 Task: Build a flow that loops through a collection variable.
Action: Mouse moved to (721, 44)
Screenshot: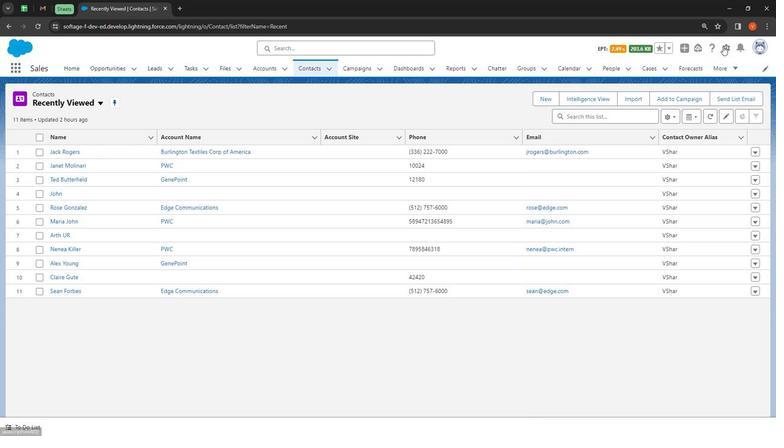 
Action: Mouse pressed left at (721, 44)
Screenshot: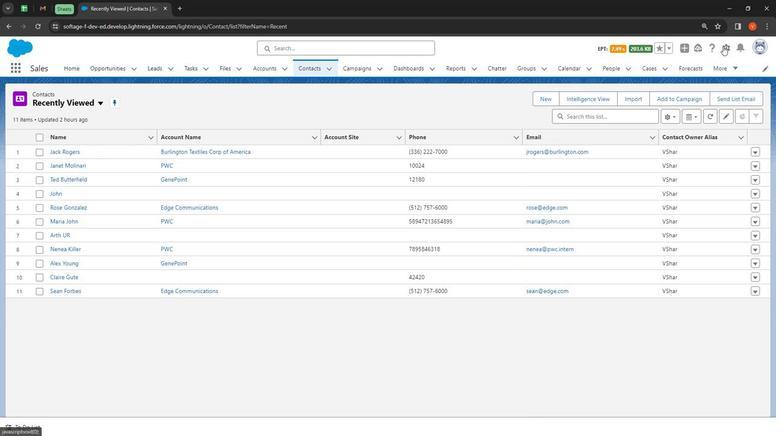 
Action: Mouse moved to (704, 65)
Screenshot: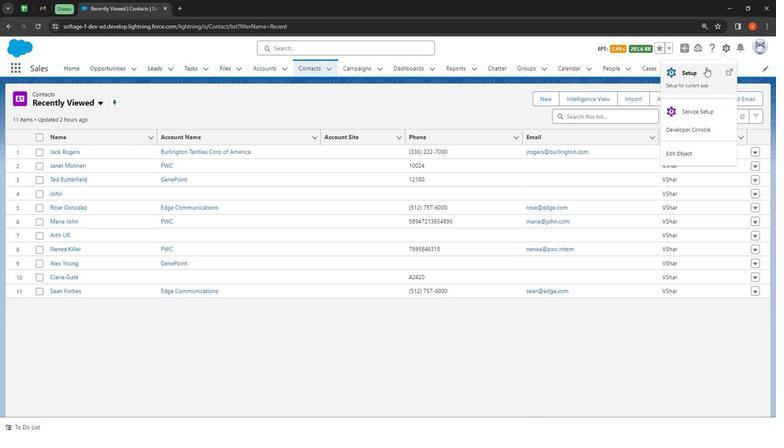 
Action: Mouse pressed left at (704, 65)
Screenshot: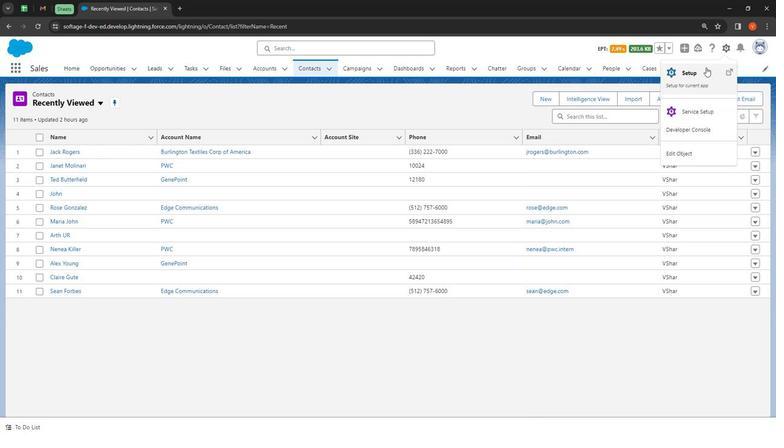 
Action: Mouse moved to (57, 90)
Screenshot: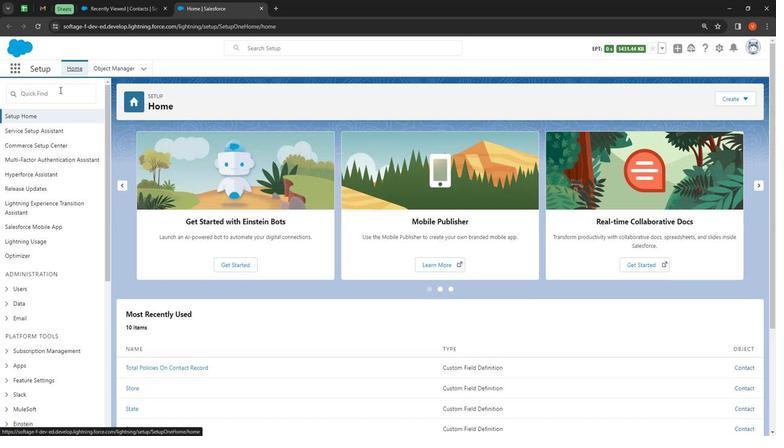 
Action: Mouse pressed left at (57, 90)
Screenshot: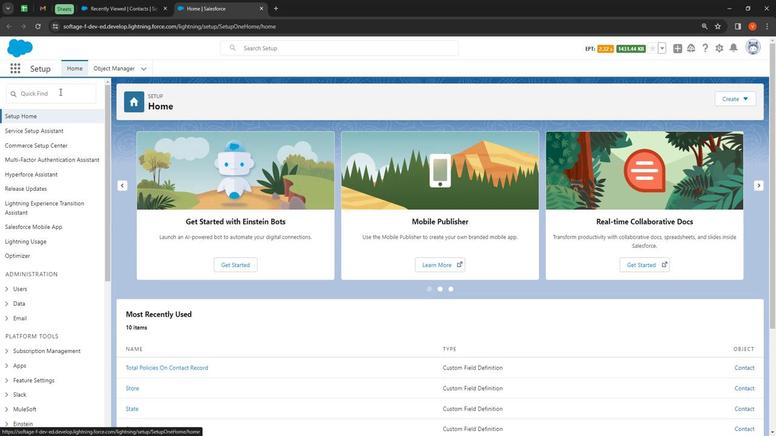 
Action: Mouse moved to (60, 91)
Screenshot: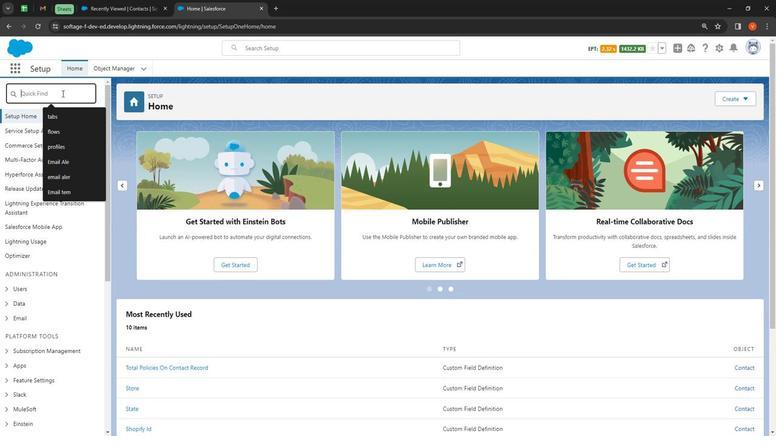 
Action: Key pressed flow
Screenshot: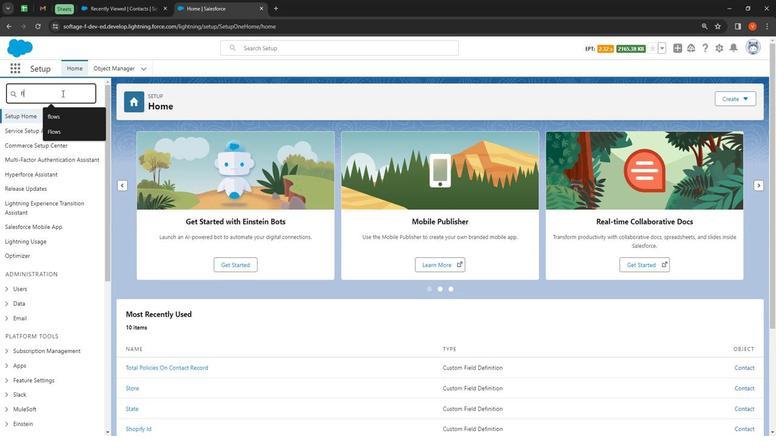 
Action: Mouse moved to (62, 92)
Screenshot: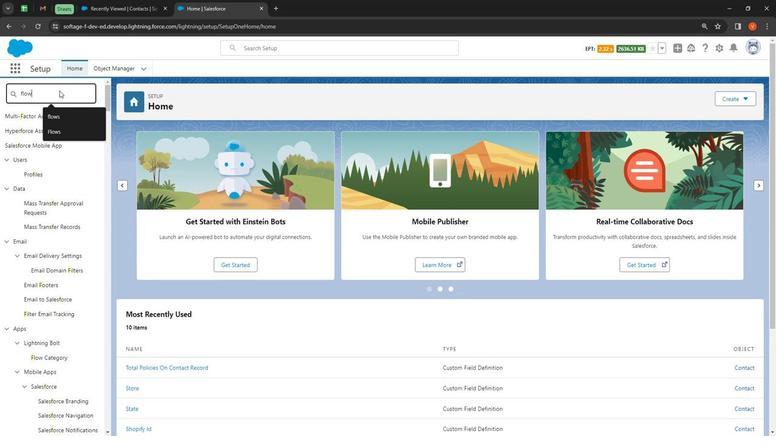 
Action: Key pressed s
Screenshot: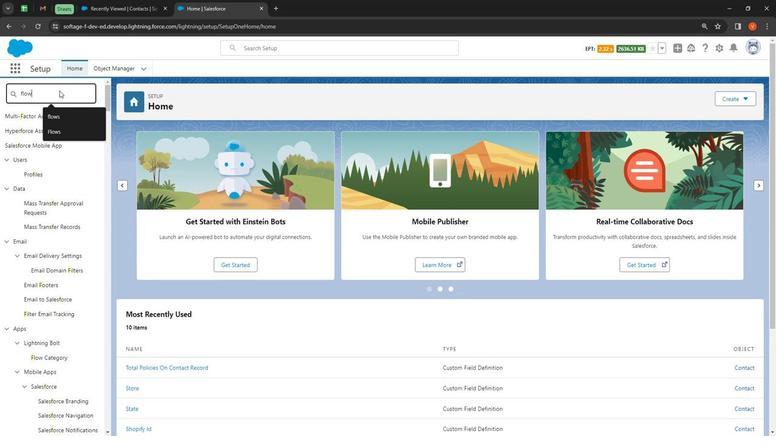 
Action: Mouse moved to (26, 131)
Screenshot: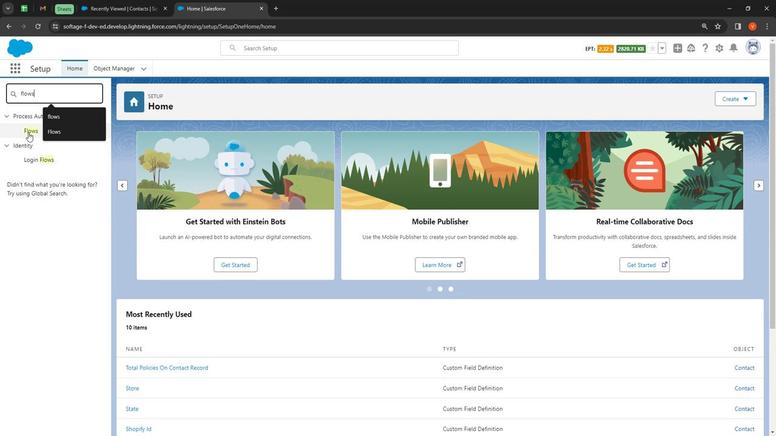 
Action: Mouse pressed left at (26, 131)
Screenshot: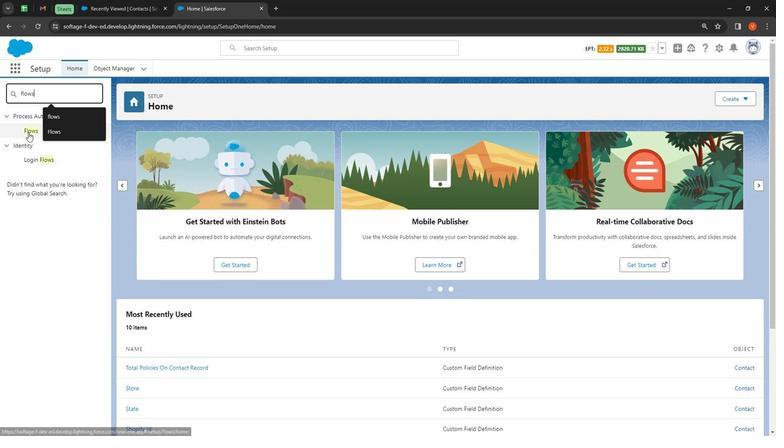 
Action: Mouse moved to (748, 90)
Screenshot: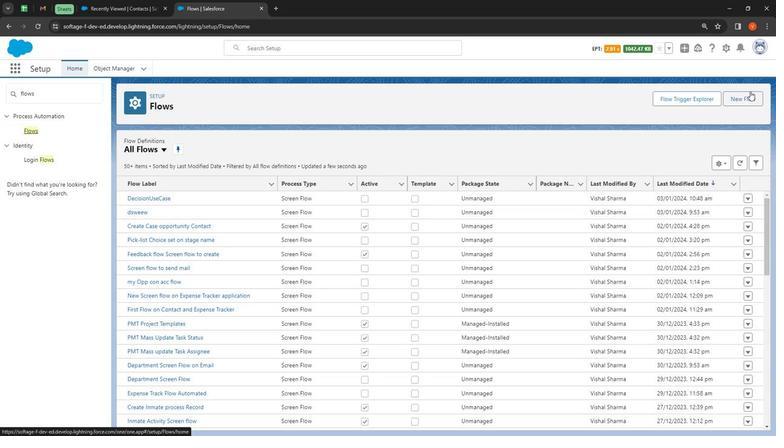 
Action: Mouse pressed left at (748, 90)
Screenshot: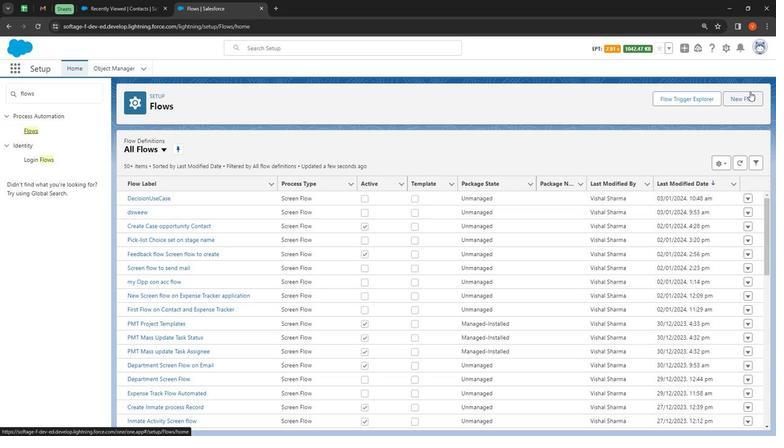 
Action: Mouse moved to (627, 335)
Screenshot: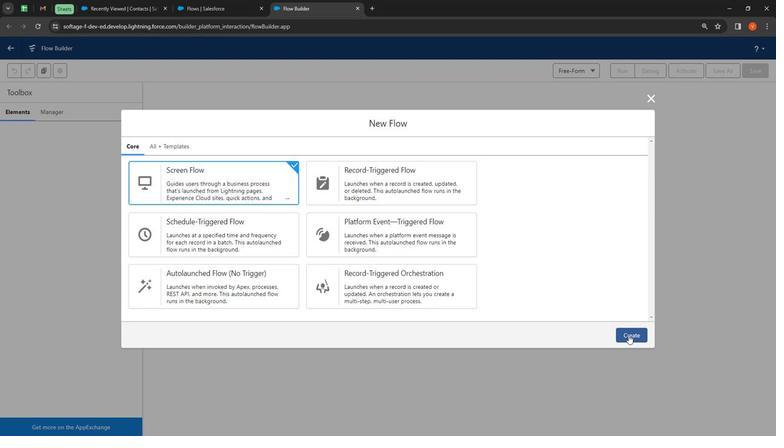 
Action: Mouse pressed left at (627, 335)
Screenshot: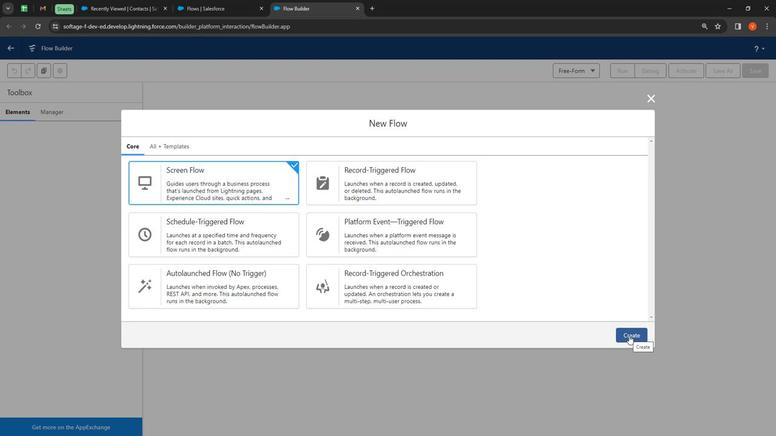 
Action: Mouse moved to (464, 187)
Screenshot: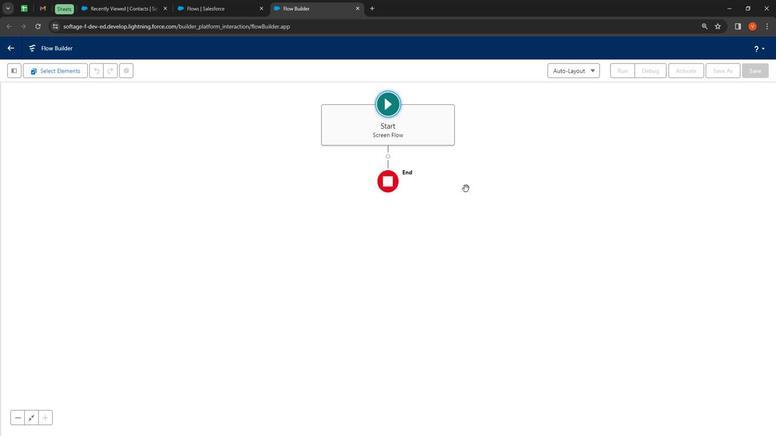 
Action: Mouse pressed left at (464, 187)
Screenshot: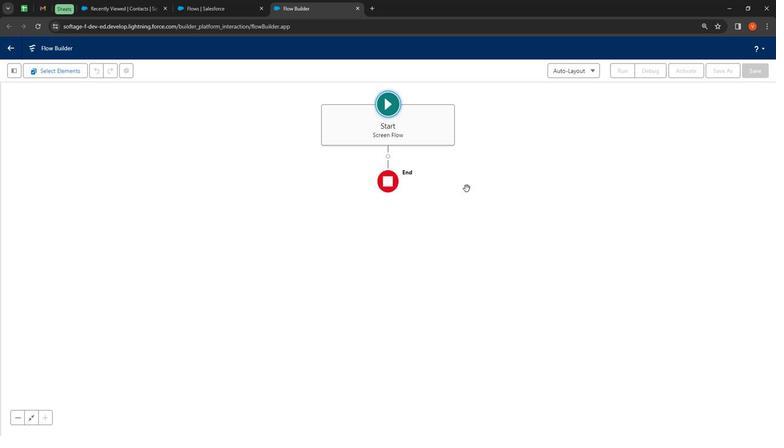 
Action: Mouse moved to (13, 66)
Screenshot: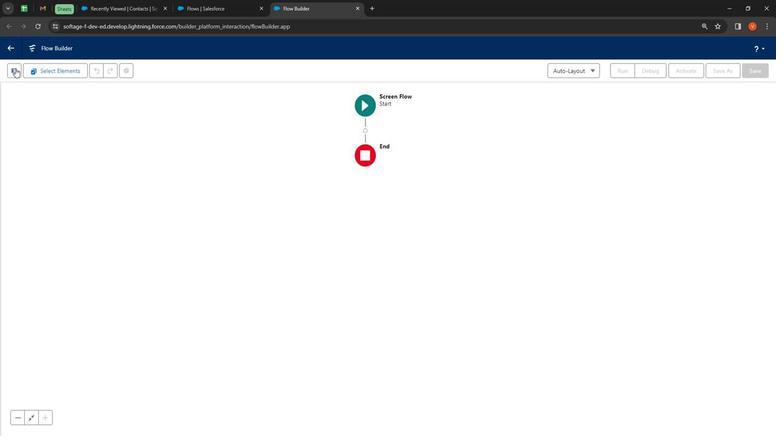 
Action: Mouse pressed left at (13, 66)
Screenshot: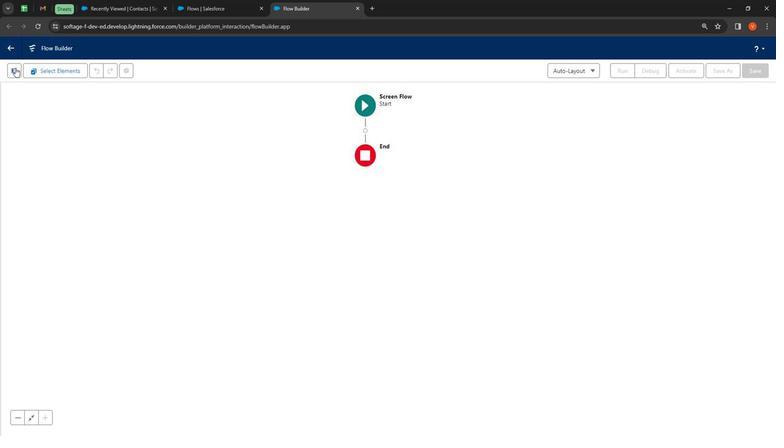 
Action: Mouse moved to (47, 154)
Screenshot: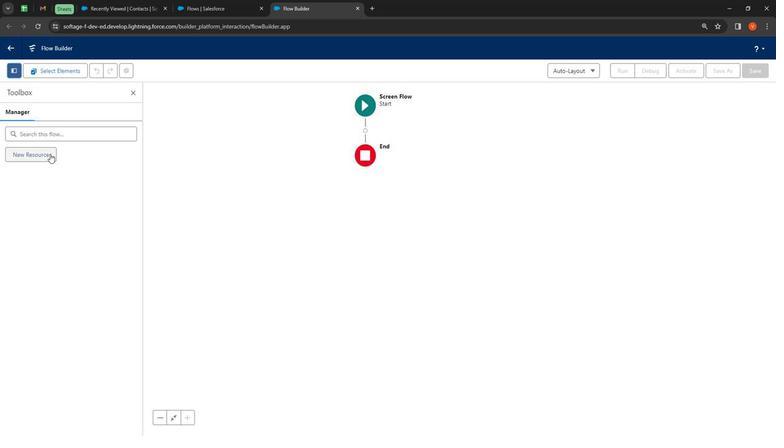 
Action: Mouse pressed left at (47, 154)
Screenshot: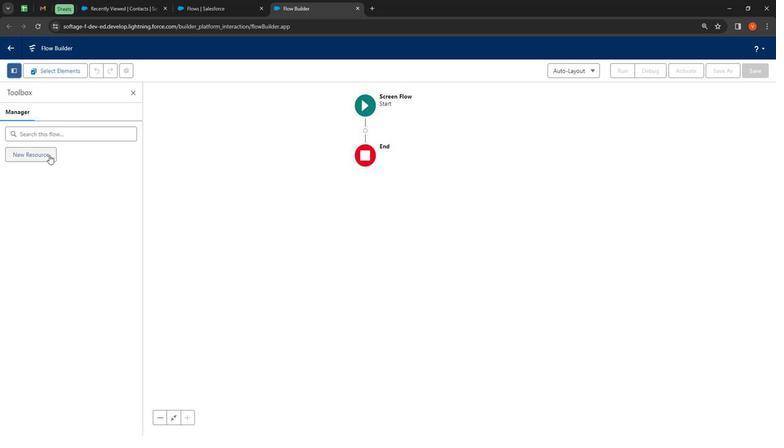 
Action: Mouse moved to (244, 194)
Screenshot: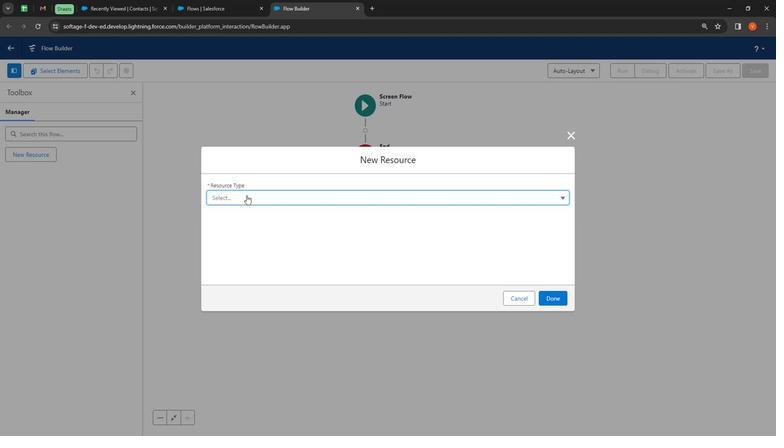 
Action: Mouse pressed left at (244, 194)
Screenshot: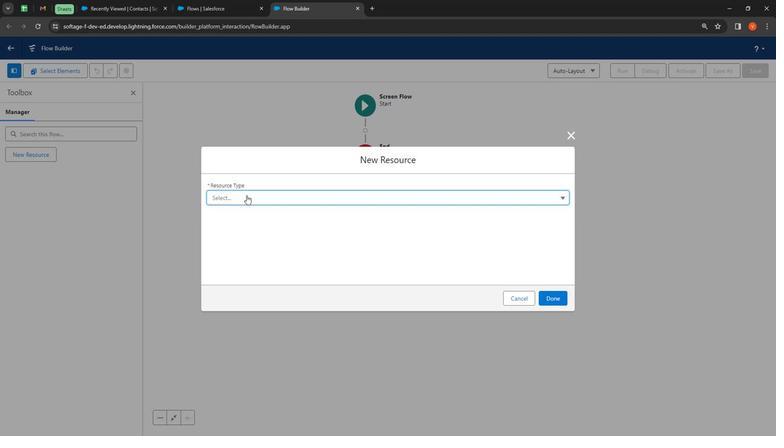 
Action: Mouse moved to (564, 133)
Screenshot: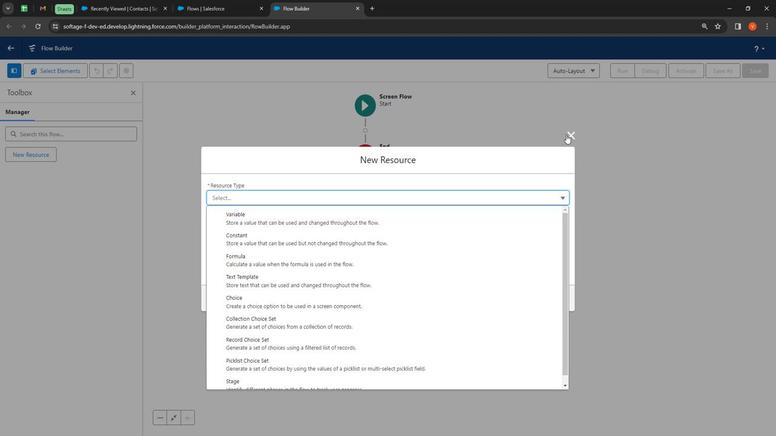 
Action: Mouse pressed left at (564, 133)
Screenshot: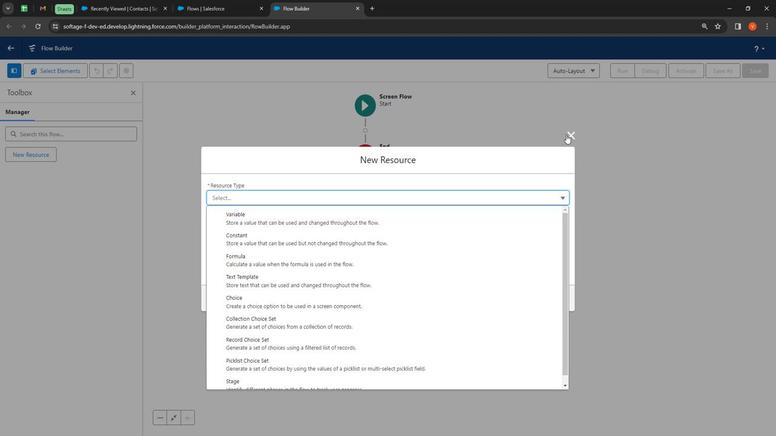 
Action: Mouse moved to (366, 129)
Screenshot: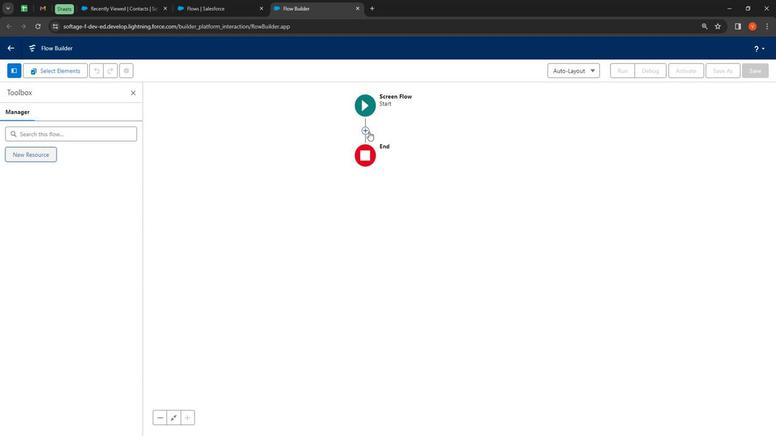 
Action: Mouse pressed left at (366, 129)
Screenshot: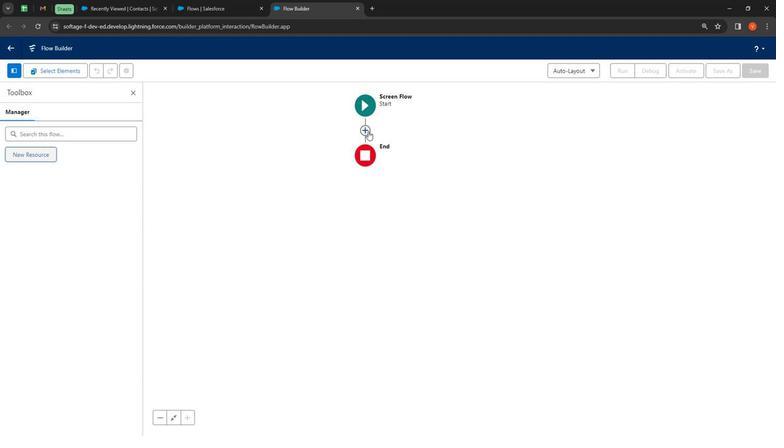 
Action: Mouse moved to (347, 270)
Screenshot: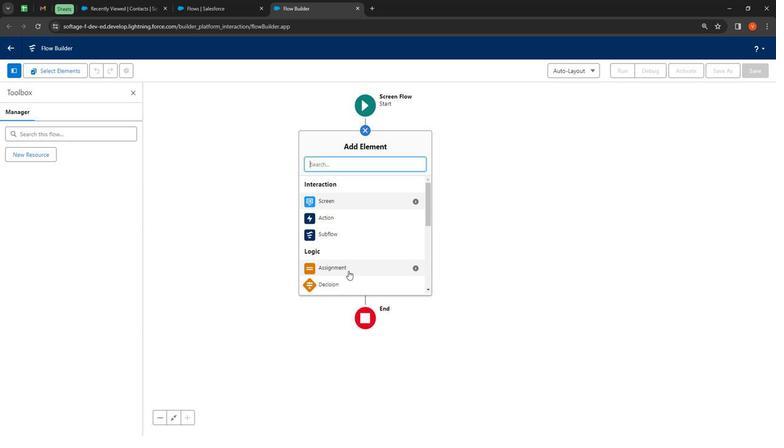 
Action: Mouse scrolled (347, 270) with delta (0, 0)
Screenshot: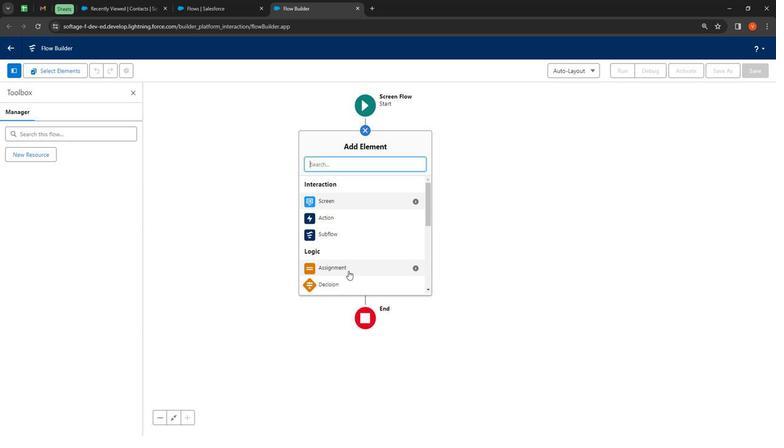 
Action: Mouse scrolled (347, 270) with delta (0, 0)
Screenshot: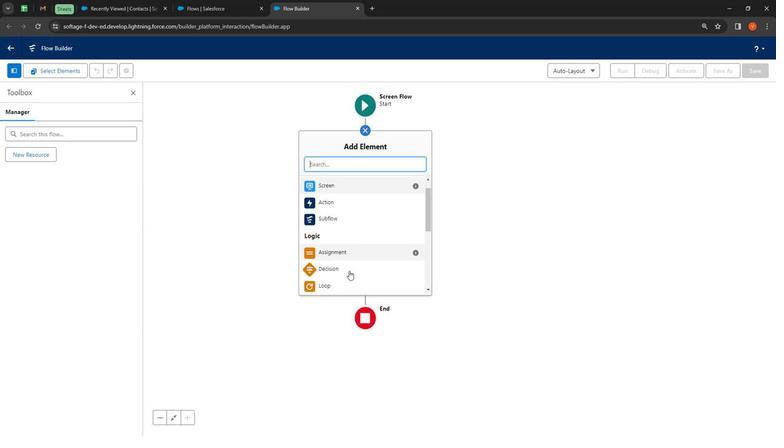 
Action: Mouse moved to (350, 269)
Screenshot: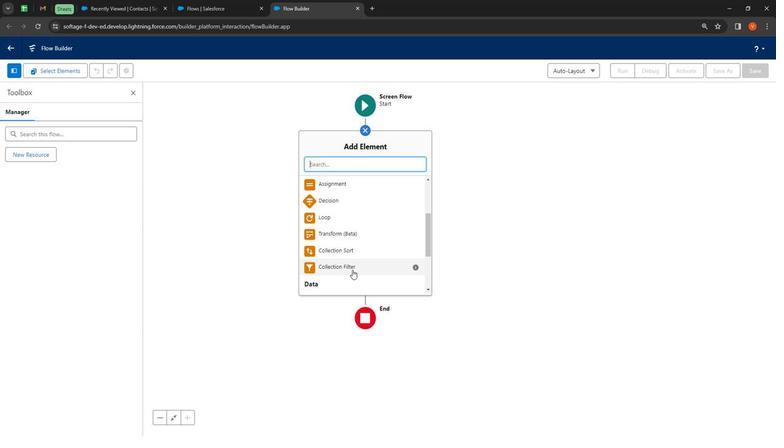 
Action: Mouse scrolled (350, 269) with delta (0, 0)
Screenshot: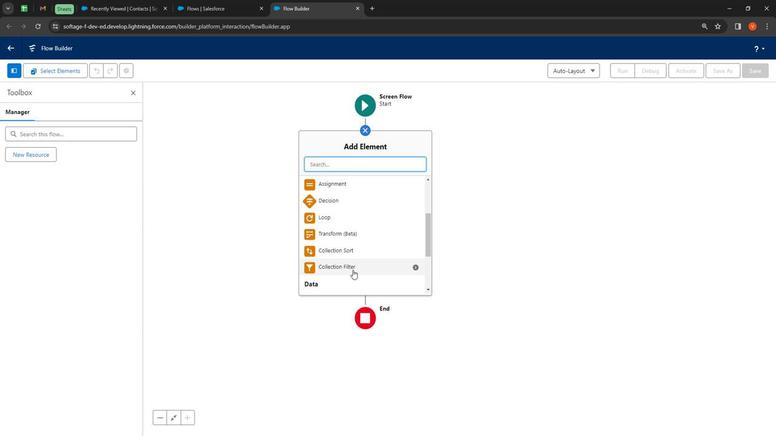 
Action: Mouse moved to (348, 277)
Screenshot: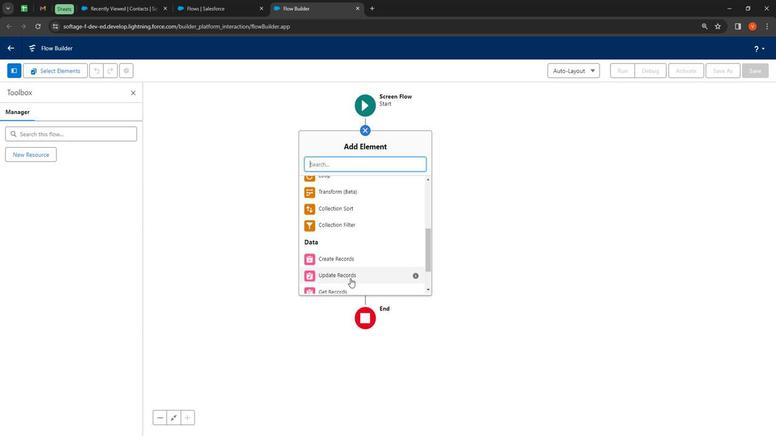 
Action: Mouse scrolled (348, 277) with delta (0, 0)
Screenshot: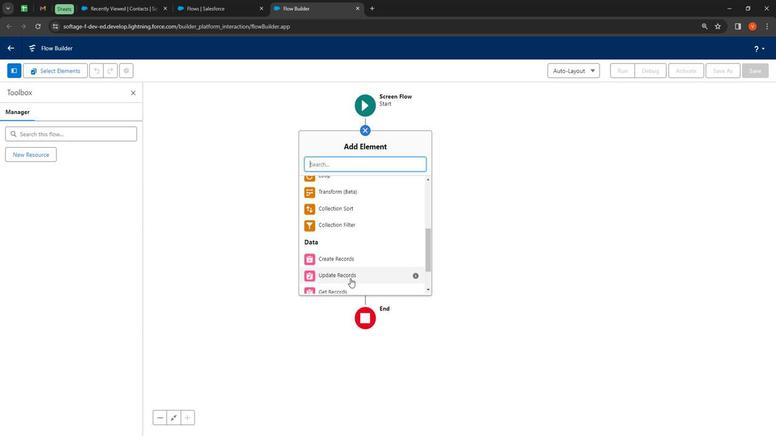 
Action: Mouse scrolled (348, 277) with delta (0, 0)
Screenshot: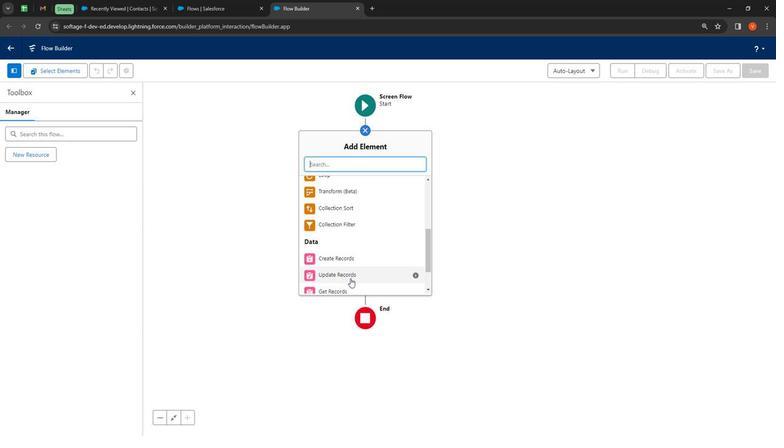 
Action: Mouse moved to (342, 251)
Screenshot: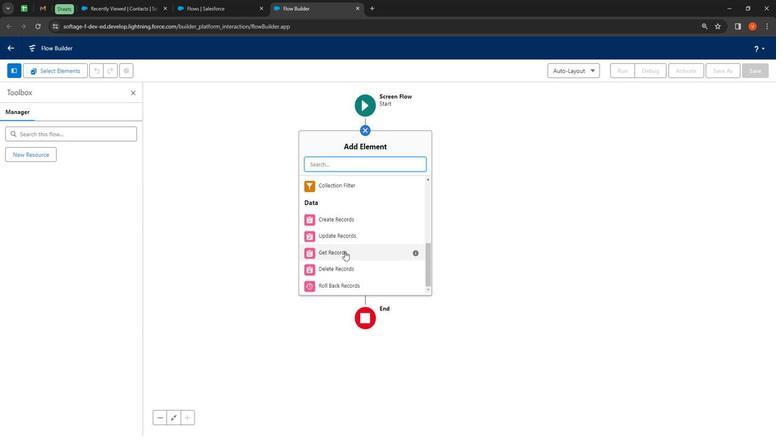 
Action: Mouse pressed left at (342, 251)
Screenshot: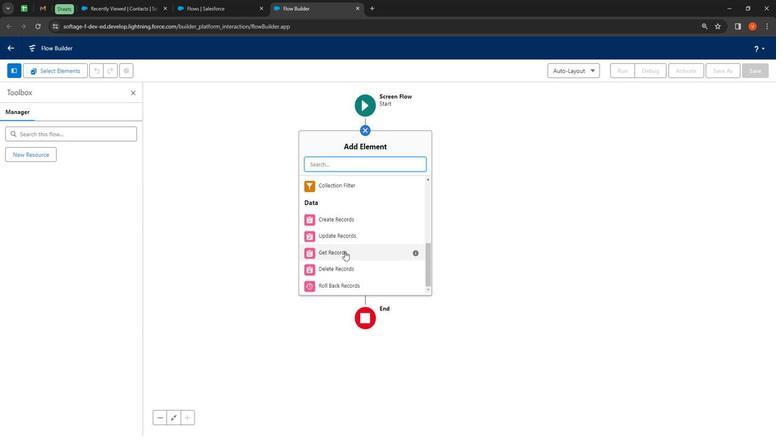 
Action: Mouse moved to (509, 127)
Screenshot: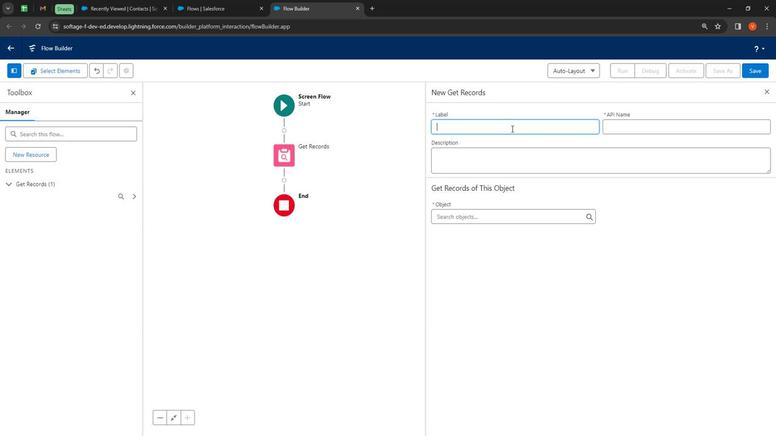
Action: Mouse pressed left at (509, 127)
Screenshot: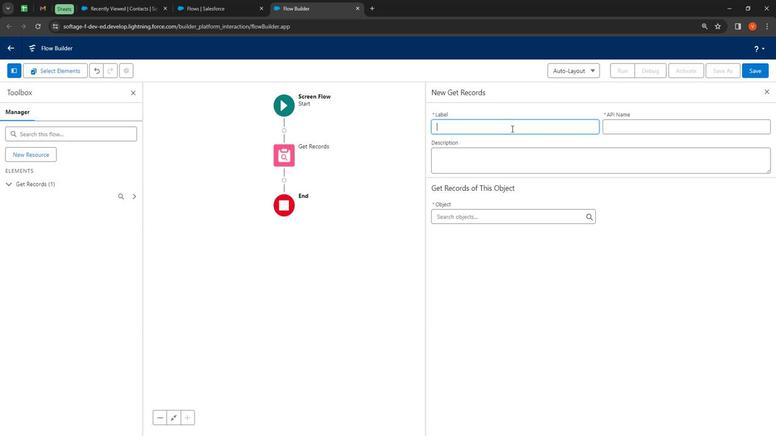
Action: Mouse moved to (509, 126)
Screenshot: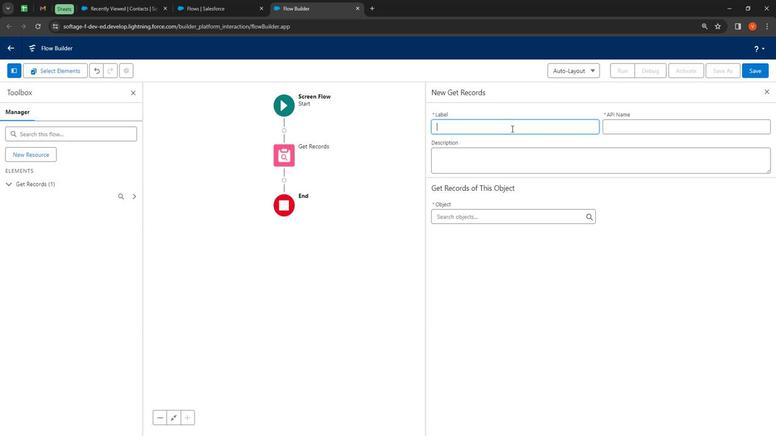 
Action: Key pressed <Key.shift>
Screenshot: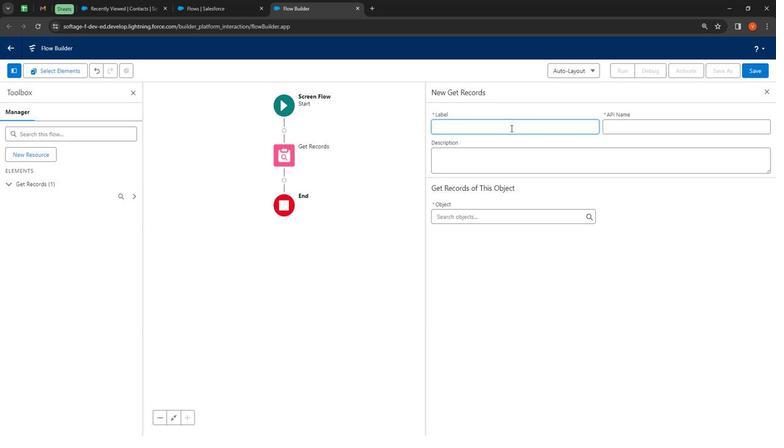 
Action: Mouse moved to (507, 125)
Screenshot: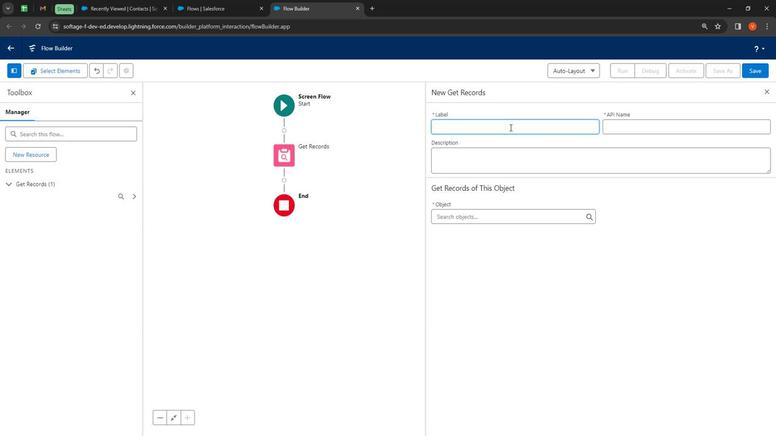 
Action: Key pressed <Key.shift><Key.shift><Key.shift><Key.shift><Key.shift><Key.shift><Key.shift><Key.shift><Key.shift><Key.shift><Key.shift><Key.shift><Key.shift><Key.shift><Key.shift><Key.shift><Key.shift><Key.shift><Key.shift><Key.shift><Key.shift><Key.shift><Key.shift><Key.shift><Key.shift><Key.shift><Key.shift><Key.shift><Key.shift><Key.shift><Key.shift><Key.shift><Key.shift><Key.shift><Key.shift><Key.shift><Key.shift><Key.shift><Key.shift><Key.shift><Key.shift>All<Key.space><Key.shift>Account<Key.space><Key.shift>Records
Screenshot: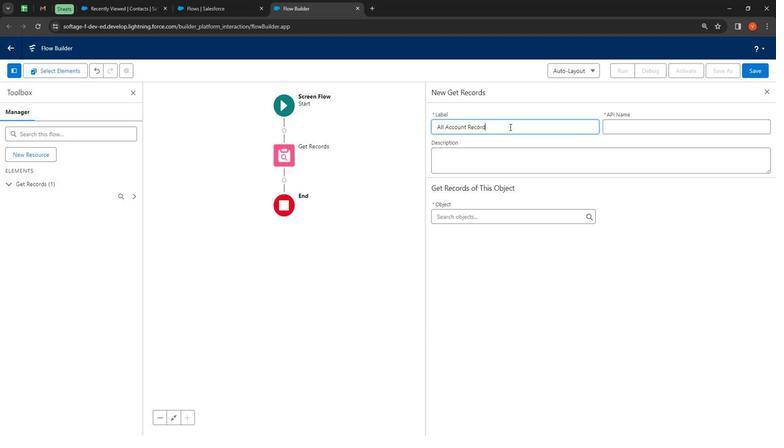 
Action: Mouse moved to (480, 160)
Screenshot: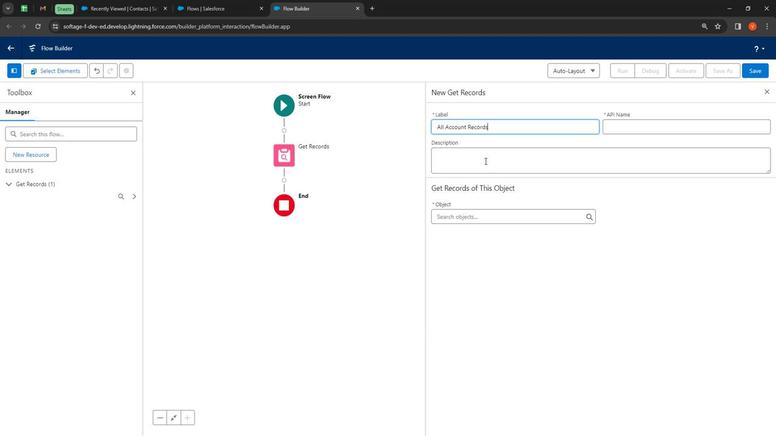 
Action: Mouse pressed left at (480, 160)
Screenshot: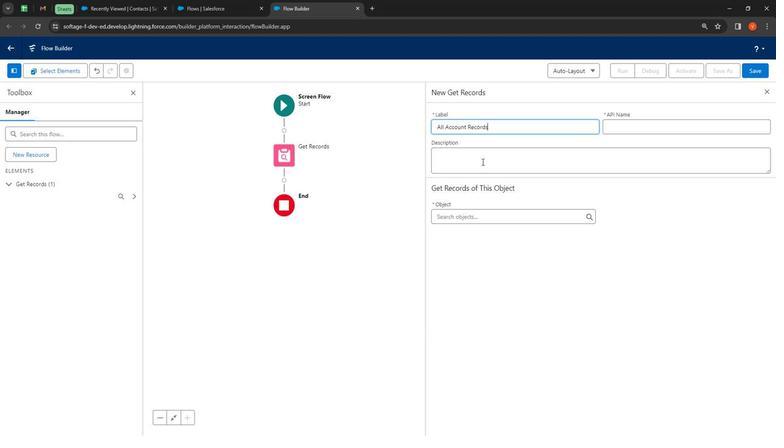 
Action: Key pressed <Key.shift><Key.shift><Key.shift><Key.shift><Key.shift><Key.shift><Key.shift>Get<Key.space>all<Key.space>account<Key.space>red<Key.backspace>cords<Key.space>it<Key.space>work<Key.space>as<Key.space>a<Key.space>collection<Key.space>variable<Key.space>to<Key.space>itrate<Key.space><Key.backspace><Key.backspace><Key.backspace><Key.backspace><Key.backspace>erate<Key.space>ove<Key.space>a<Key.backspace><Key.backspace>r<Key.space>a<Key.space>lopp<Key.backspace><Key.backspace>op<Key.space>again<Key.space>and<Key.space>again.<Key.tab>
Screenshot: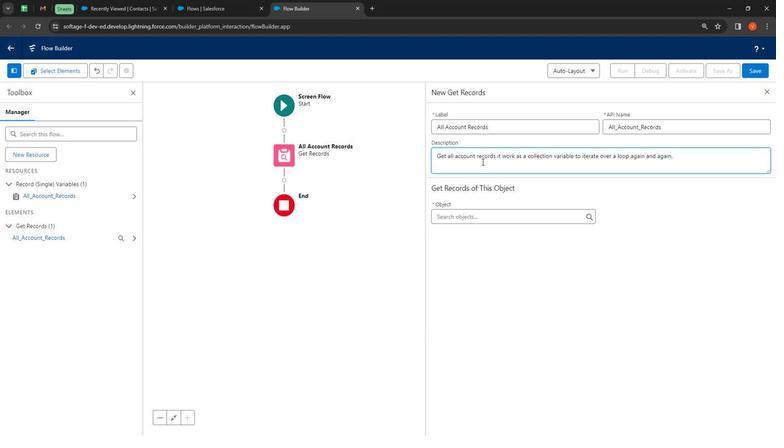 
Action: Mouse moved to (469, 214)
Screenshot: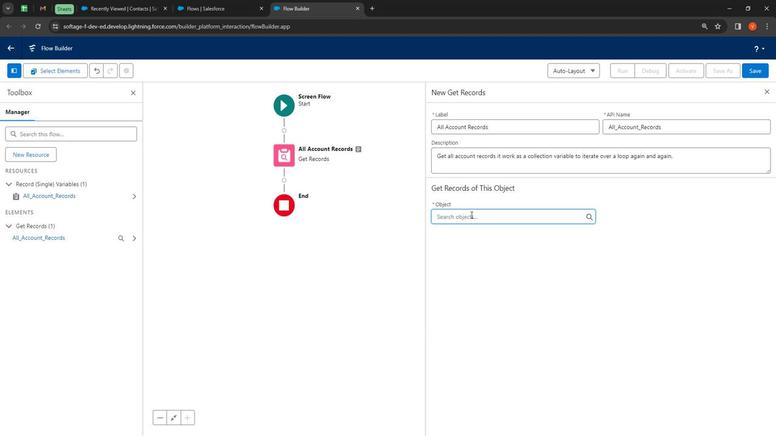 
Action: Mouse pressed left at (469, 214)
Screenshot: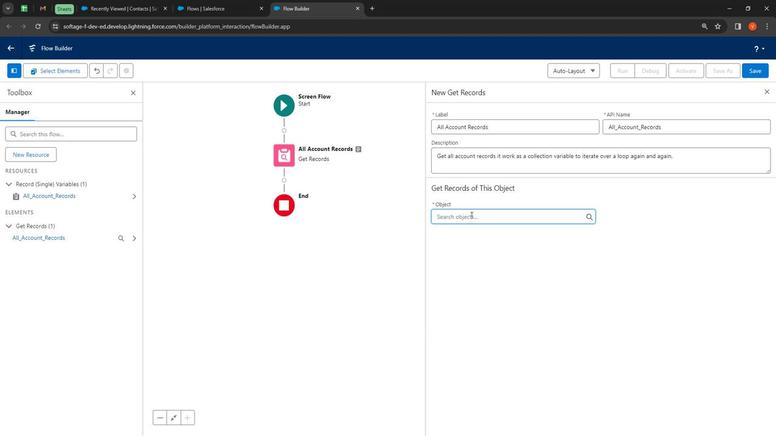 
Action: Mouse moved to (483, 238)
Screenshot: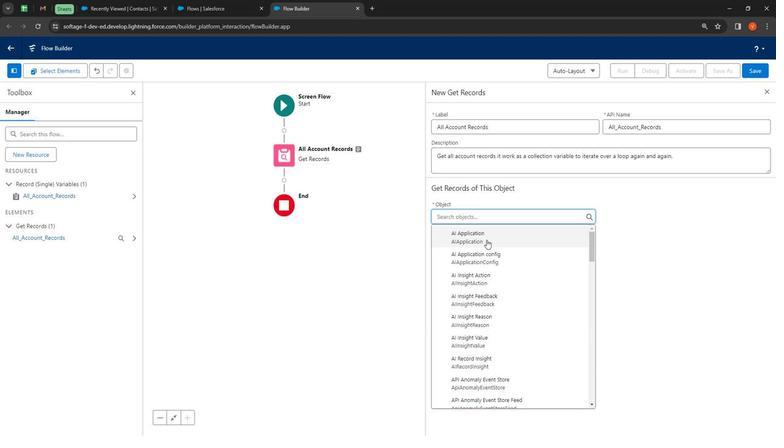 
Action: Key pressed account
Screenshot: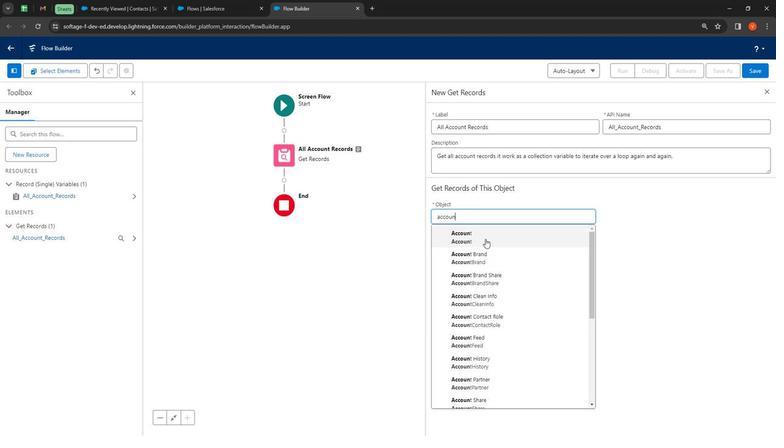 
Action: Mouse moved to (485, 236)
Screenshot: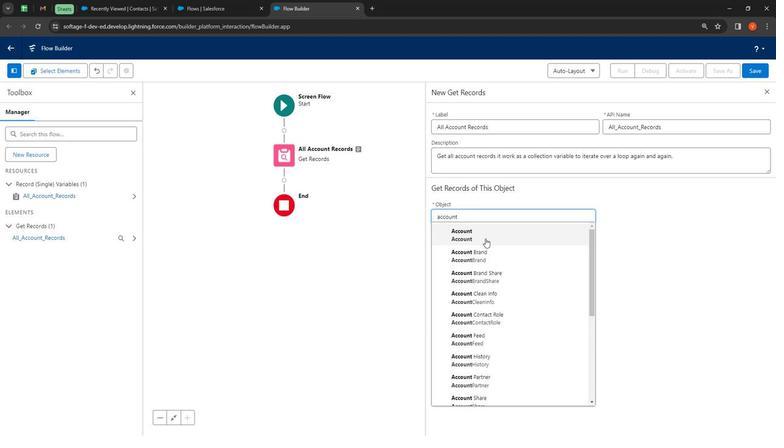
Action: Mouse pressed left at (485, 236)
Screenshot: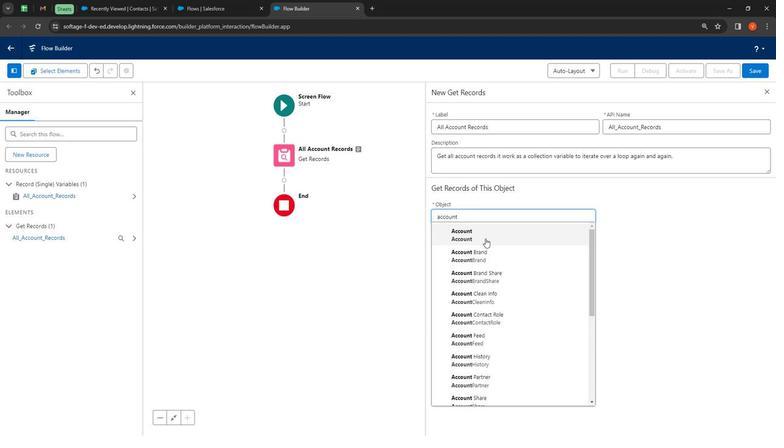 
Action: Mouse moved to (524, 265)
Screenshot: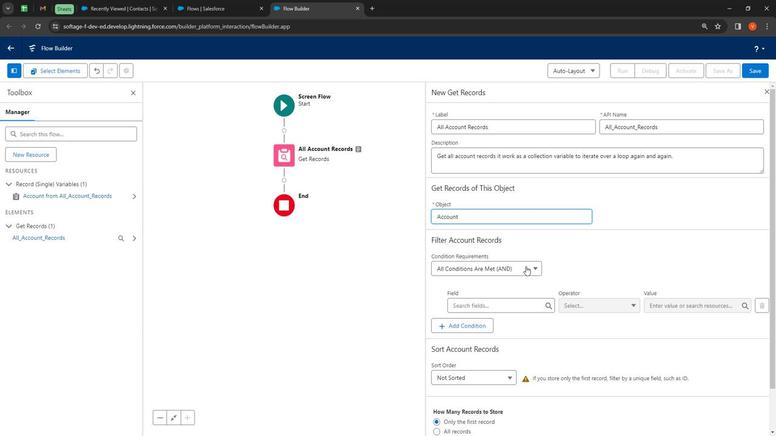
Action: Mouse pressed left at (524, 265)
Screenshot: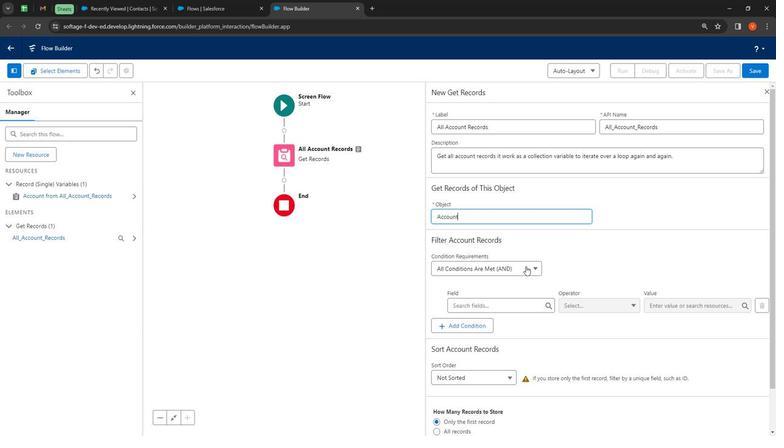
Action: Mouse moved to (495, 284)
Screenshot: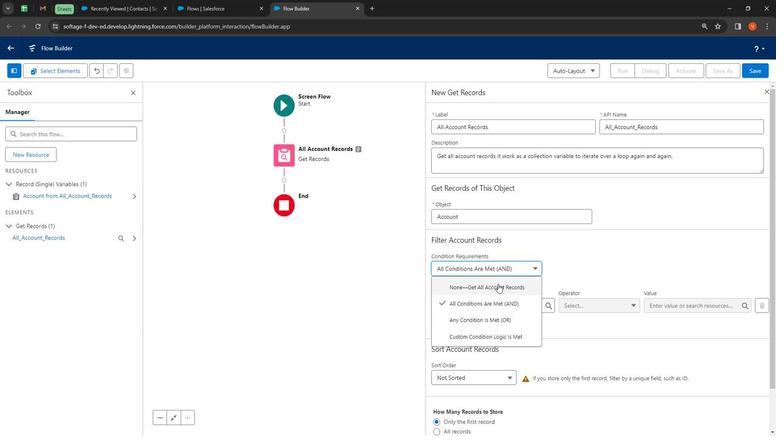 
Action: Mouse pressed left at (495, 284)
Screenshot: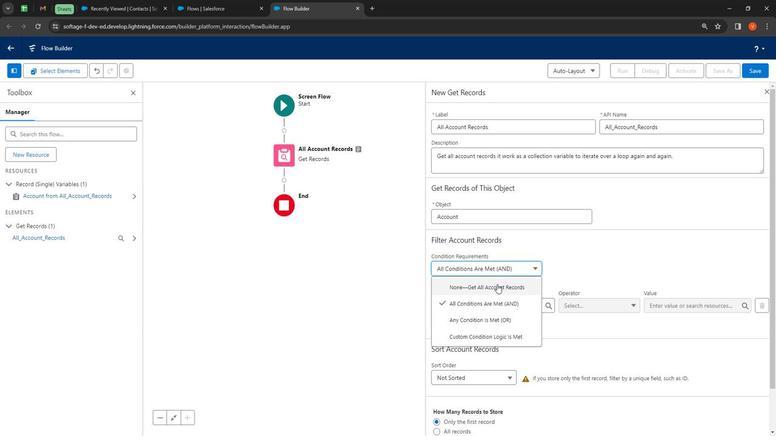 
Action: Mouse moved to (578, 282)
Screenshot: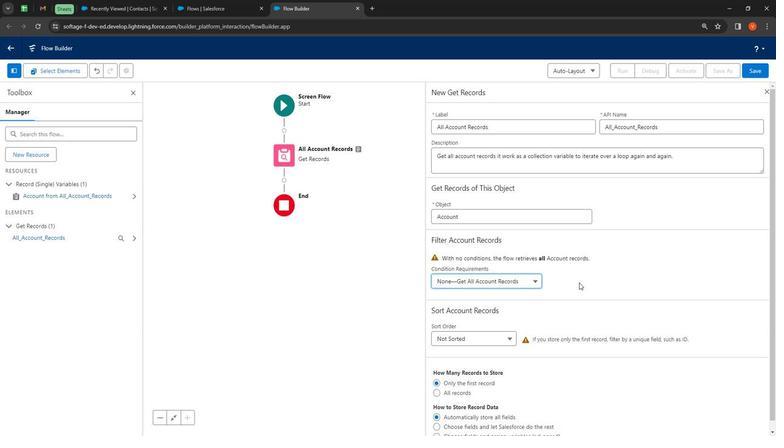 
Action: Mouse scrolled (578, 282) with delta (0, 0)
Screenshot: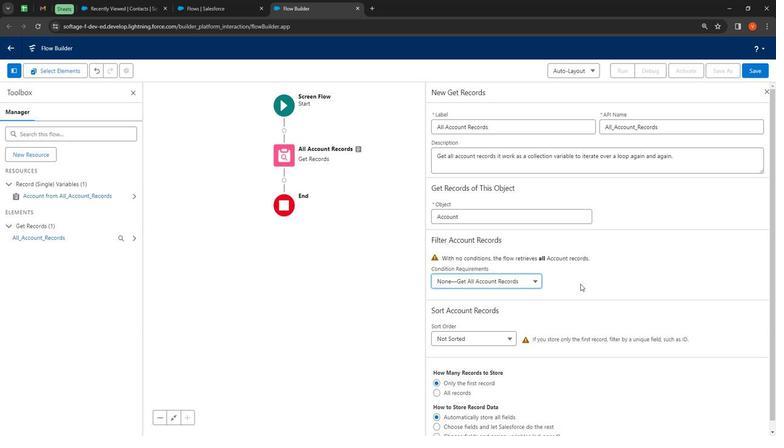 
Action: Mouse moved to (580, 287)
Screenshot: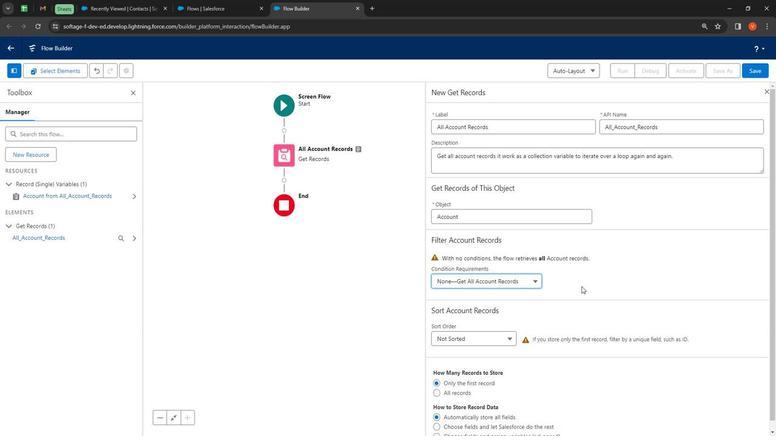 
Action: Mouse scrolled (580, 286) with delta (0, 0)
Screenshot: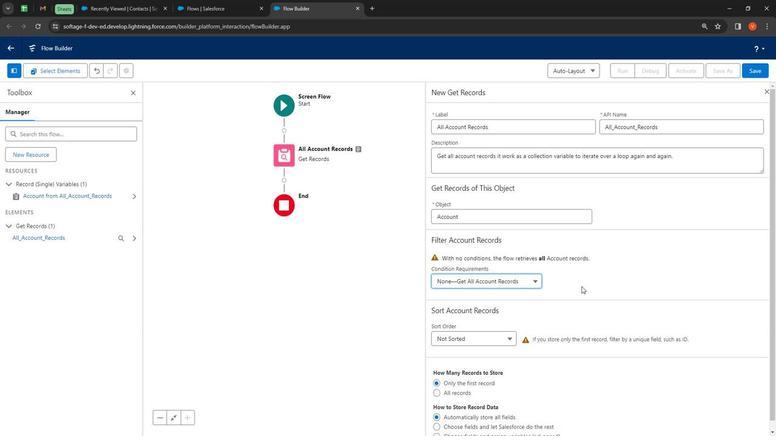 
Action: Mouse moved to (580, 288)
Screenshot: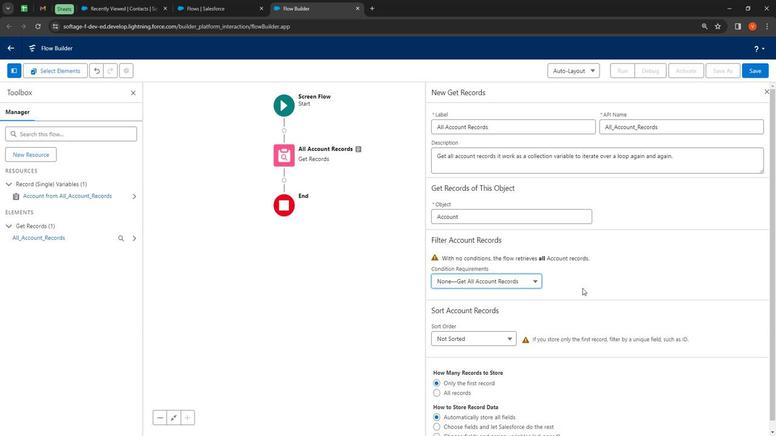 
Action: Mouse scrolled (580, 287) with delta (0, 0)
Screenshot: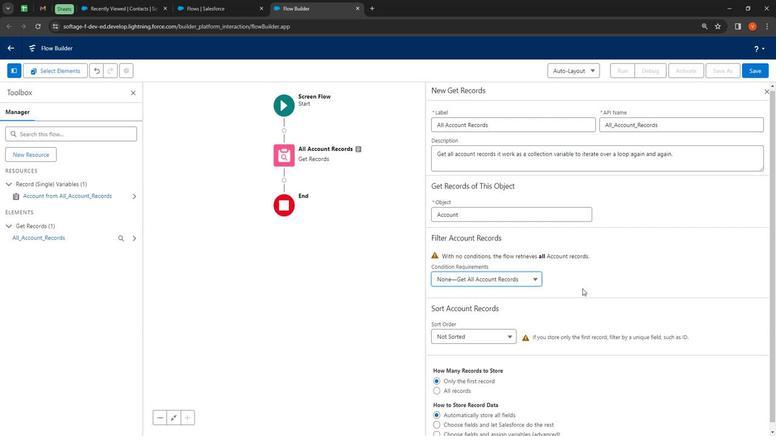 
Action: Mouse scrolled (580, 287) with delta (0, 0)
Screenshot: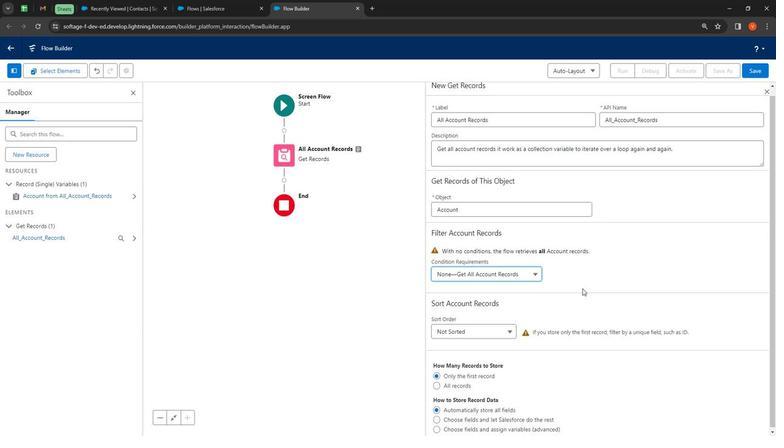 
Action: Mouse moved to (459, 384)
Screenshot: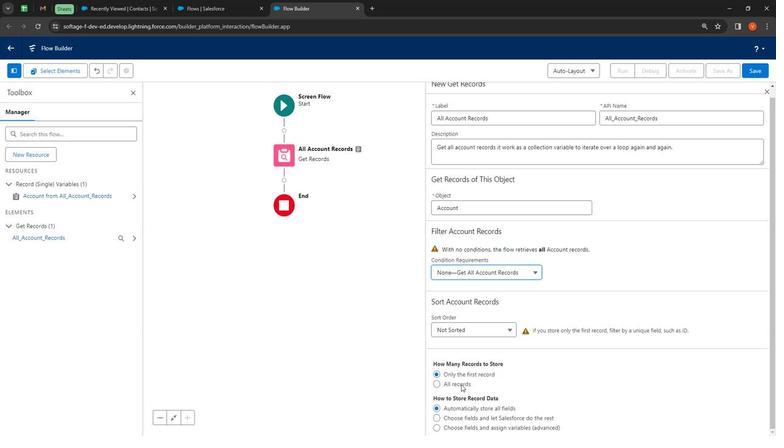 
Action: Mouse pressed left at (459, 384)
Screenshot: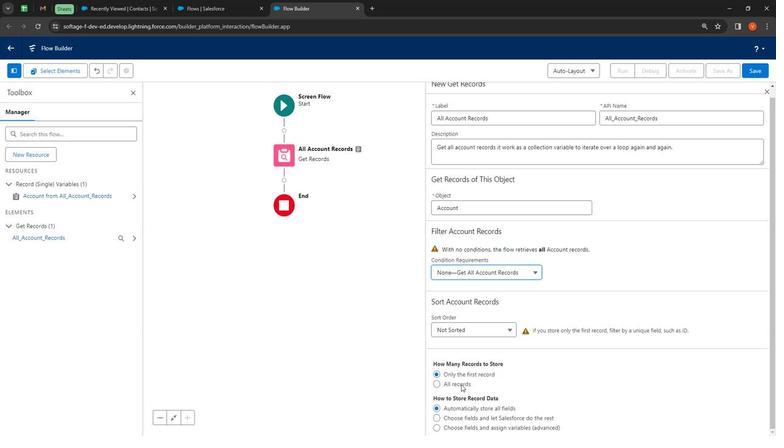 
Action: Mouse moved to (560, 335)
Screenshot: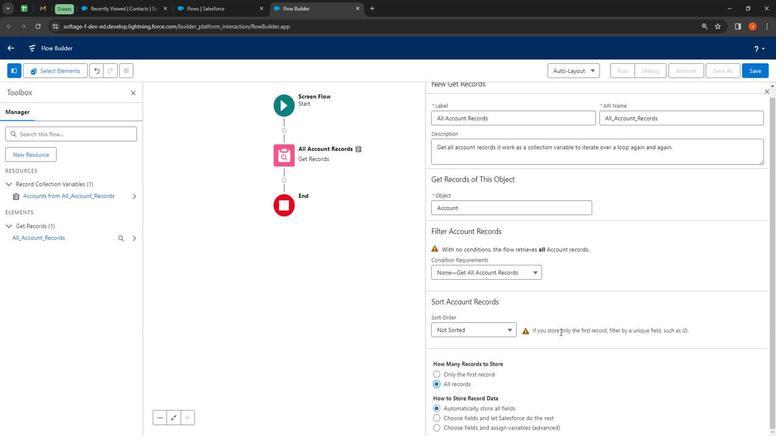 
Action: Mouse scrolled (560, 335) with delta (0, 0)
Screenshot: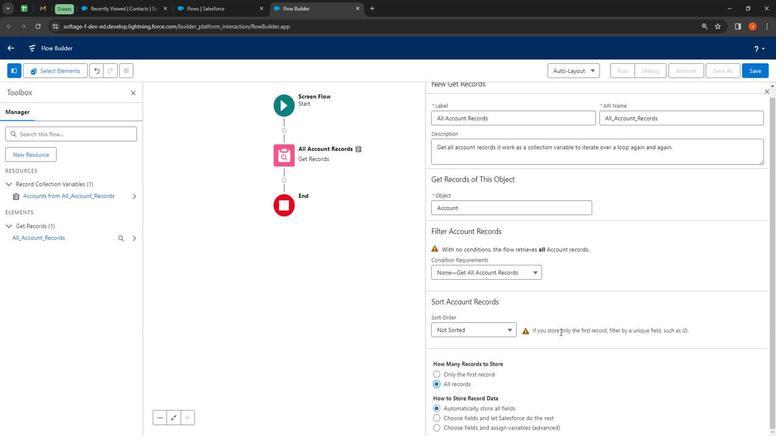 
Action: Mouse moved to (561, 337)
Screenshot: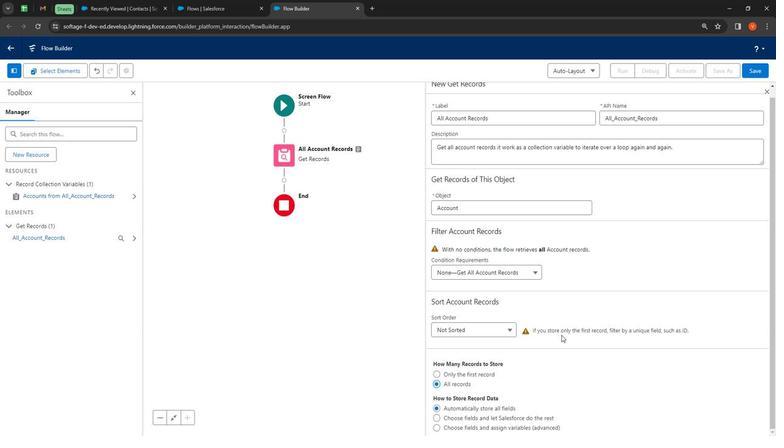 
Action: Mouse scrolled (561, 336) with delta (0, 0)
Screenshot: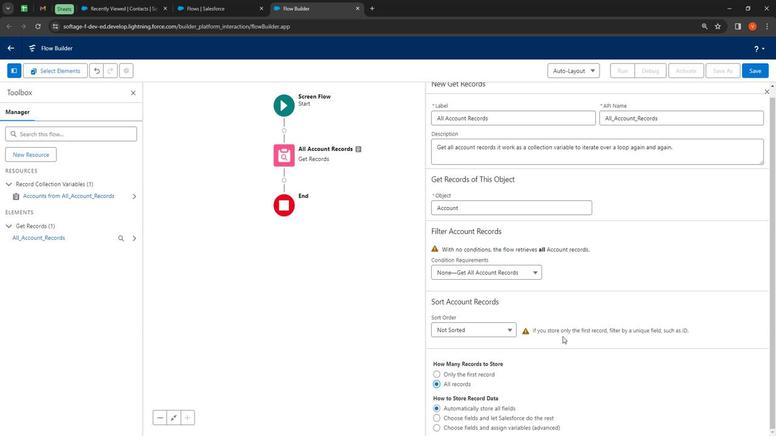 
Action: Mouse moved to (561, 338)
Screenshot: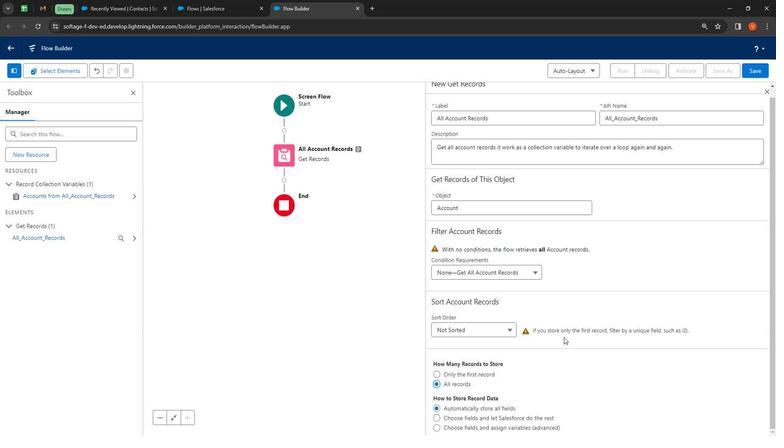
Action: Mouse scrolled (561, 337) with delta (0, 0)
Screenshot: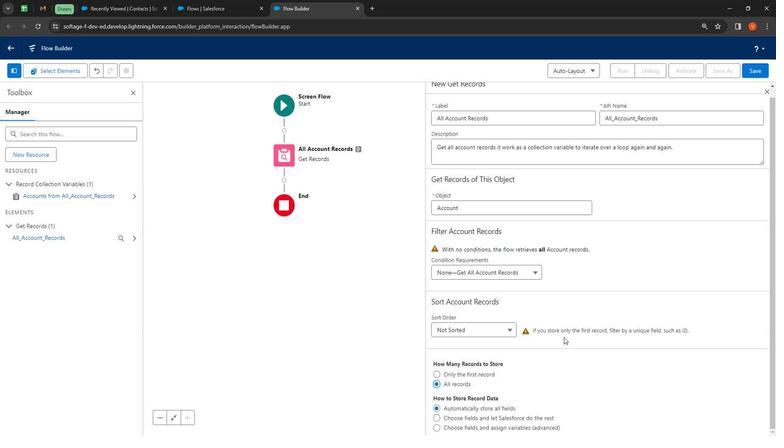 
Action: Mouse moved to (765, 90)
Screenshot: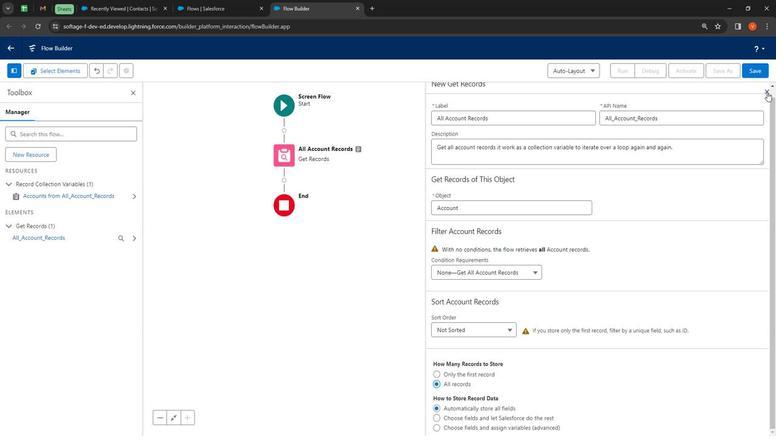 
Action: Mouse pressed left at (765, 90)
Screenshot: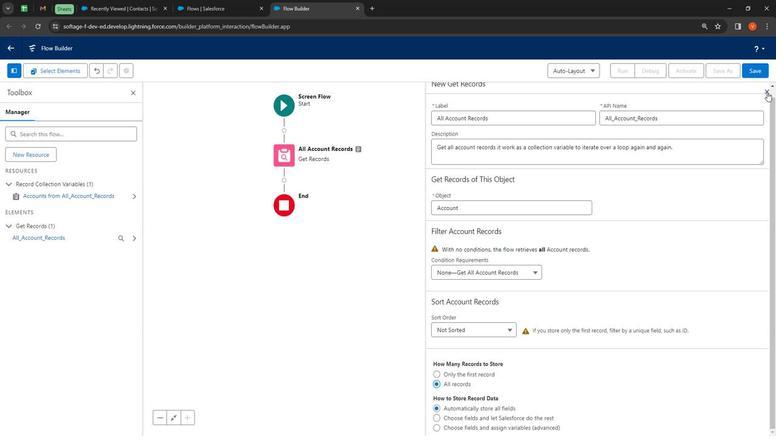 
Action: Mouse moved to (363, 191)
Screenshot: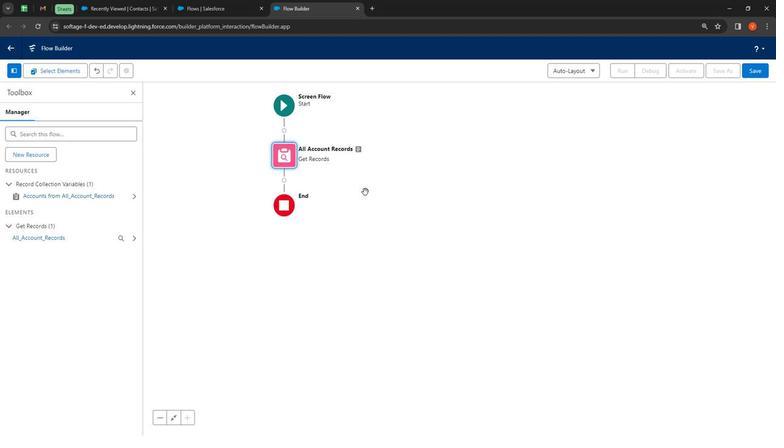 
Action: Mouse pressed left at (363, 191)
Screenshot: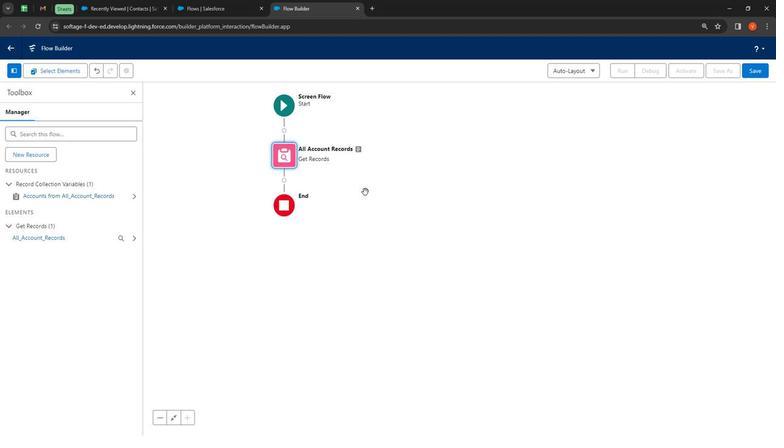 
Action: Mouse moved to (389, 222)
Screenshot: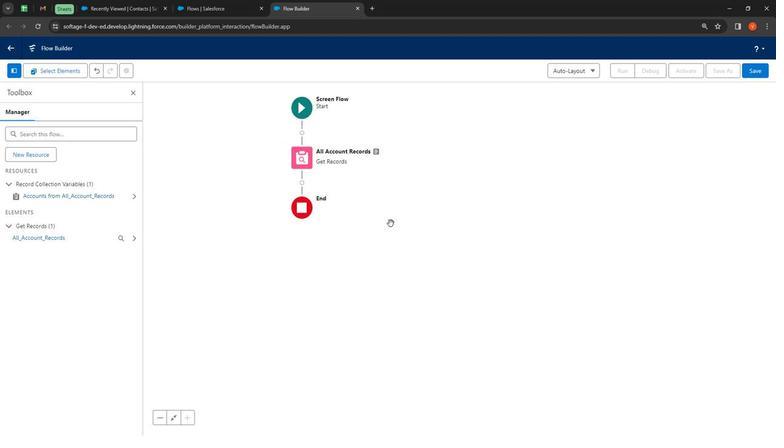 
Action: Mouse pressed left at (389, 222)
Screenshot: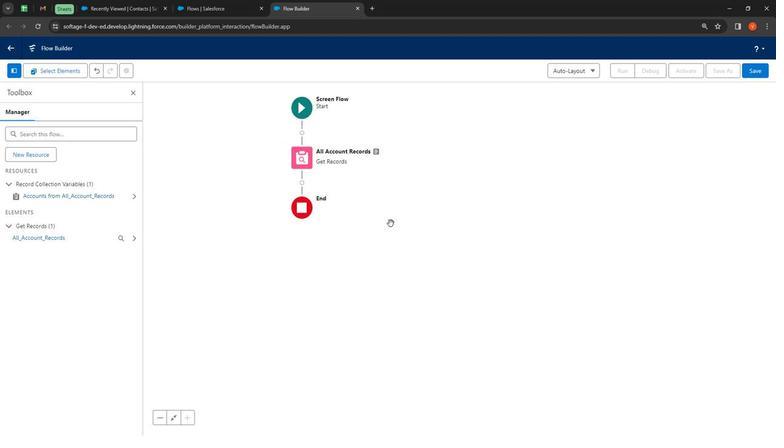 
Action: Mouse moved to (303, 180)
Screenshot: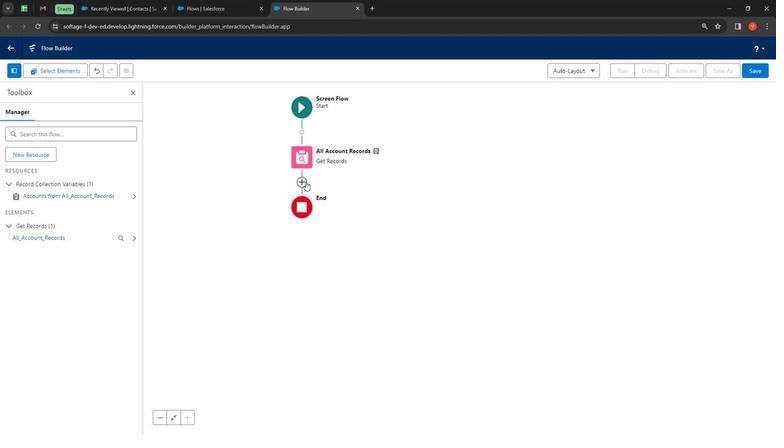 
Action: Mouse pressed left at (303, 180)
Screenshot: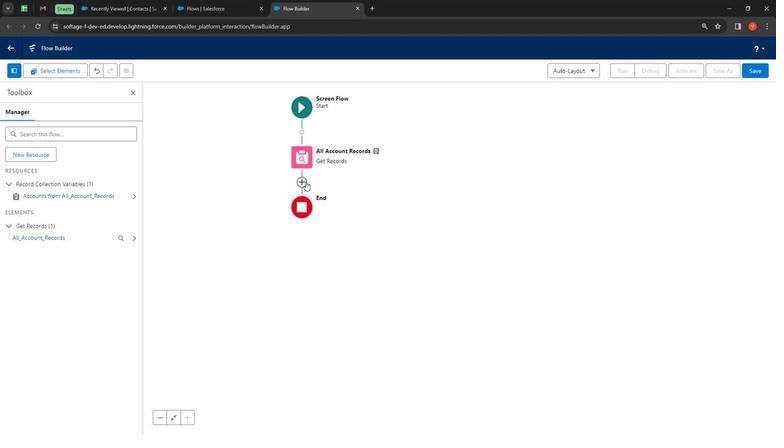 
Action: Mouse moved to (277, 301)
Screenshot: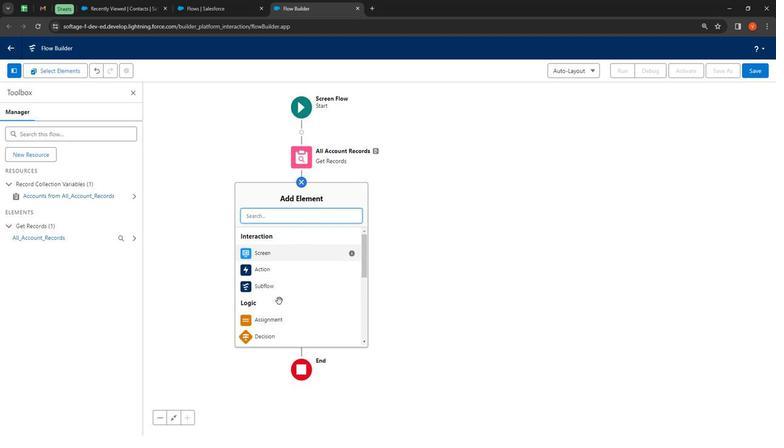 
Action: Mouse scrolled (277, 301) with delta (0, 0)
Screenshot: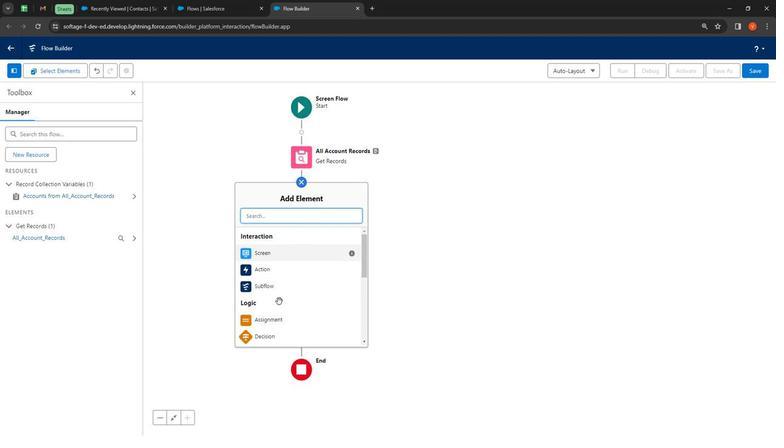 
Action: Mouse moved to (277, 301)
Screenshot: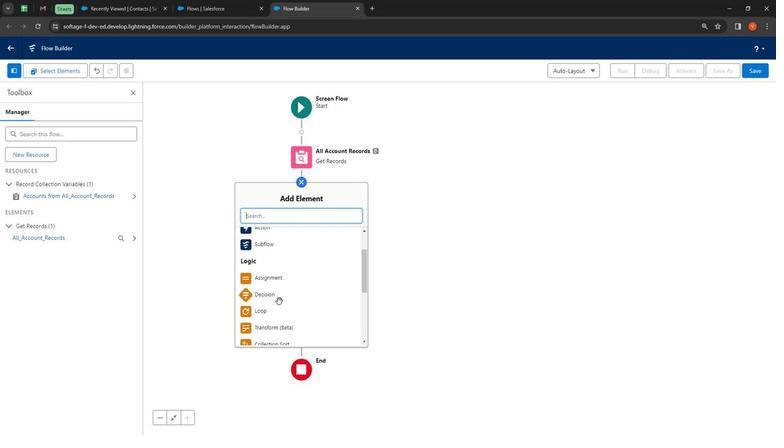 
Action: Mouse scrolled (277, 301) with delta (0, 0)
Screenshot: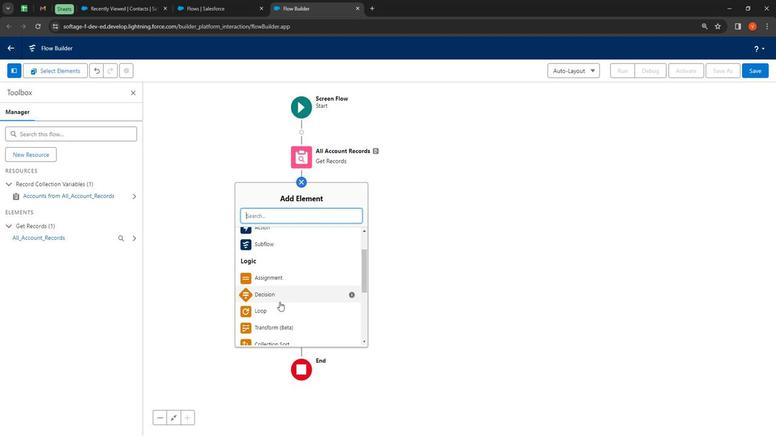 
Action: Mouse moved to (260, 270)
Screenshot: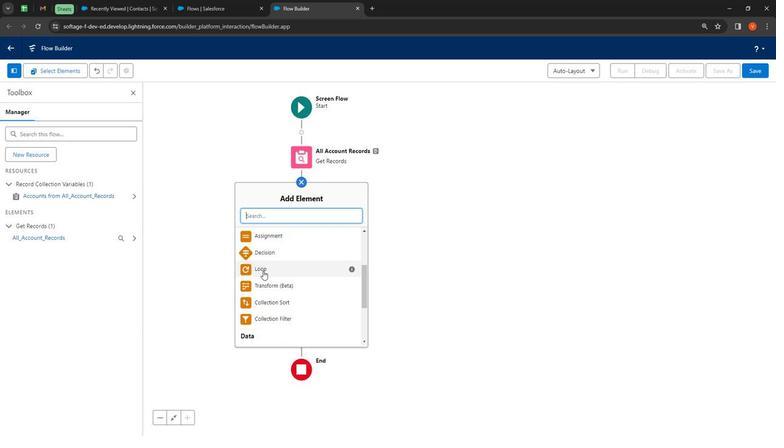 
Action: Mouse pressed left at (260, 270)
Screenshot: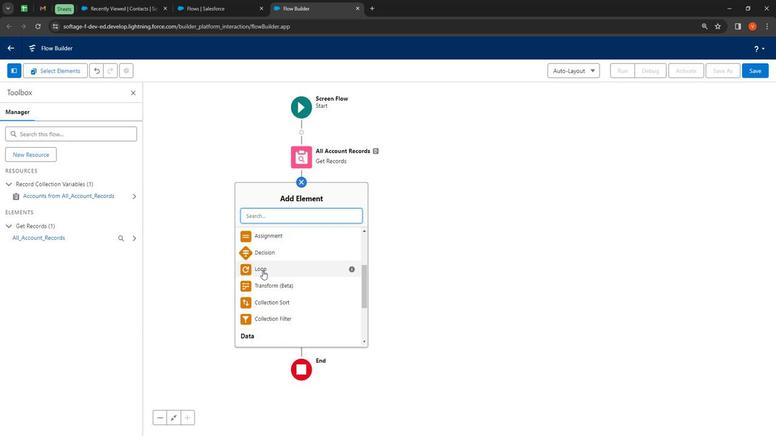 
Action: Mouse moved to (271, 145)
Screenshot: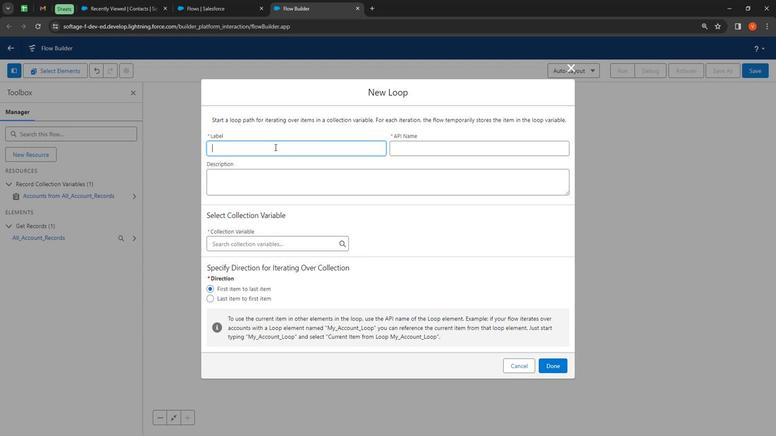 
Action: Mouse pressed left at (271, 145)
Screenshot: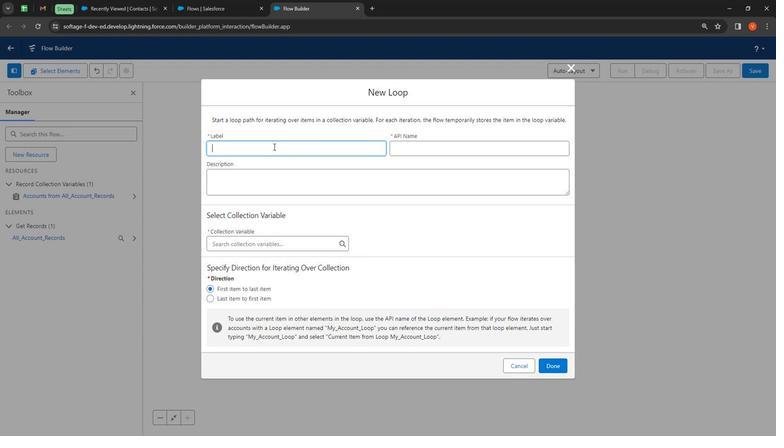 
Action: Key pressed <Key.shift><Key.shift><Key.shift><Key.shift><Key.shift><Key.shift><Key.shift><Key.shift><Key.shift><Key.shift><Key.shift><Key.shift><Key.shift><Key.shift><Key.shift><Key.shift><Key.shift><Key.shift><Key.shift><Key.shift><Key.shift><Key.shift><Key.shift><Key.shift><Key.shift><Key.shift><Key.shift><Key.shift><Key.shift><Key.shift><Key.shift><Key.shift><Key.shift><Key.shift><Key.shift><Key.shift><Key.shift>Loop<Key.space><Key.shift>Over<Key.space><Key.shift>The<Key.space><Key.shift>Collection<Key.space><Key.shift><Key.shift><Key.shift><Key.shift><Key.shift><Key.shift><Key.shift>Variable<Key.tab><Key.tab><Key.shift><Key.shift><Key.shift><Key.shift><Key.shift><Key.shift><Key.shift><Key.shift><Key.shift><Key.shift><Key.shift><Key.shift><Key.shift>Loop<Key.space><Key.shift>Over<Key.space>a<Key.space>collection<Key.space><Key.shift>Variable<Key.space>in<Key.space><Key.shift><Key.shift><Key.shift><Key.shift><Key.shift><Key.shift><Key.shift><Key.shift><Key.shift><Key.shift><Key.shift><Key.shift><Key.shift><Key.shift><Key.shift><Key.shift><Key.shift><Key.shift><Key.shift><Key.shift><Key.shift><Key.shift><Key.shift><Key.shift><Key.shift><Key.shift>Screen<Key.space>flow.
Screenshot: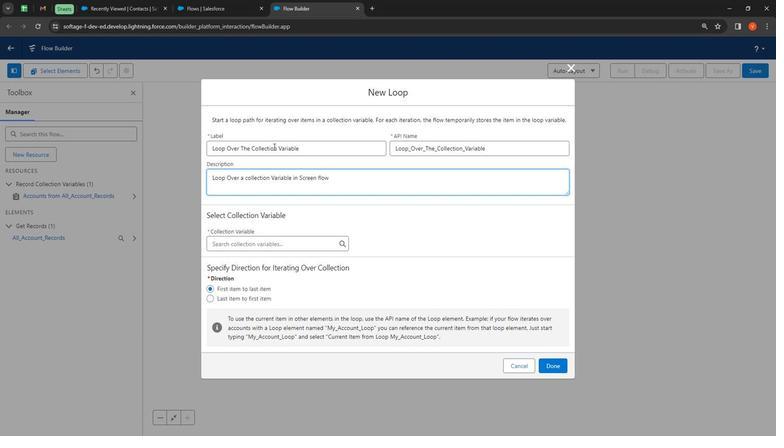 
Action: Mouse moved to (230, 244)
Screenshot: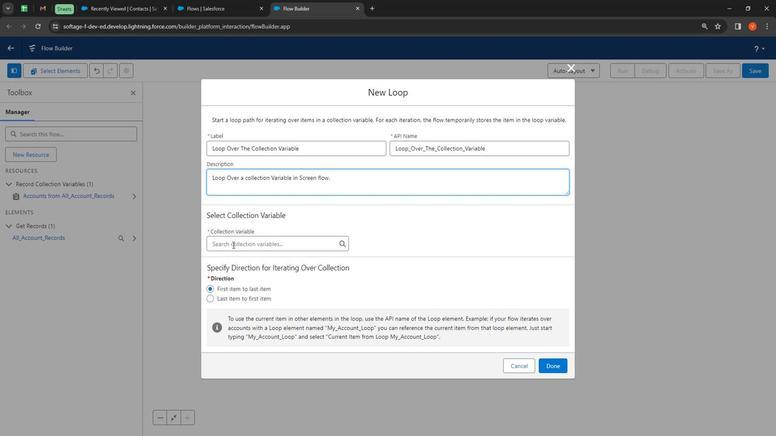 
Action: Mouse pressed left at (230, 244)
Screenshot: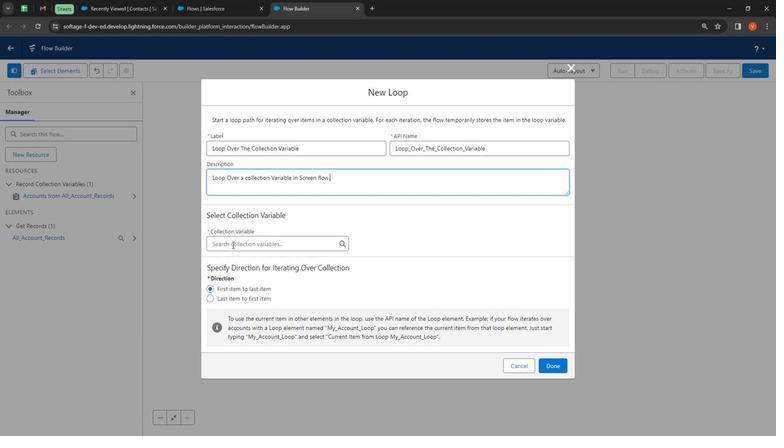 
Action: Mouse moved to (294, 291)
Screenshot: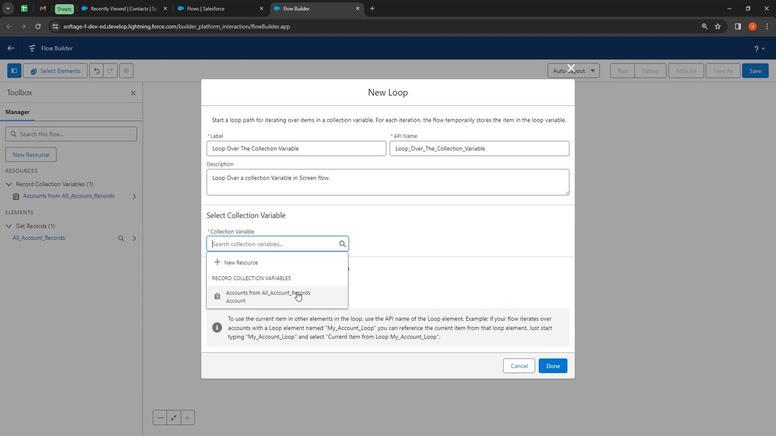 
Action: Mouse pressed left at (294, 291)
Screenshot: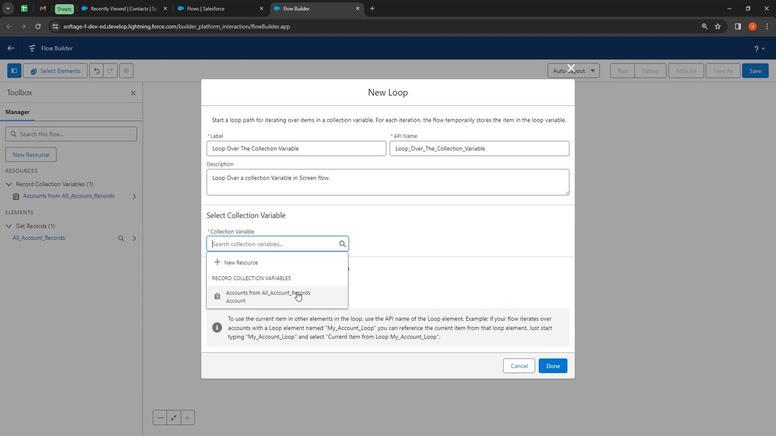 
Action: Mouse moved to (220, 298)
Screenshot: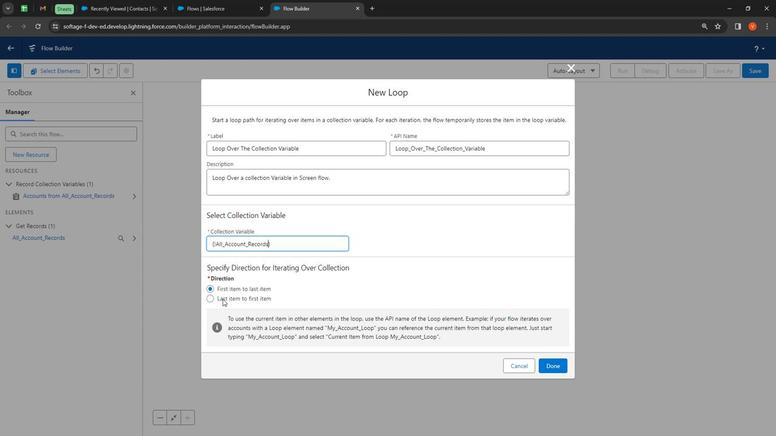 
Action: Mouse pressed left at (220, 298)
Screenshot: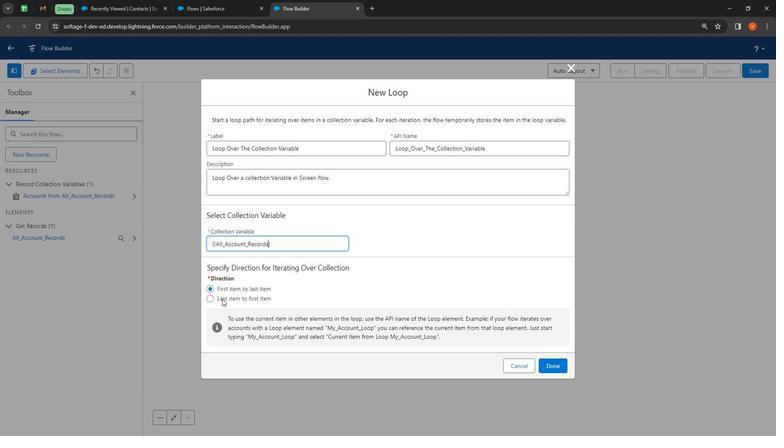 
Action: Mouse moved to (218, 290)
Screenshot: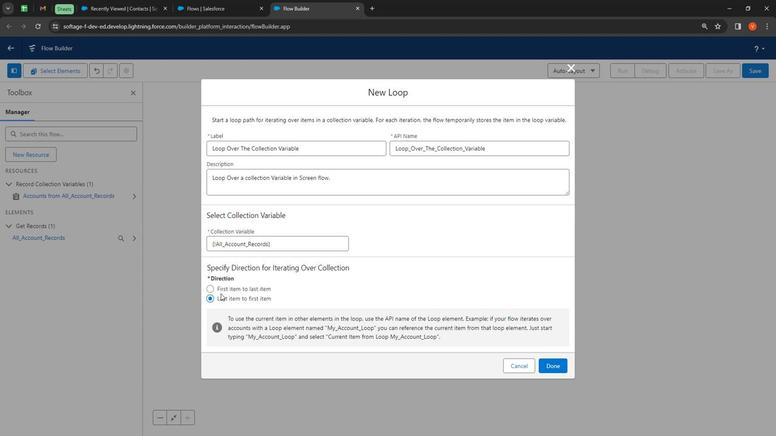 
Action: Mouse pressed left at (218, 290)
Screenshot: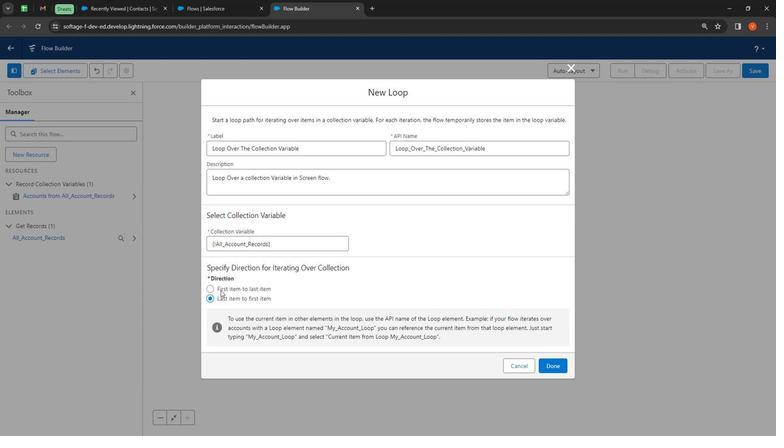 
Action: Mouse moved to (550, 366)
Screenshot: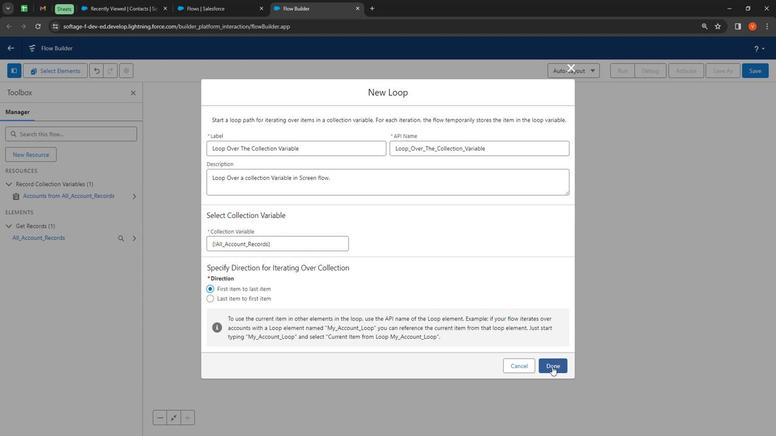 
Action: Mouse pressed left at (550, 366)
Screenshot: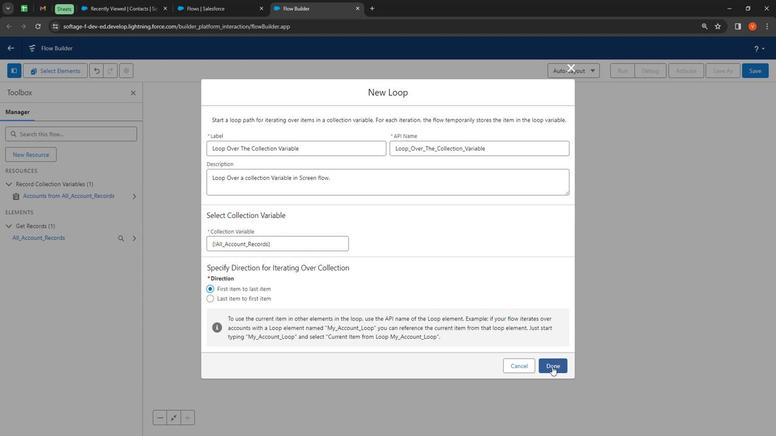 
Action: Mouse moved to (303, 244)
Screenshot: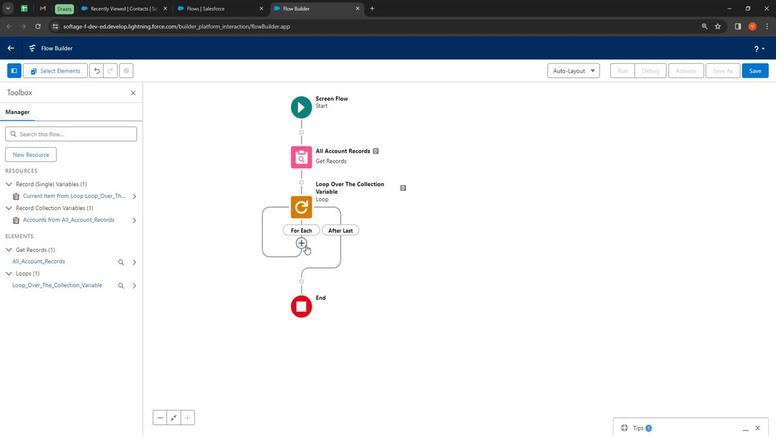 
Action: Mouse pressed left at (303, 244)
Screenshot: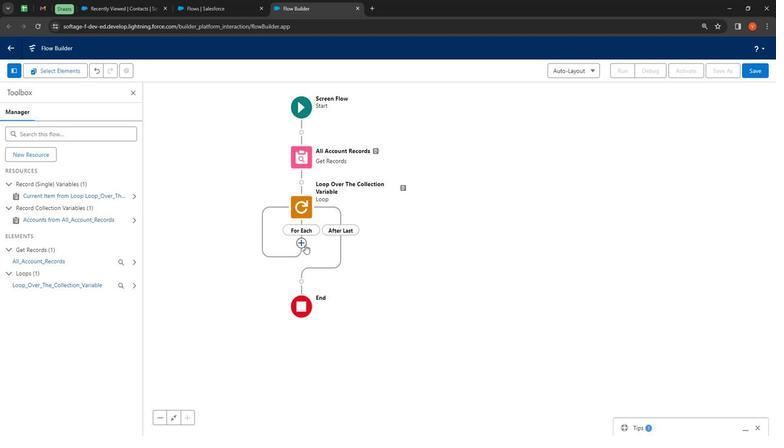 
Action: Mouse moved to (268, 331)
Screenshot: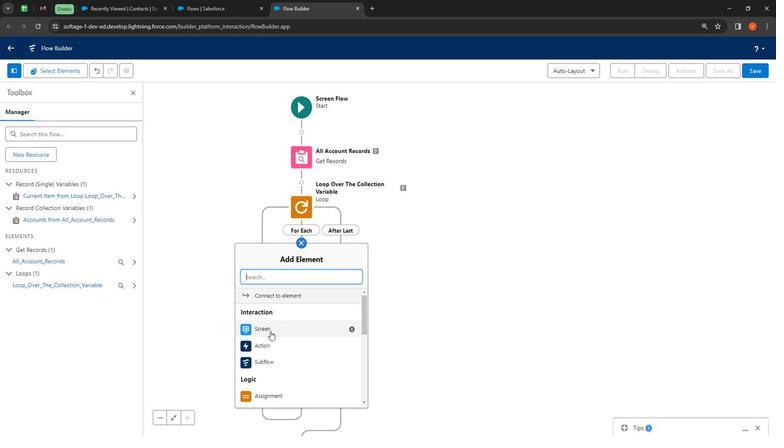 
Action: Mouse pressed left at (268, 331)
Screenshot: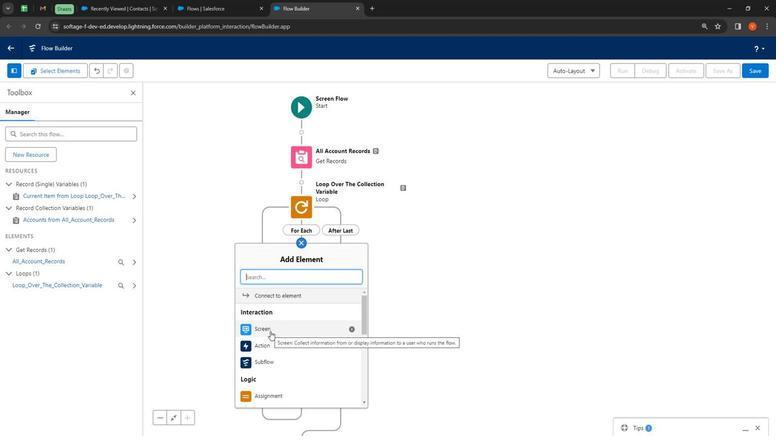 
Action: Mouse moved to (626, 154)
Screenshot: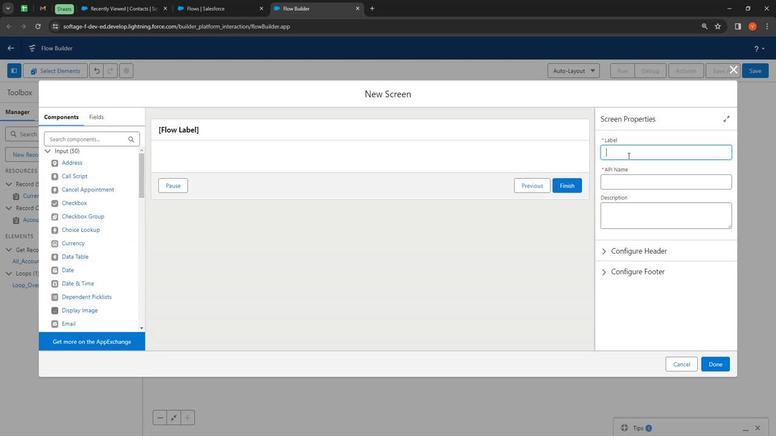 
Action: Mouse pressed left at (626, 154)
Screenshot: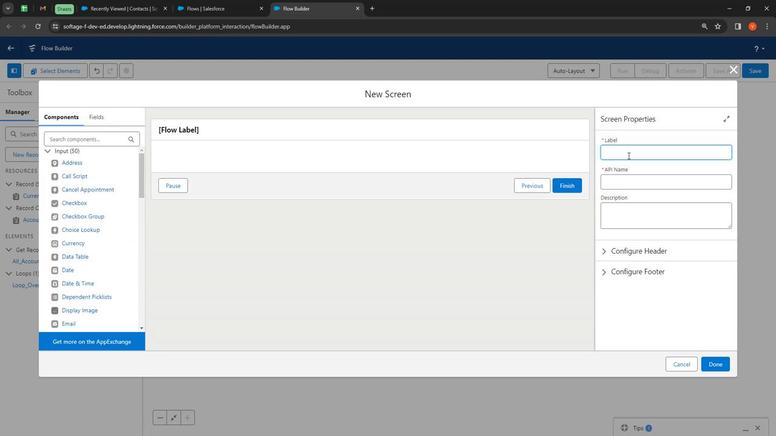 
Action: Key pressed <Key.shift>
Screenshot: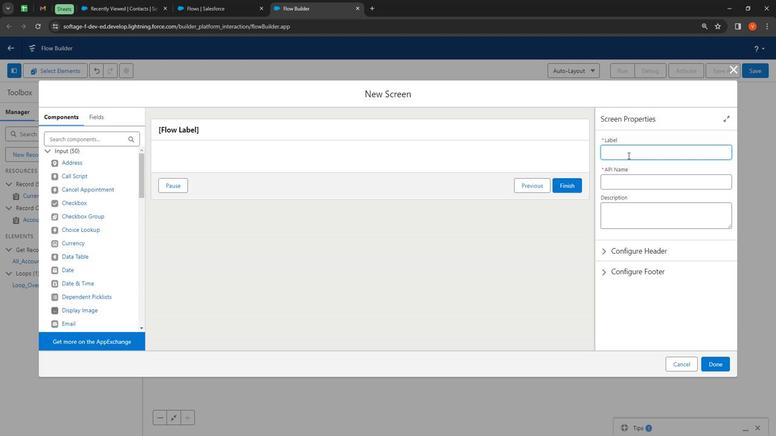
Action: Mouse moved to (580, 117)
Screenshot: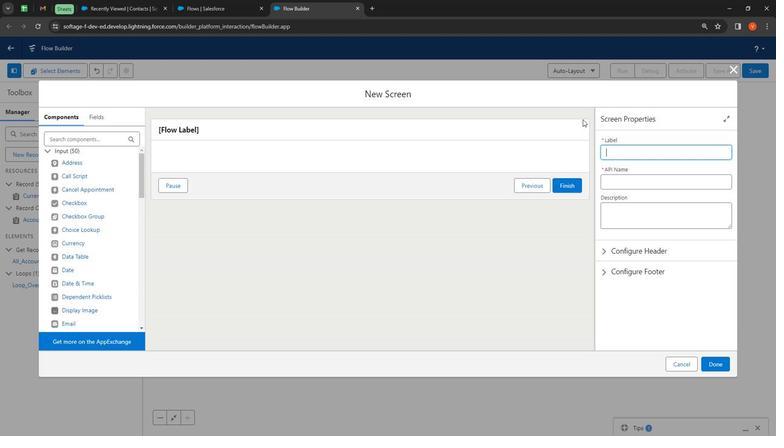 
Action: Key pressed <Key.shift><Key.shift><Key.shift><Key.shift><Key.shift><Key.shift><Key.shift><Key.shift>Display<Key.space>the<Key.space>text<Key.tab><Key.tab><Key.shift><Key.shift><Key.shift><Key.shift><Key.shift><Key.shift><Key.shift>This<Key.space><Key.shift>Screen<Key.space>is<Key.space>used<Key.space>to<Key.space>displau<Key.space><Key.backspace><Key.backspace>y<Key.space>the<Key.space>text<Key.space>data<Key.space>in<Key.space>the<Key.space>loop
Screenshot: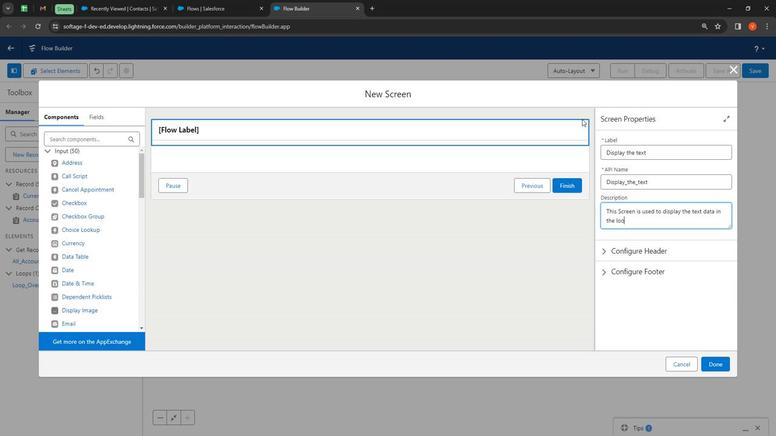 
Action: Mouse moved to (635, 220)
Screenshot: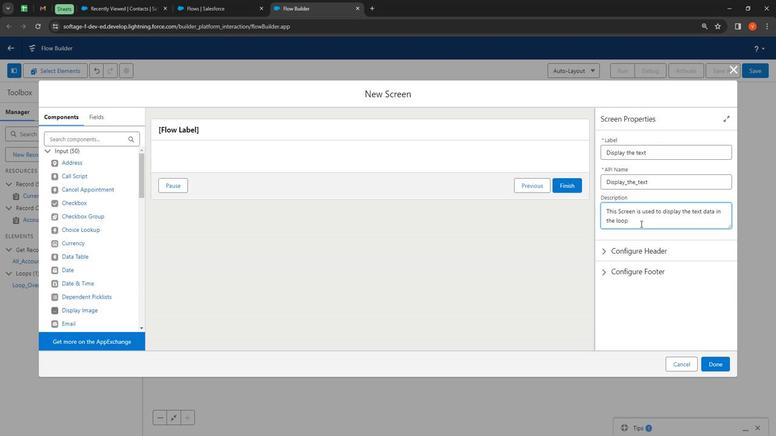 
Action: Key pressed <Key.space>that<Key.space>t<Key.backspace>loop<Key.space>is<Key.space>working<Key.space>fine<Key.space>and<Key.space>good
Screenshot: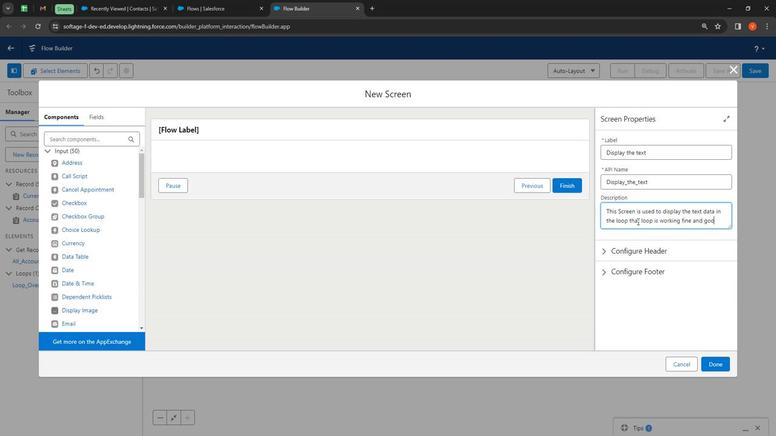 
Action: Mouse moved to (635, 220)
Screenshot: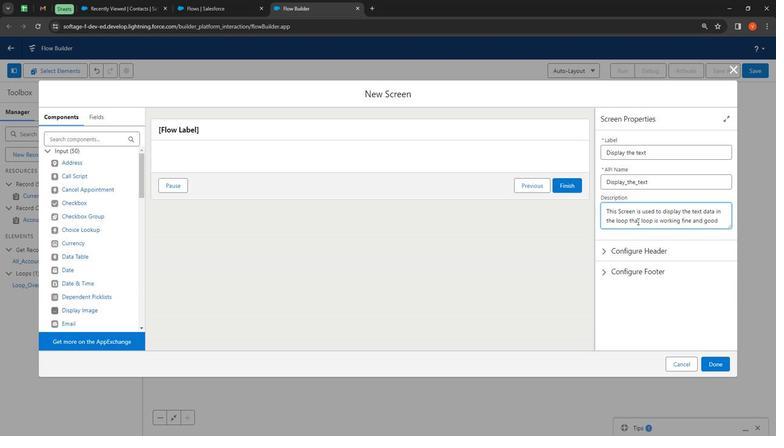 
Action: Key pressed .
Screenshot: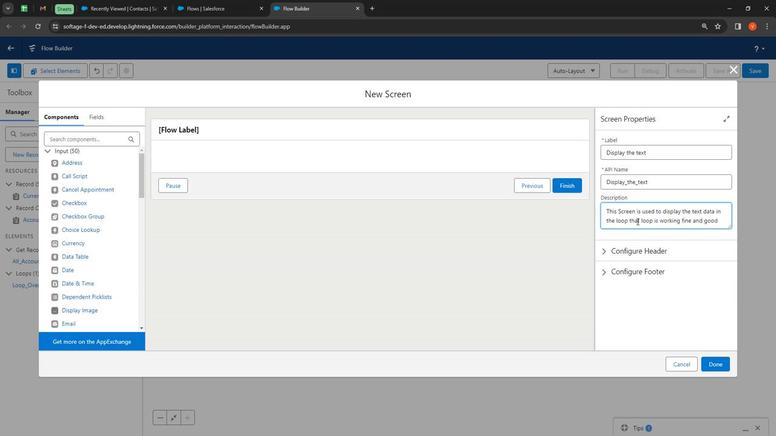 
Action: Mouse moved to (84, 139)
Screenshot: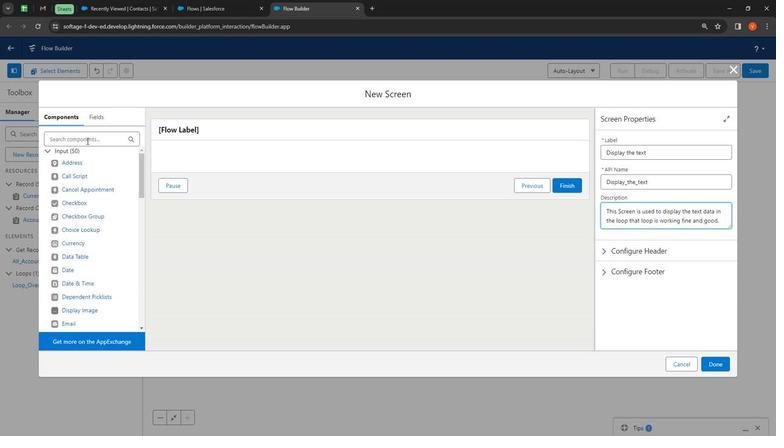 
Action: Mouse pressed left at (84, 139)
Screenshot: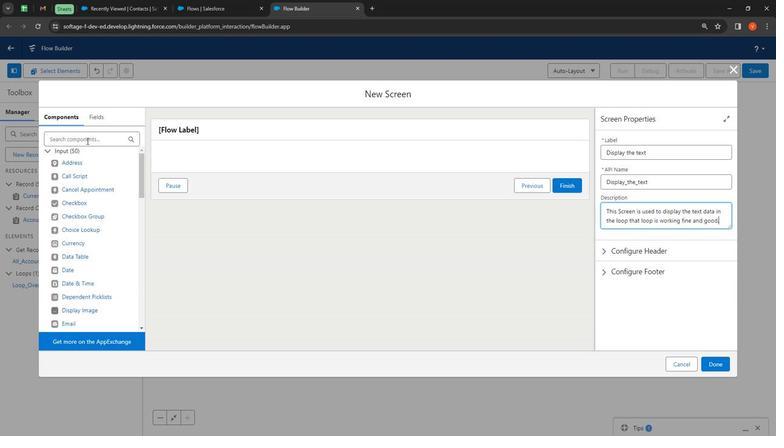 
Action: Mouse moved to (84, 139)
Screenshot: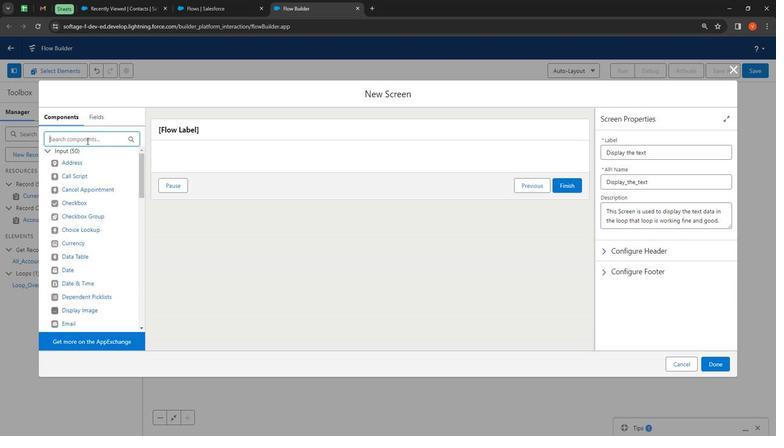 
Action: Key pressed display
Screenshot: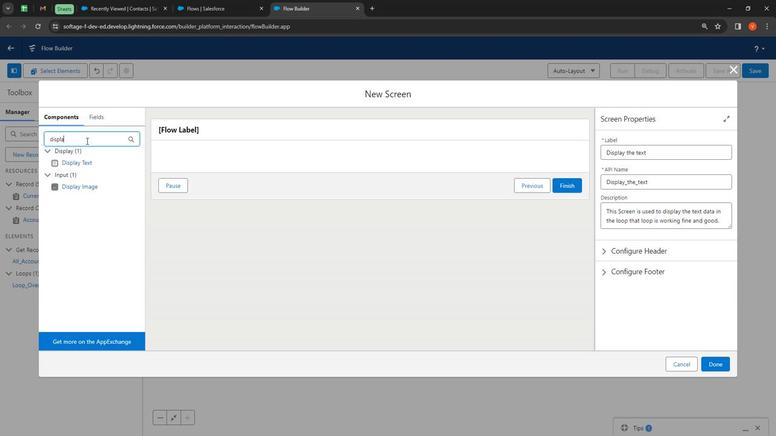 
Action: Mouse moved to (82, 161)
Screenshot: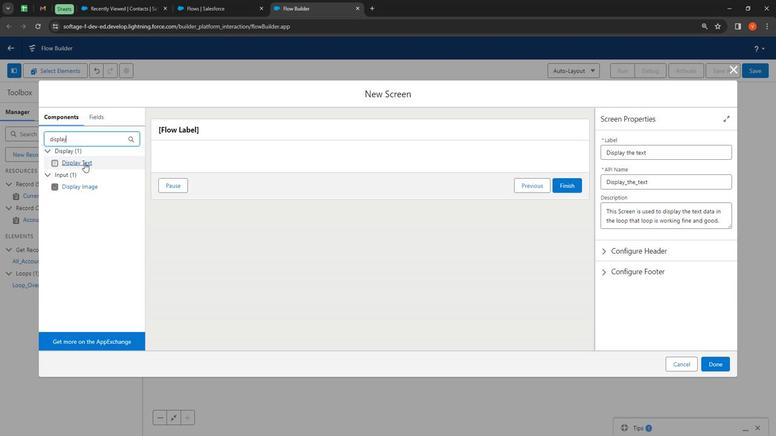 
Action: Mouse pressed left at (82, 161)
Screenshot: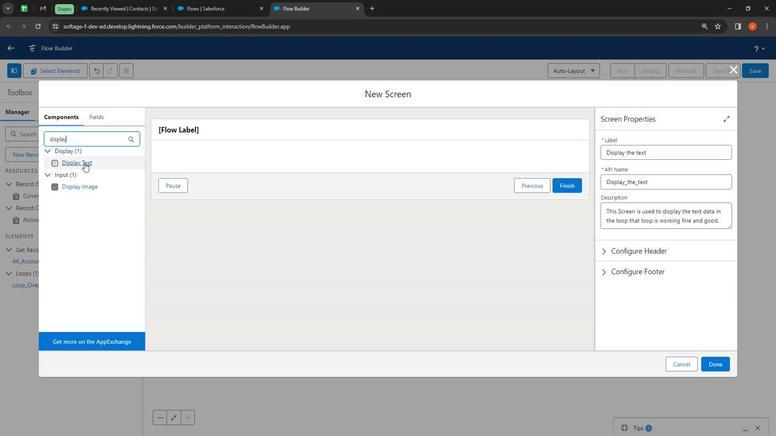 
Action: Mouse moved to (622, 149)
Screenshot: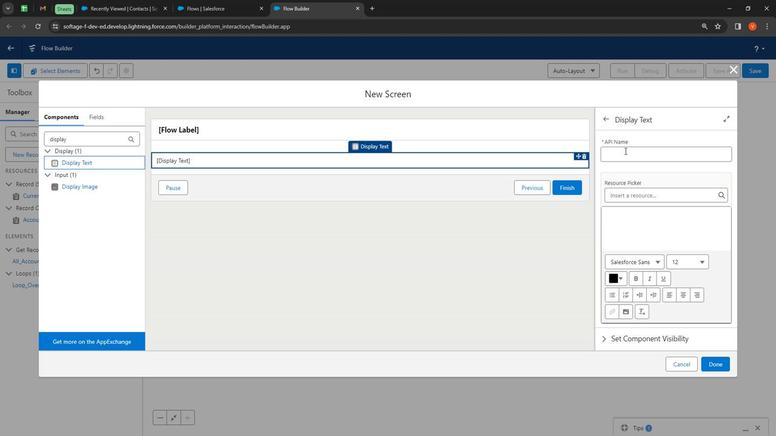 
Action: Mouse pressed left at (622, 149)
Screenshot: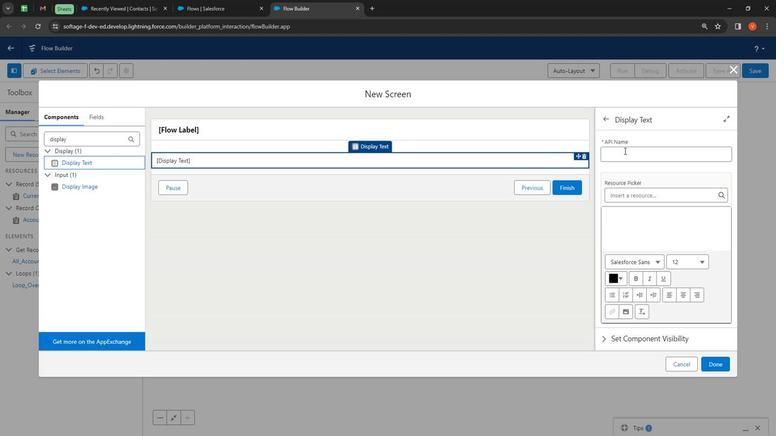 
Action: Mouse moved to (609, 138)
Screenshot: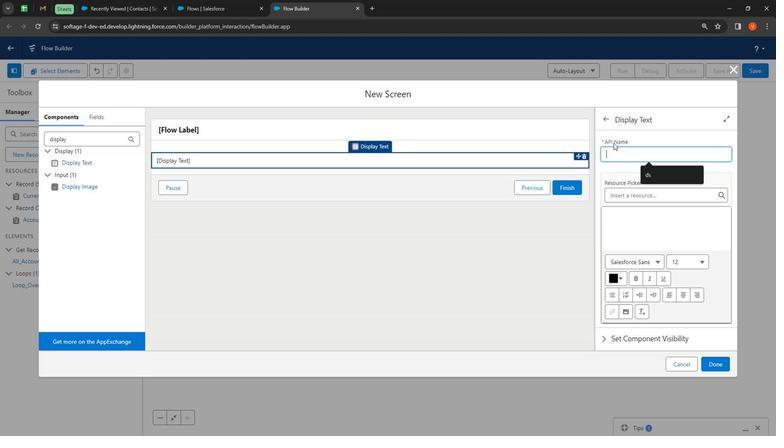 
Action: Key pressed <Key.shift>
Screenshot: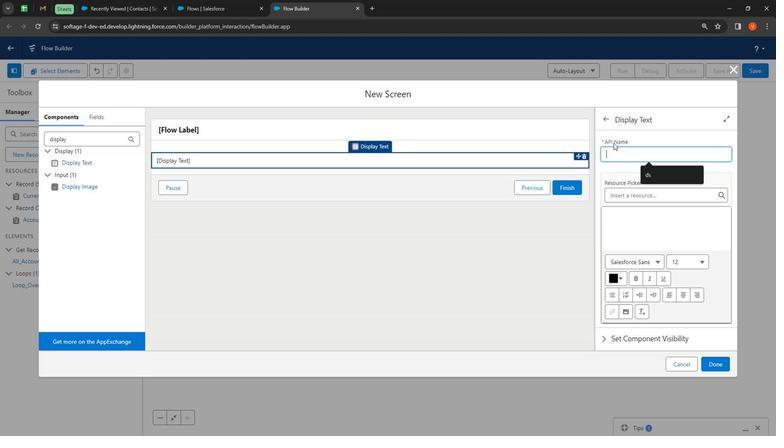 
Action: Mouse moved to (603, 135)
Screenshot: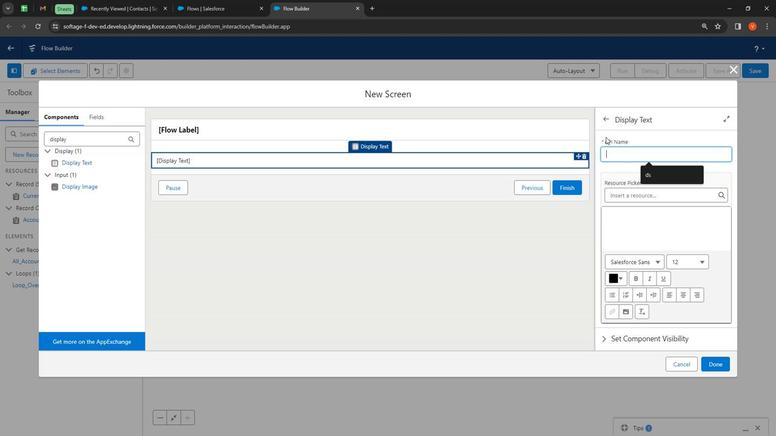
Action: Key pressed Display
Screenshot: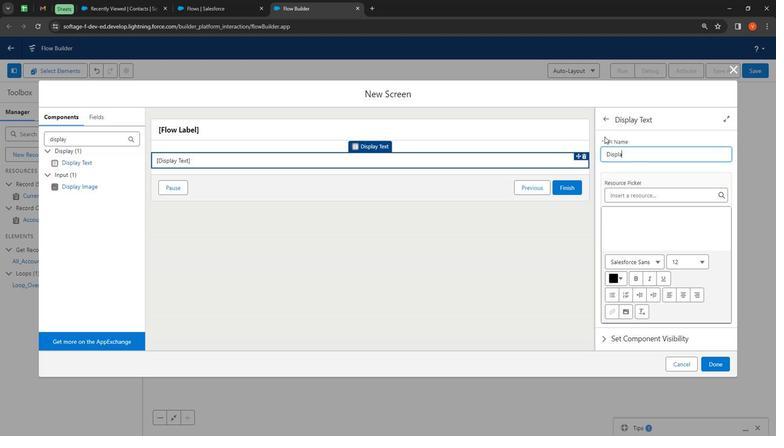 
Action: Mouse moved to (603, 134)
Screenshot: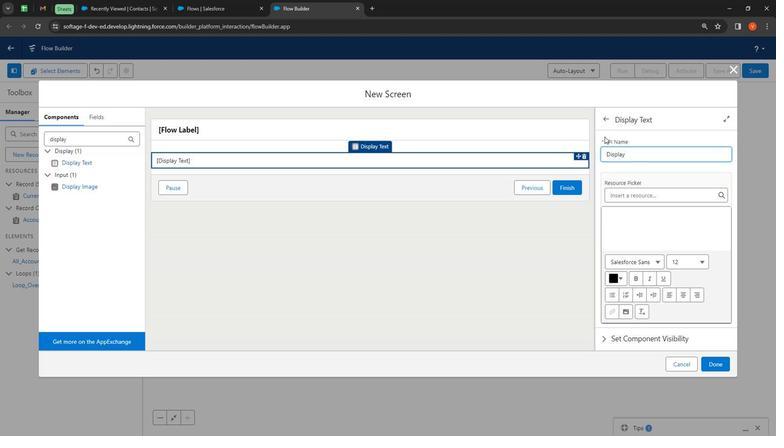 
Action: Key pressed <Key.shift><Key.shift><Key.shift><Key.shift><Key.shift><Key.shift><Key.shift><Key.shift><Key.shift><Key.shift><Key.space><Key.shift>Text<Key.space>
Screenshot: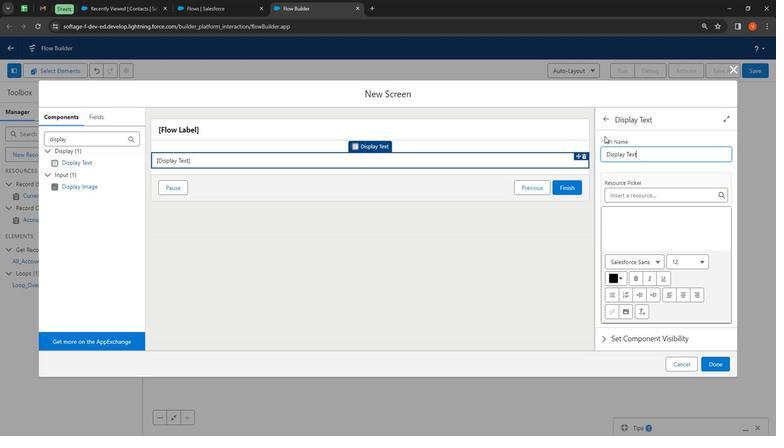 
Action: Mouse moved to (635, 217)
Screenshot: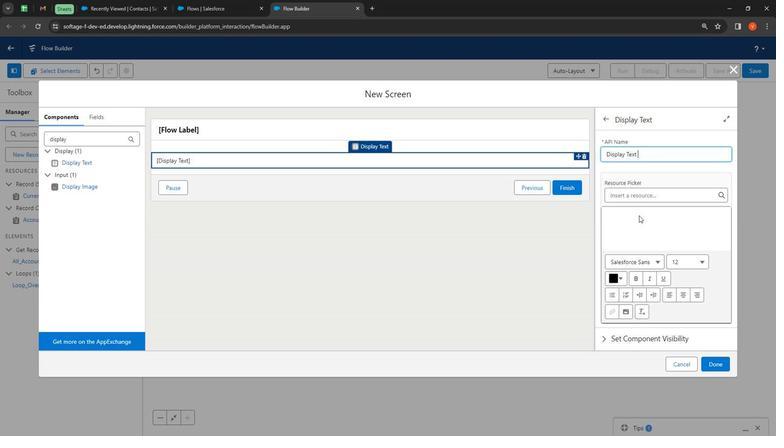 
Action: Mouse pressed left at (635, 217)
Screenshot: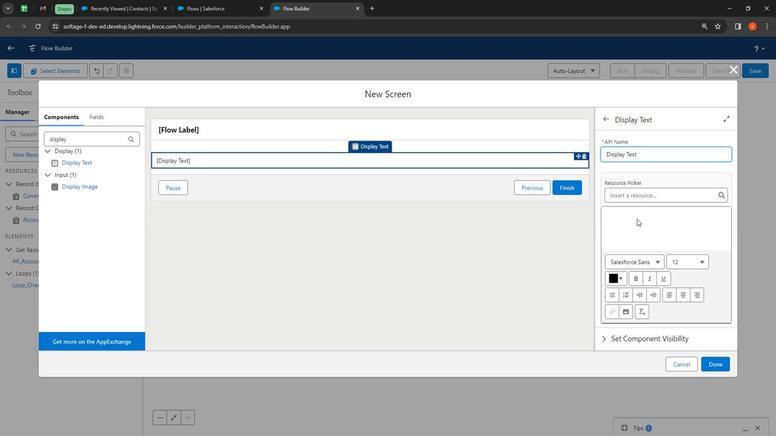 
Action: Mouse moved to (645, 157)
Screenshot: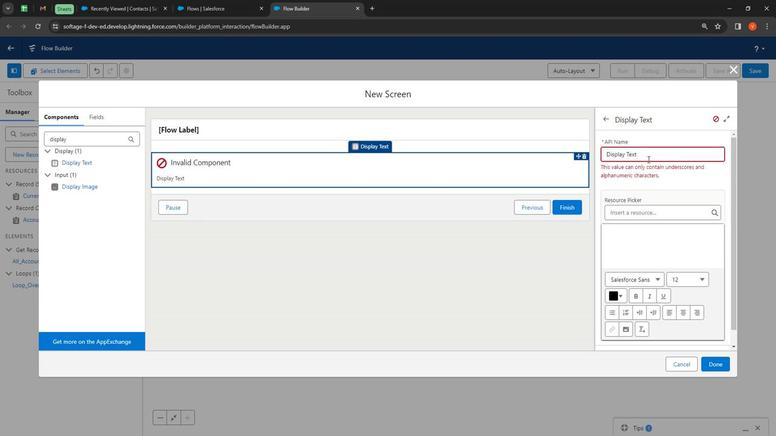 
Action: Mouse pressed left at (645, 157)
Screenshot: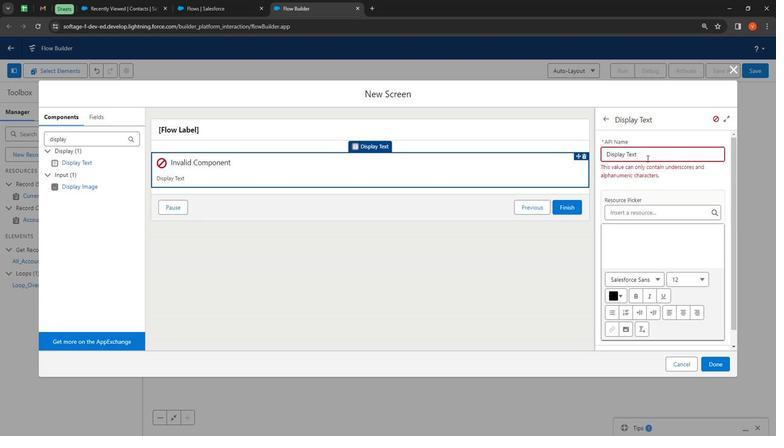 
Action: Mouse moved to (628, 152)
Screenshot: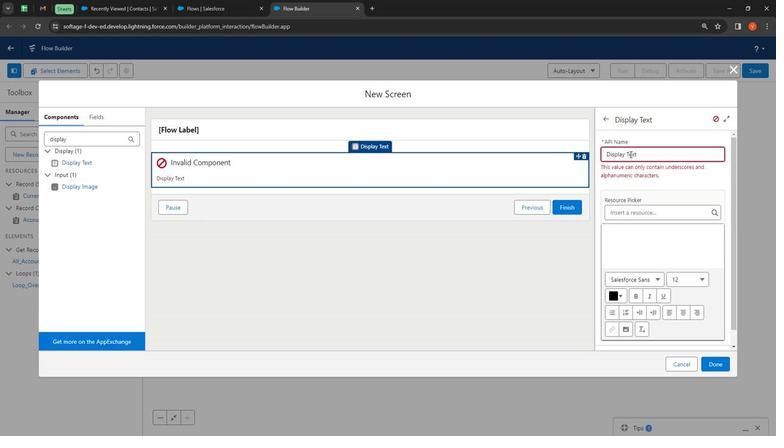 
Action: Mouse pressed left at (628, 152)
Screenshot: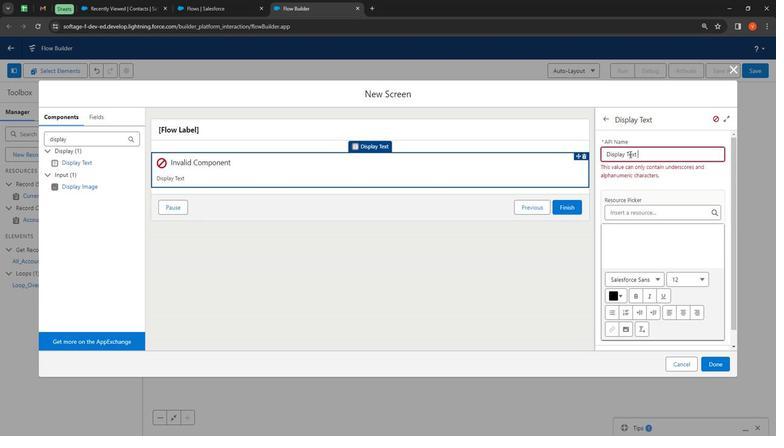 
Action: Mouse moved to (626, 149)
Screenshot: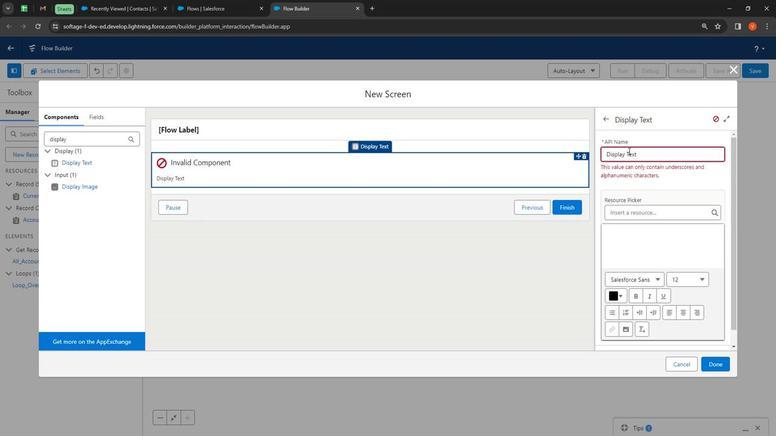 
Action: Key pressed <Key.backspace><Key.backspace><Key.shift>_<Key.shift>T<Key.right><Key.right><Key.right><Key.right><Key.shift><Key.backspace><Key.shift><Key.shift><Key.shift><Key.shift><Key.shift><Key.shift><Key.shift><Key.shift><Key.shift><Key.shift><Key.shift><Key.shift><Key.shift><Key.shift><Key.backspace><Key.shift>_<Key.backspace>t<Key.shift>_on<Key.shift>Screen
Screenshot: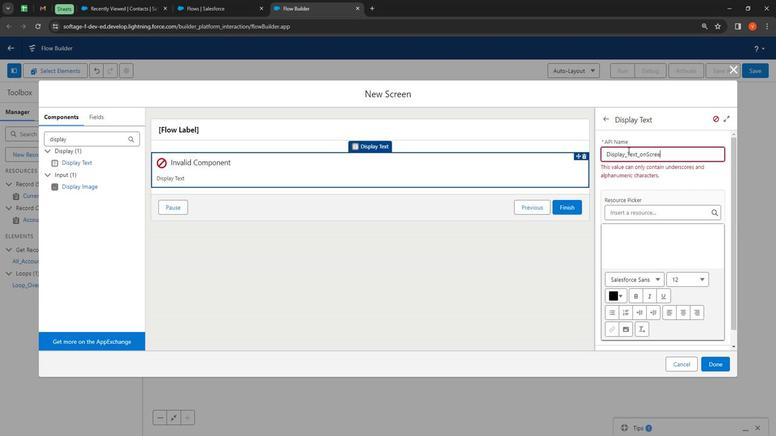 
Action: Mouse moved to (642, 228)
Screenshot: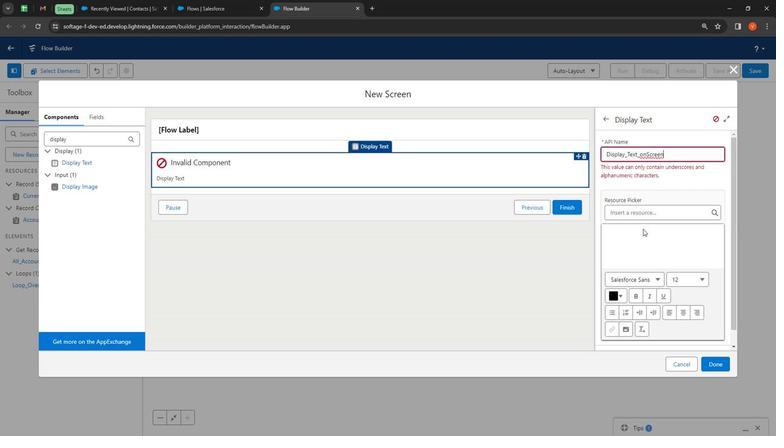 
Action: Mouse pressed left at (642, 228)
Screenshot: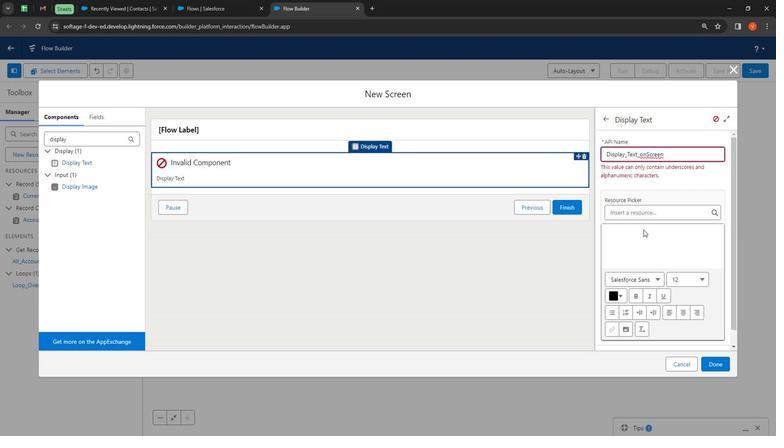 
Action: Key pressed <Key.shift>
Screenshot: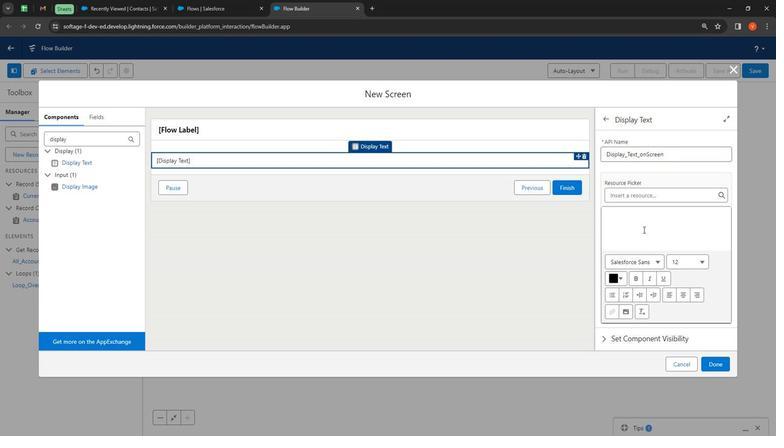 
Action: Mouse moved to (638, 222)
Screenshot: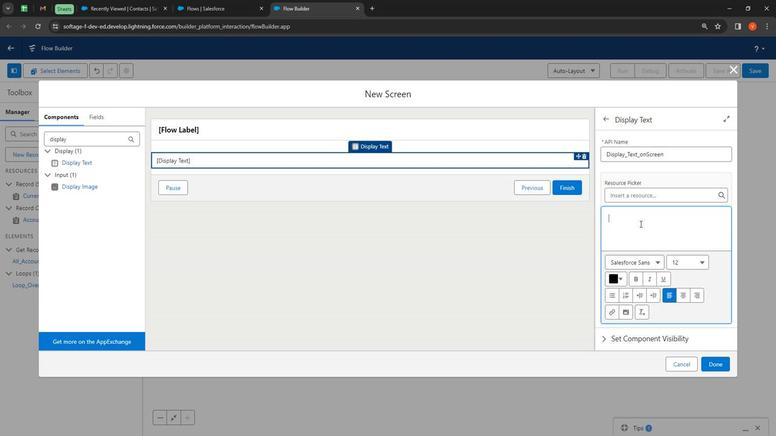 
Action: Key pressed <Key.shift><Key.shift><Key.shift><Key.shift><Key.shift><Key.shift><Key.shift><Key.shift><Key.shift>Account<Key.space><Key.shift>Name
Screenshot: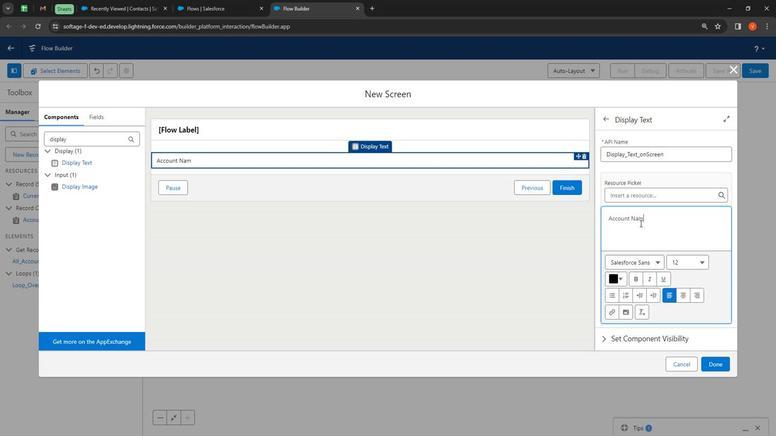 
Action: Mouse moved to (662, 210)
Screenshot: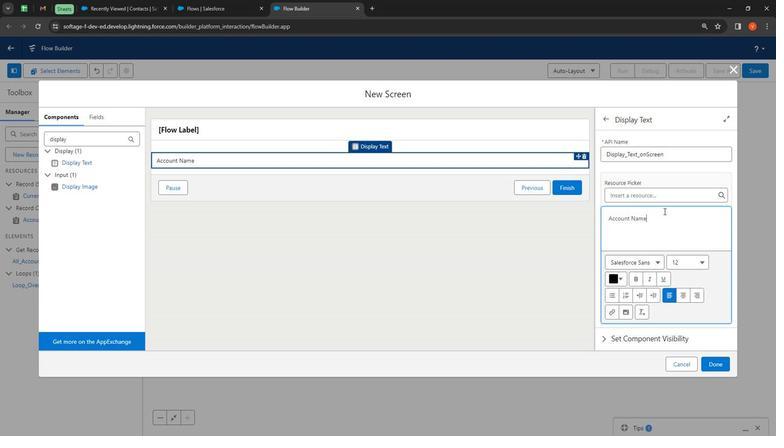 
Action: Key pressed <Key.space>
Screenshot: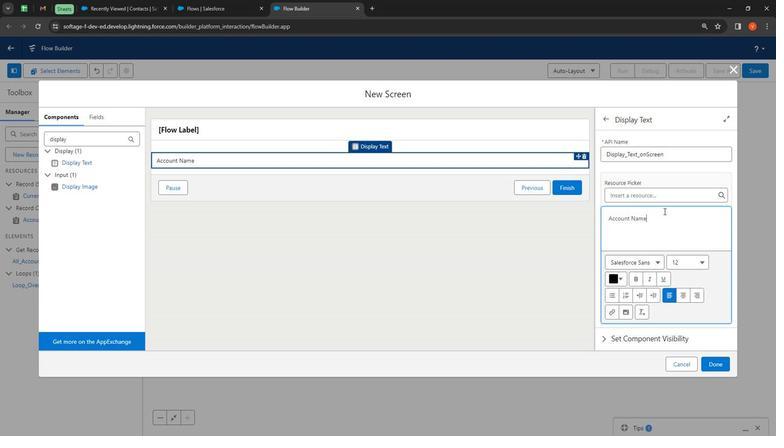 
Action: Mouse moved to (662, 210)
Screenshot: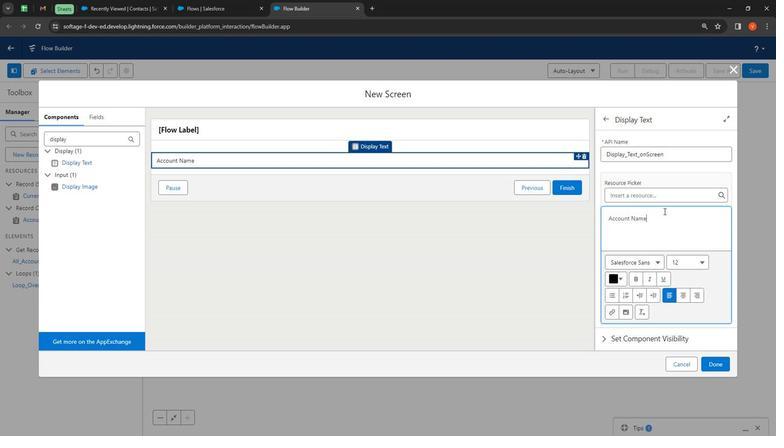 
Action: Key pressed =<Key.space>
Screenshot: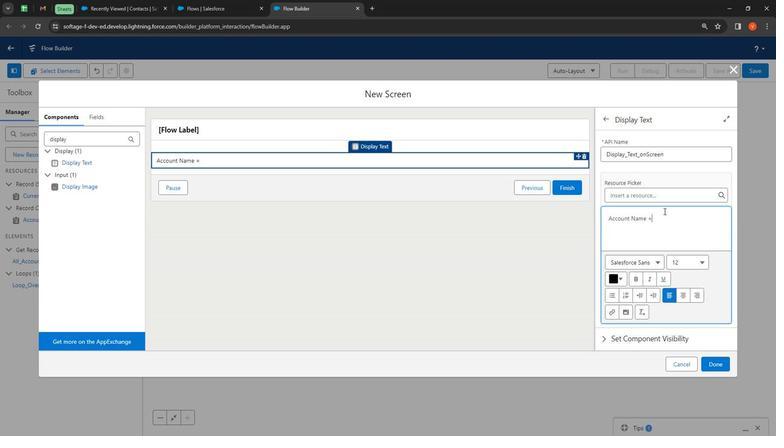 
Action: Mouse moved to (635, 189)
Screenshot: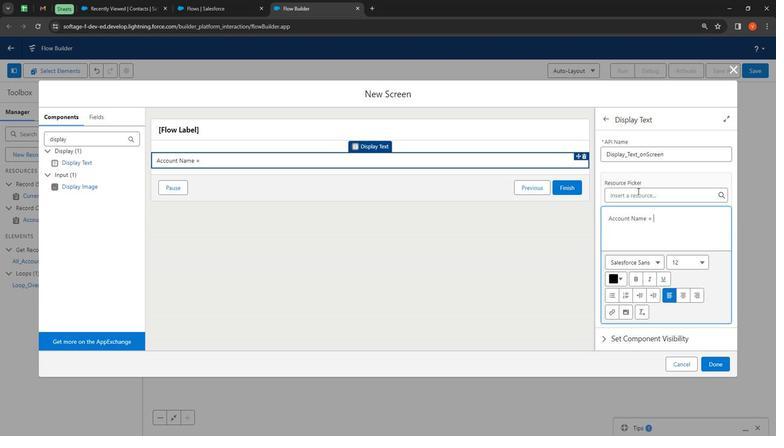 
Action: Mouse pressed left at (635, 189)
Screenshot: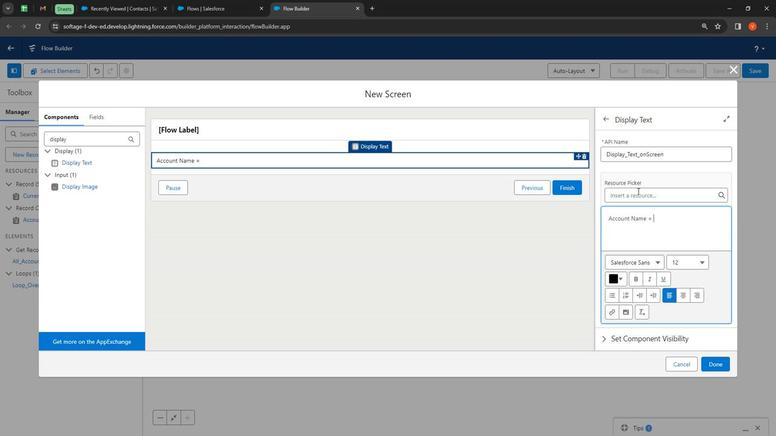 
Action: Mouse moved to (666, 217)
Screenshot: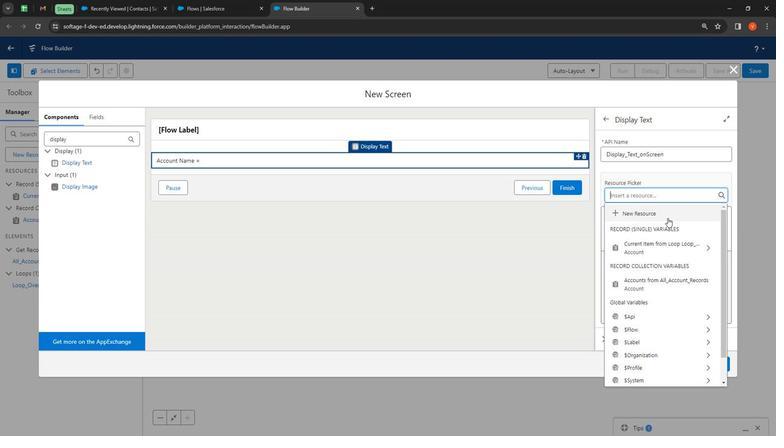 
Action: Key pressed a
Screenshot: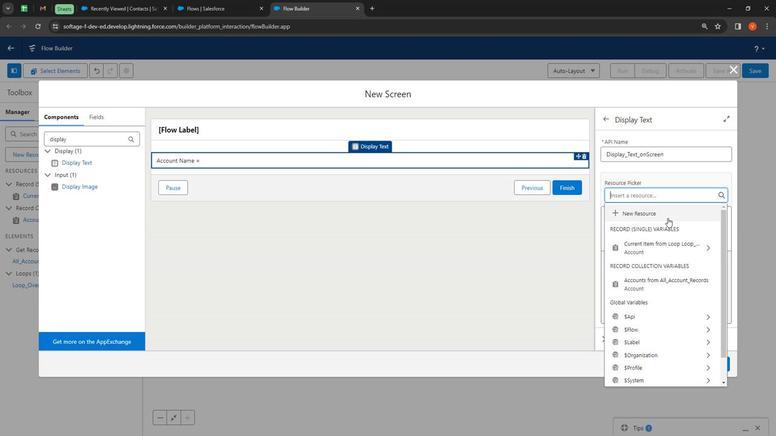 
Action: Mouse moved to (668, 216)
Screenshot: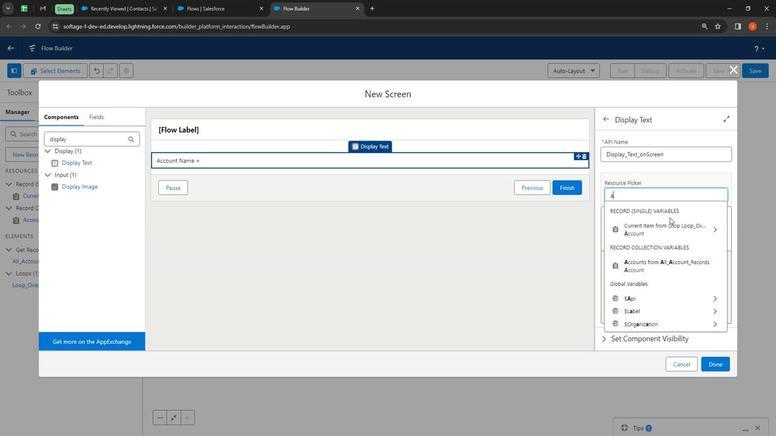 
Action: Key pressed c
Screenshot: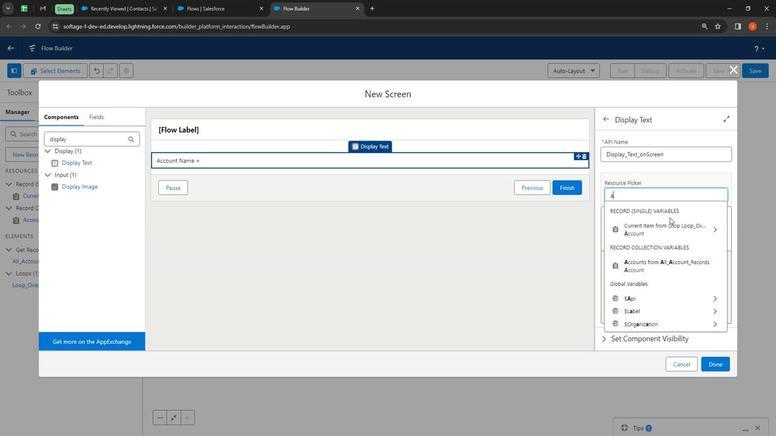 
Action: Mouse moved to (672, 217)
Screenshot: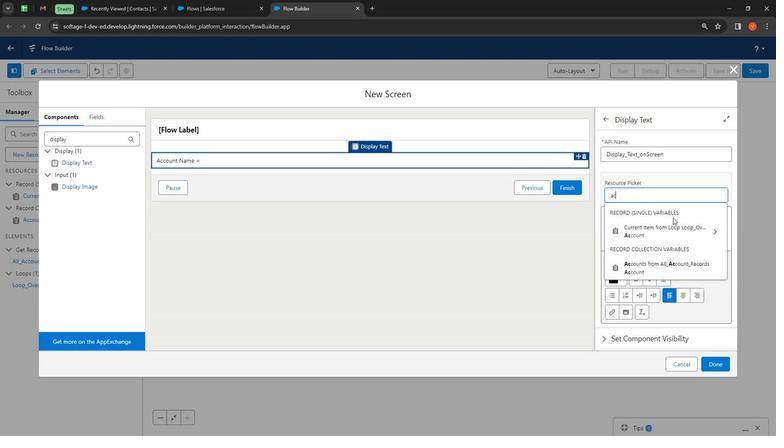 
Action: Key pressed c
Screenshot: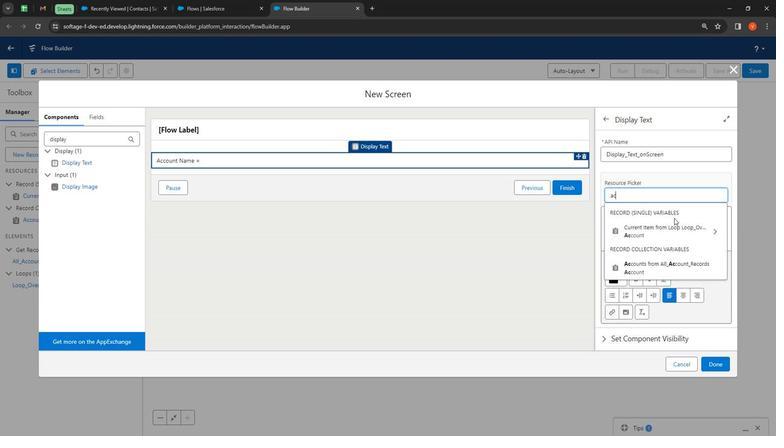 
Action: Mouse moved to (696, 227)
Screenshot: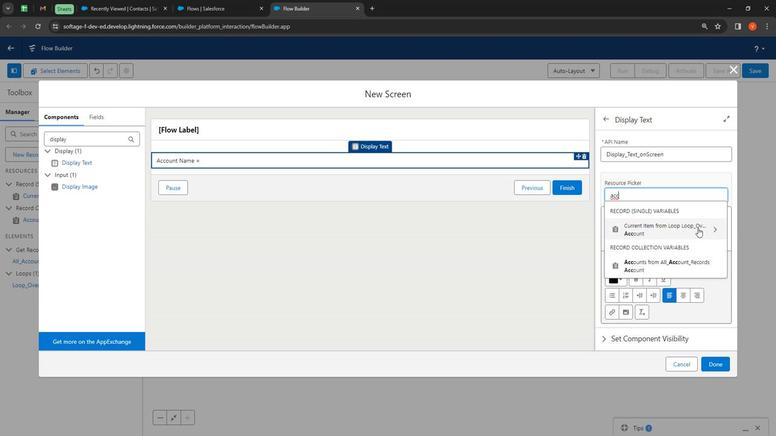 
Action: Mouse pressed left at (696, 227)
Screenshot: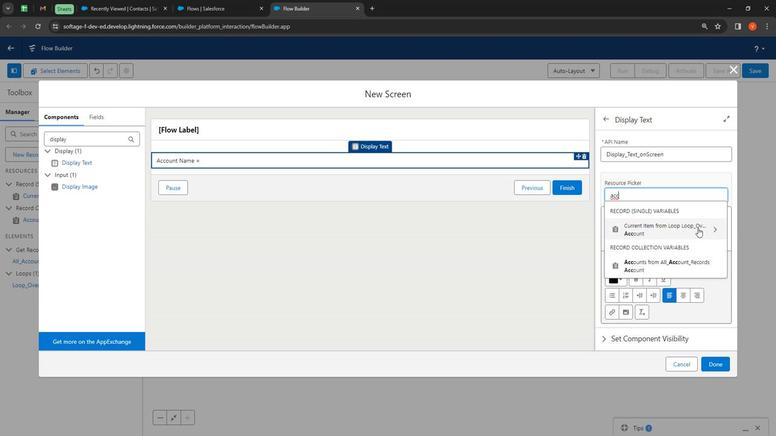 
Action: Mouse moved to (663, 220)
Screenshot: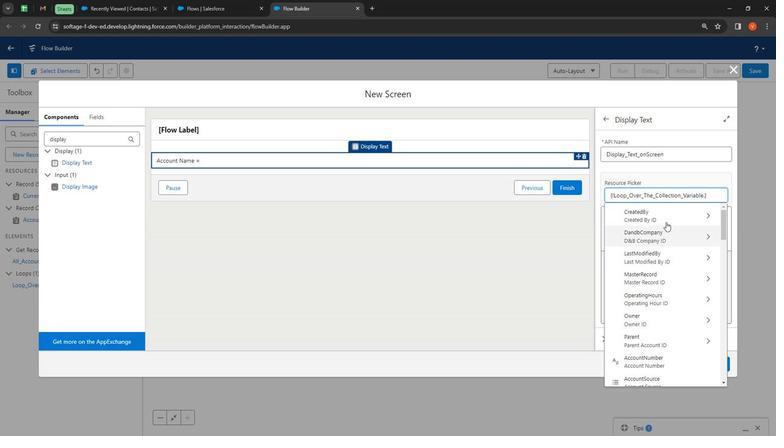 
Action: Key pressed name
Screenshot: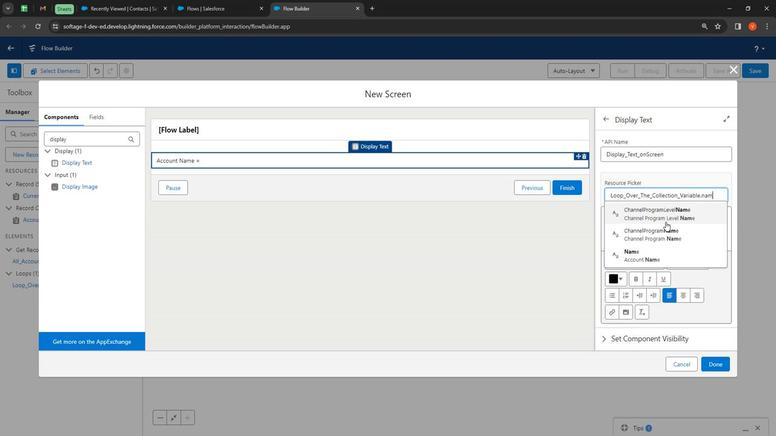 
Action: Mouse moved to (657, 250)
Screenshot: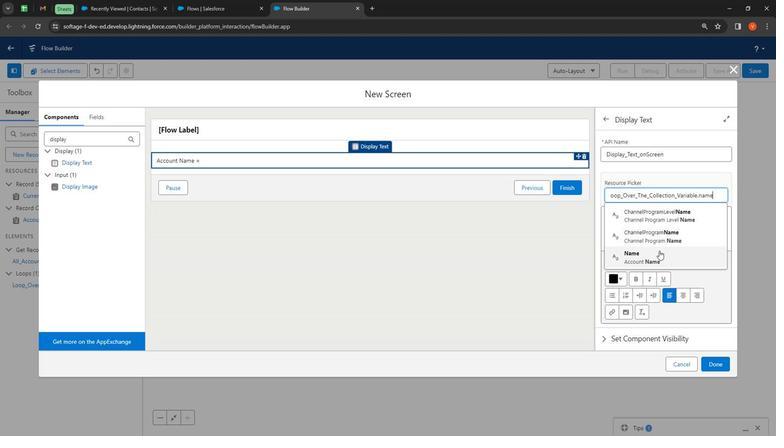 
Action: Mouse pressed left at (657, 250)
Screenshot: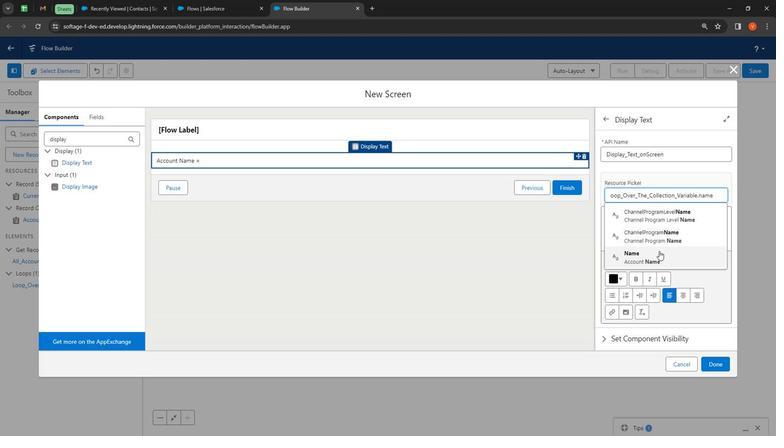 
Action: Mouse moved to (686, 226)
Screenshot: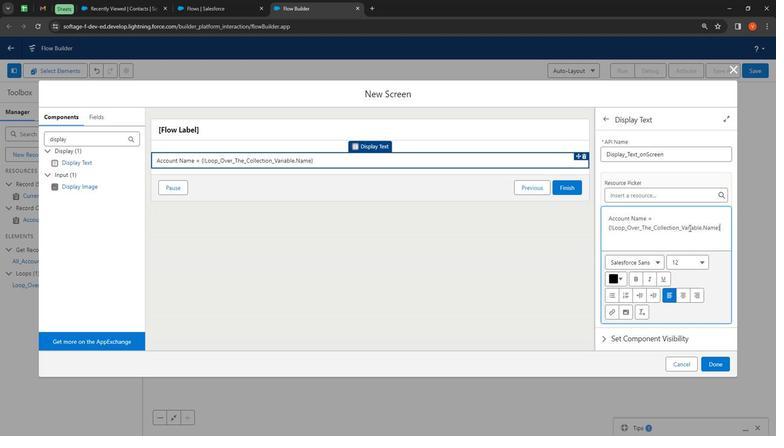 
Action: Key pressed <Key.enter><Key.shift><Key.shift><Key.shift><Key.shift><Key.shift><Key.shift><Key.shift><Key.shift><Key.enter><Key.shift>Count<Key.space>=<Key.space>
Screenshot: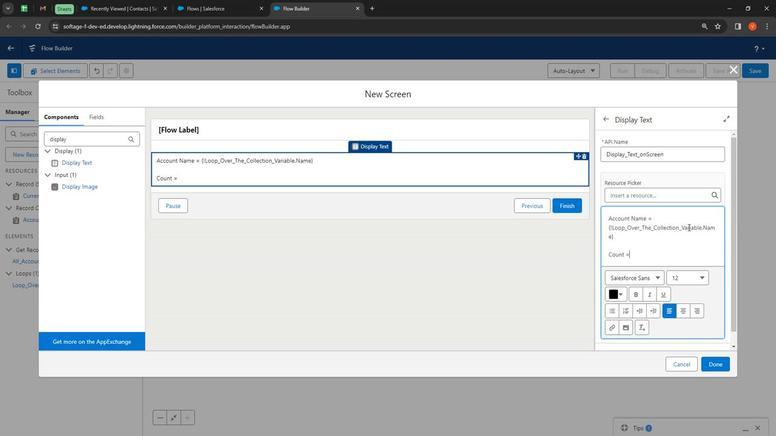 
Action: Mouse moved to (626, 192)
Screenshot: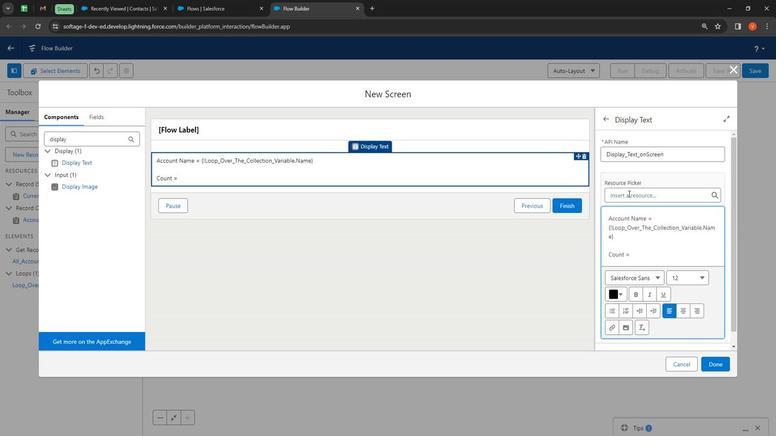 
Action: Mouse pressed left at (626, 192)
Screenshot: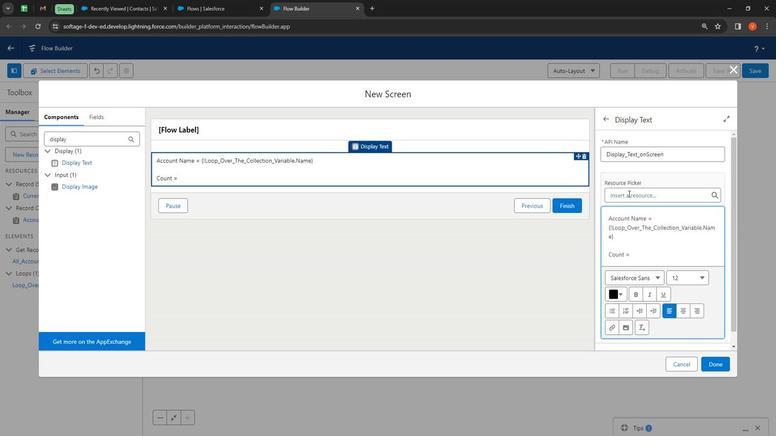 
Action: Mouse moved to (626, 213)
Screenshot: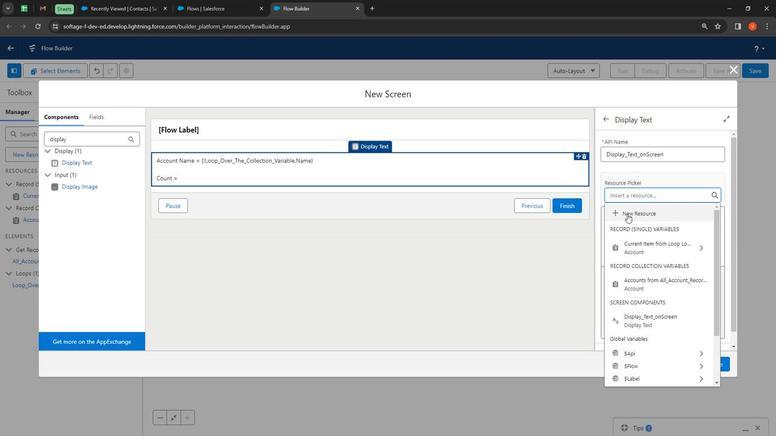
Action: Mouse pressed left at (626, 213)
Screenshot: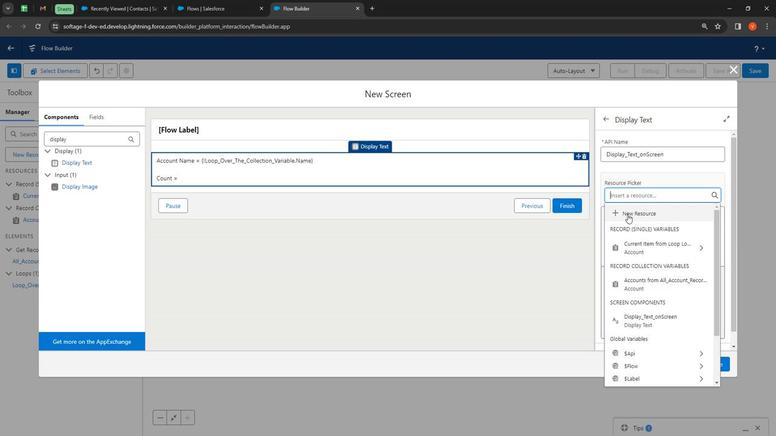 
Action: Mouse moved to (235, 203)
Screenshot: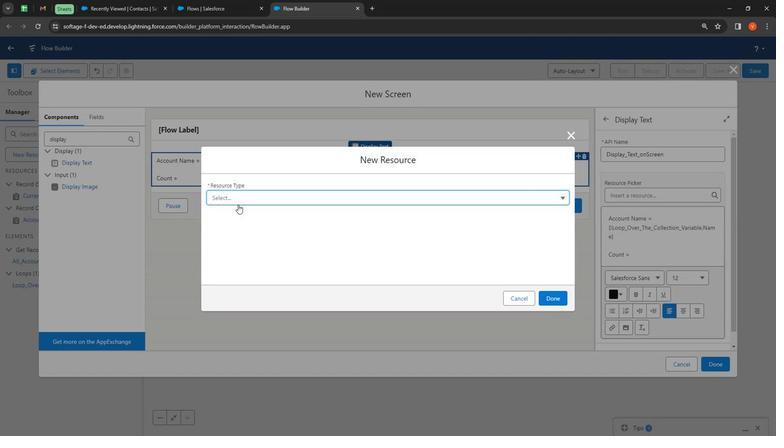 
Action: Mouse pressed left at (235, 203)
Screenshot: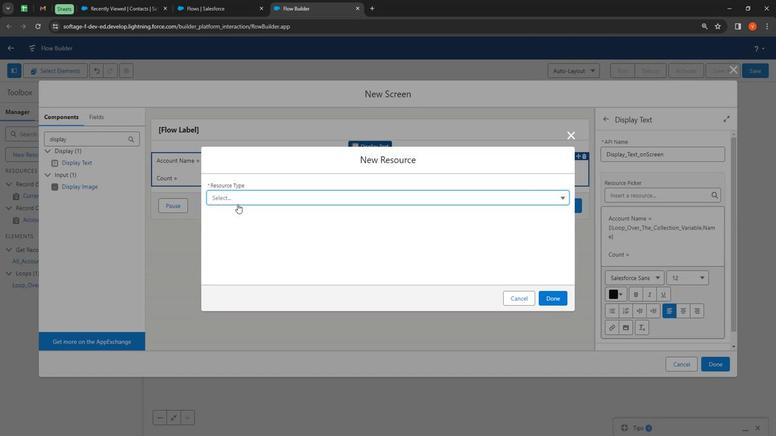 
Action: Mouse moved to (261, 220)
Screenshot: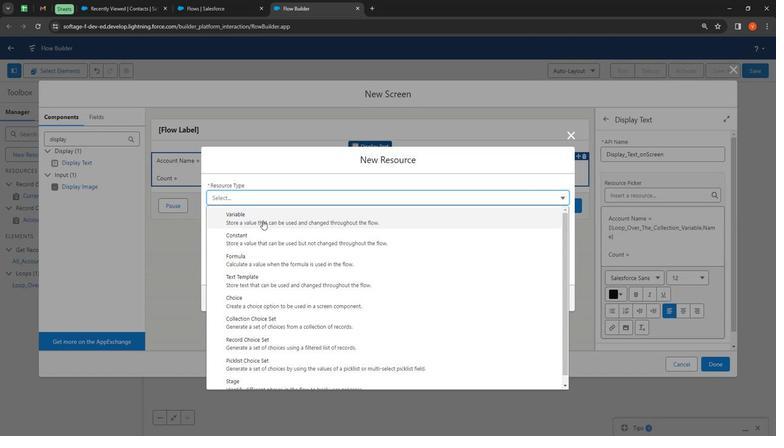 
Action: Mouse pressed left at (261, 220)
Screenshot: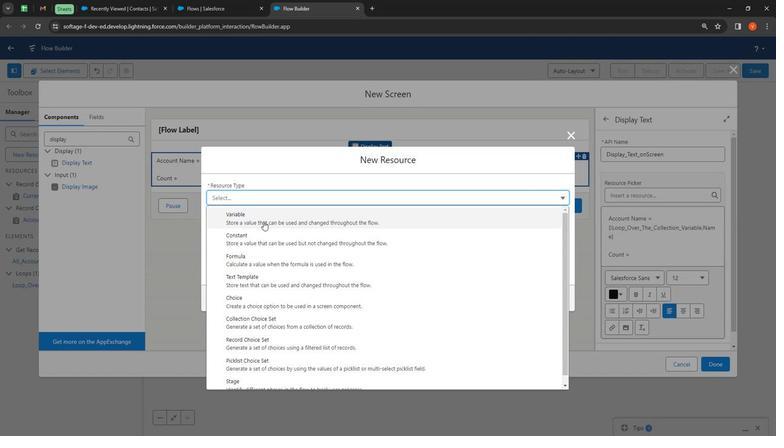 
Action: Mouse moved to (233, 219)
Screenshot: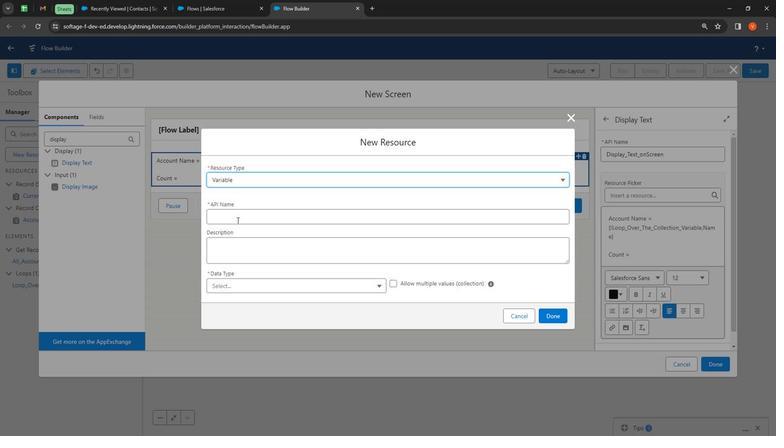 
Action: Mouse pressed left at (233, 219)
Screenshot: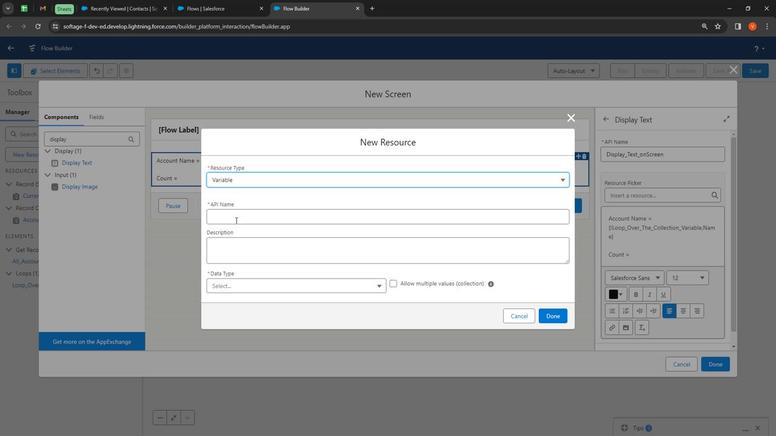 
Action: Mouse moved to (233, 219)
Screenshot: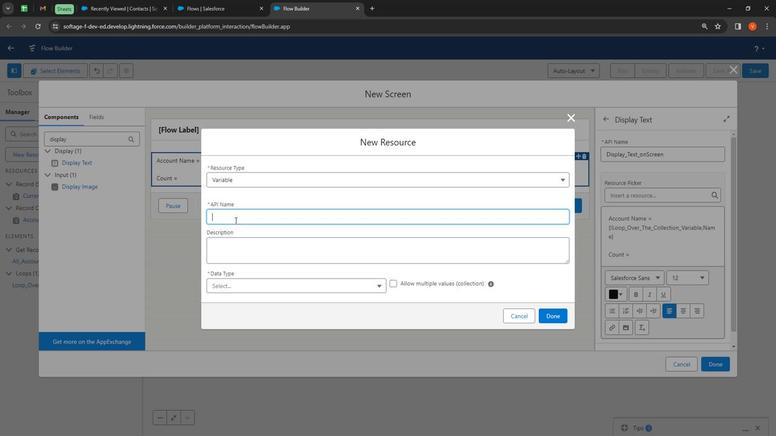 
Action: Key pressed <Key.shift>
Screenshot: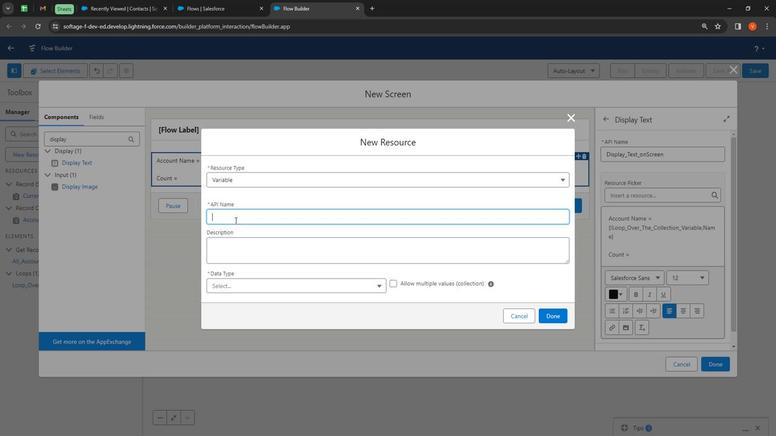 
Action: Mouse moved to (233, 220)
Screenshot: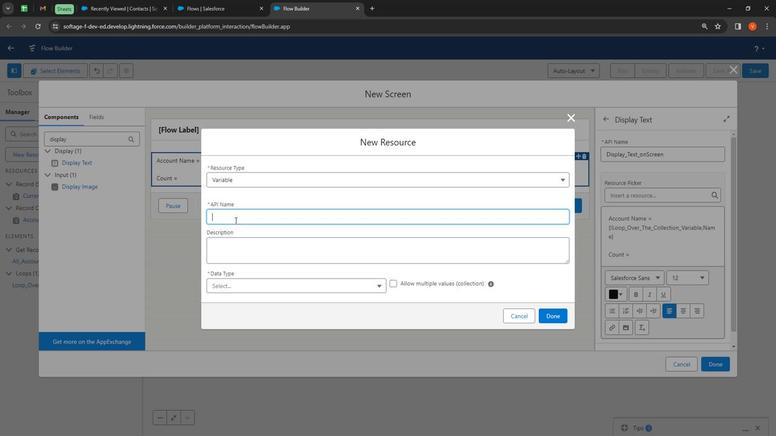 
Action: Key pressed Count<Key.shift>Iterate
Screenshot: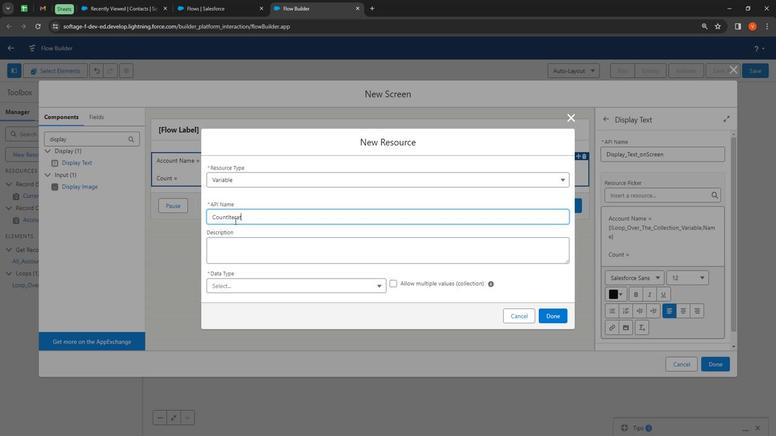 
Action: Mouse moved to (246, 240)
Screenshot: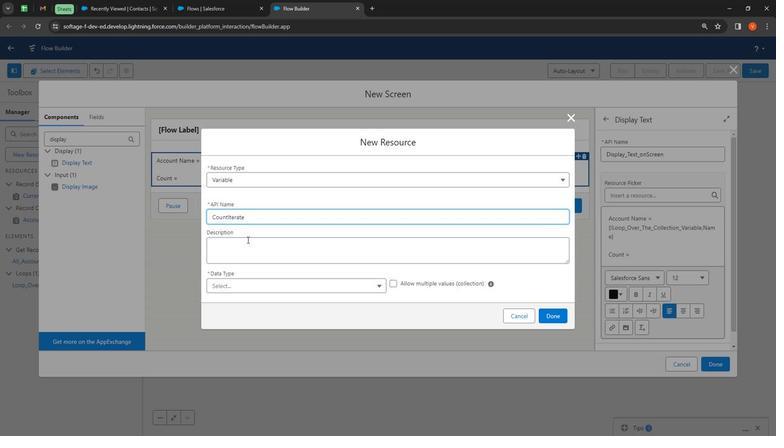 
Action: Mouse pressed left at (246, 240)
Screenshot: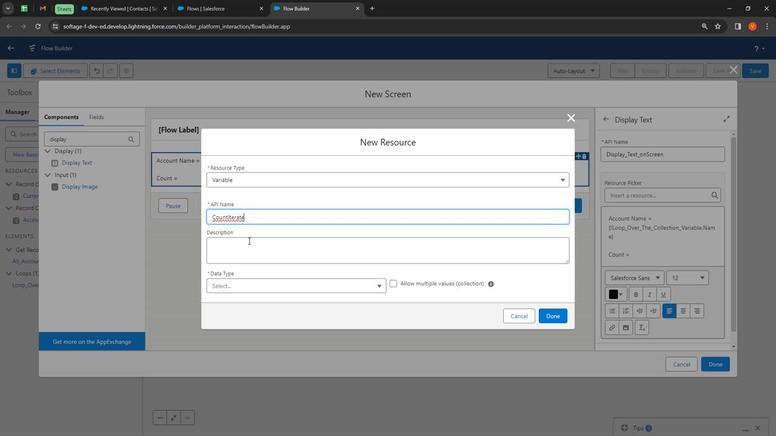 
Action: Mouse moved to (245, 240)
Screenshot: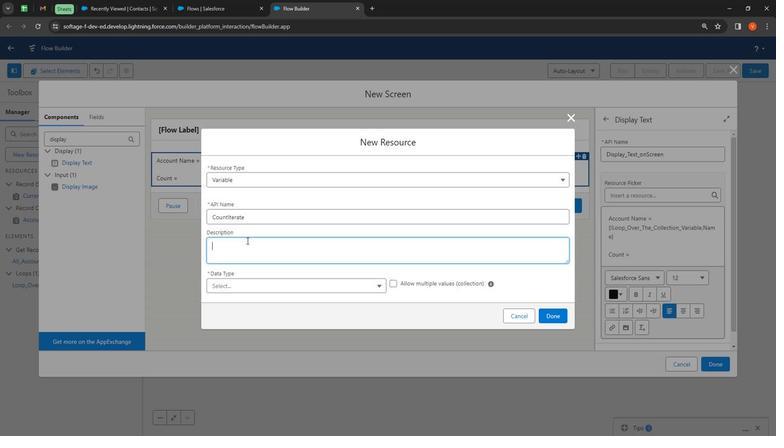 
Action: Key pressed <Key.shift>Counte<Key.backspace><Key.space><Key.shift>Variable<Key.space>to<Key.space>iterate<Key.space>over<Key.space>and<Key.space>ob<Key.backspace>ver<Key.space>and<Key.space>update<Key.space>this<Key.space>value
Screenshot: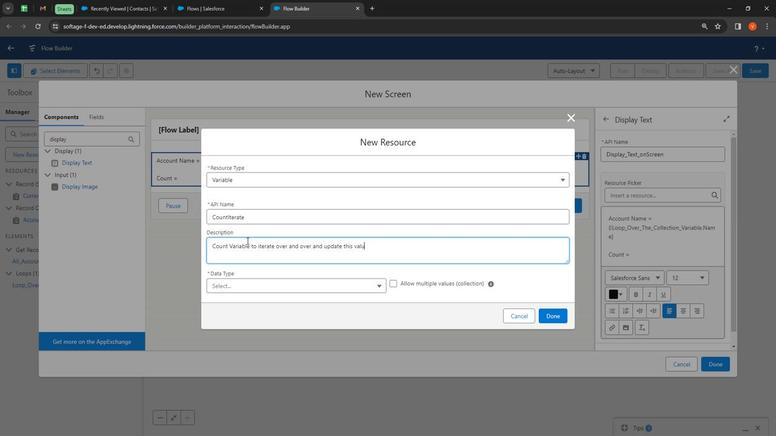 
Action: Mouse moved to (262, 283)
Screenshot: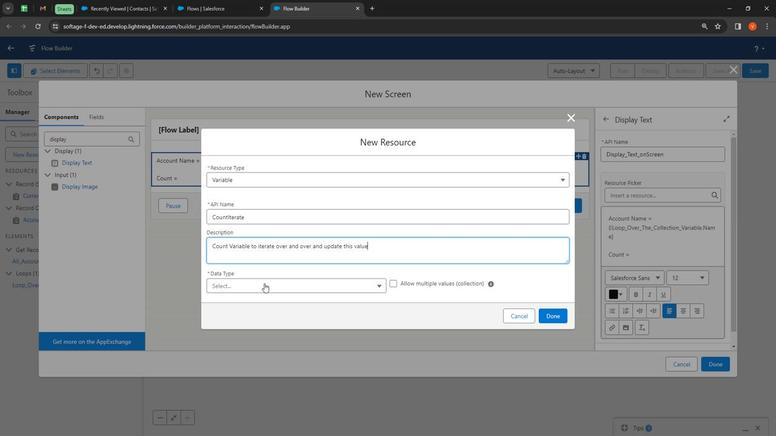 
Action: Mouse pressed left at (262, 283)
Screenshot: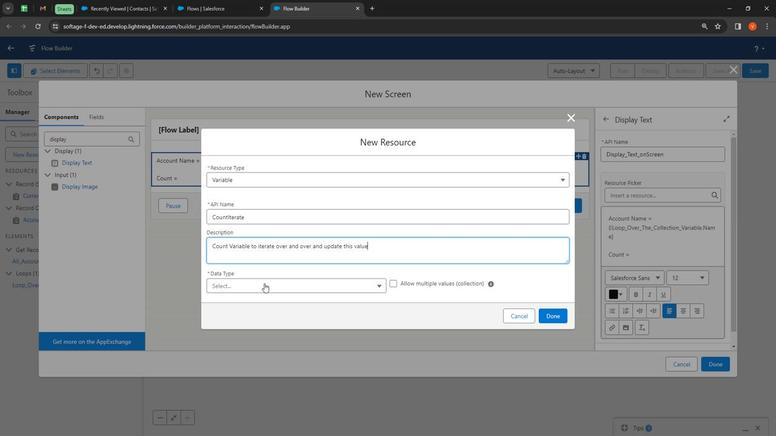 
Action: Mouse moved to (247, 123)
Screenshot: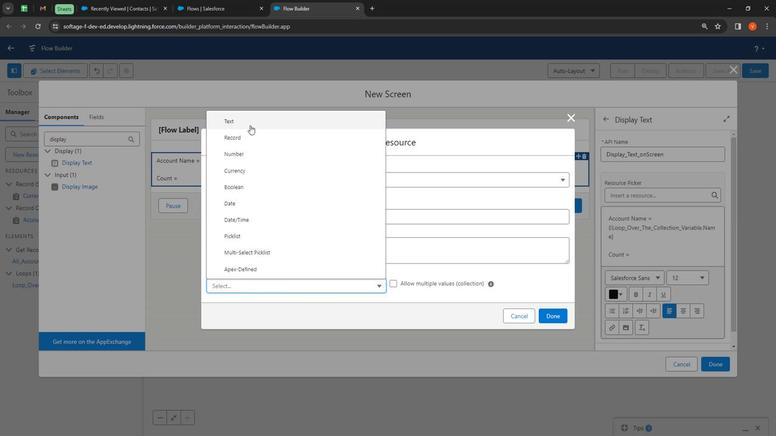
Action: Mouse pressed left at (247, 123)
Screenshot: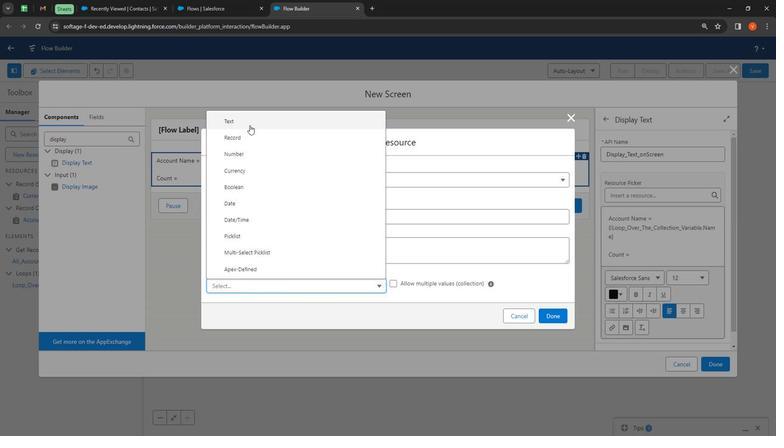 
Action: Mouse moved to (254, 310)
Screenshot: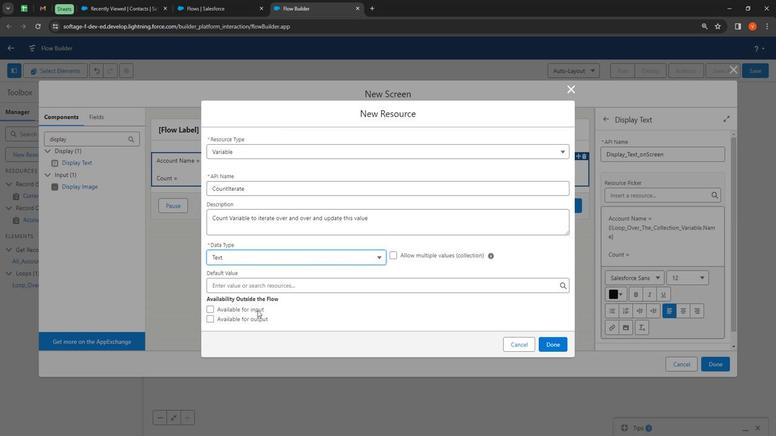 
Action: Mouse pressed left at (254, 310)
Screenshot: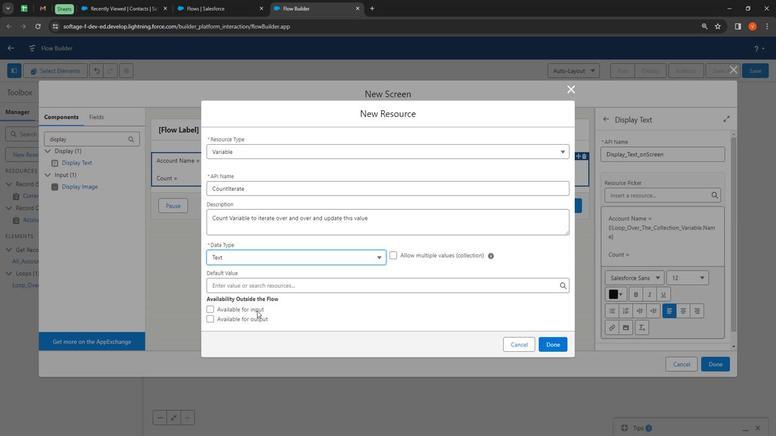 
Action: Mouse moved to (549, 345)
Screenshot: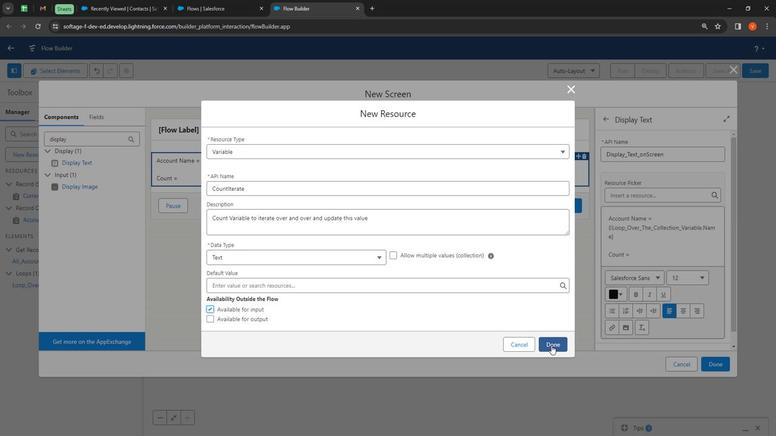 
Action: Mouse pressed left at (549, 345)
Screenshot: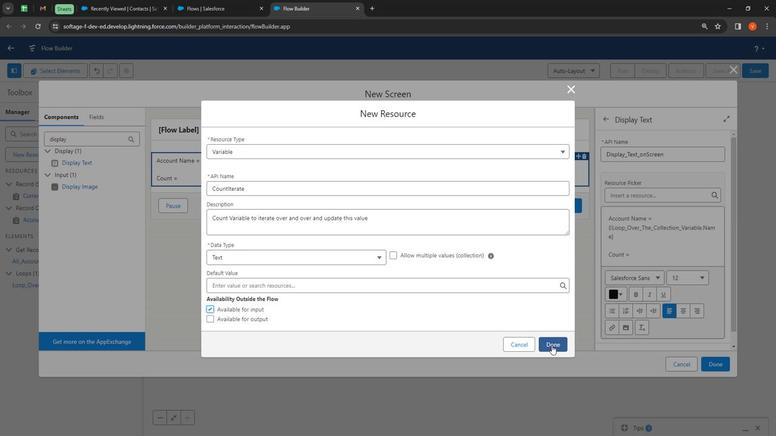 
Action: Mouse moved to (710, 362)
Screenshot: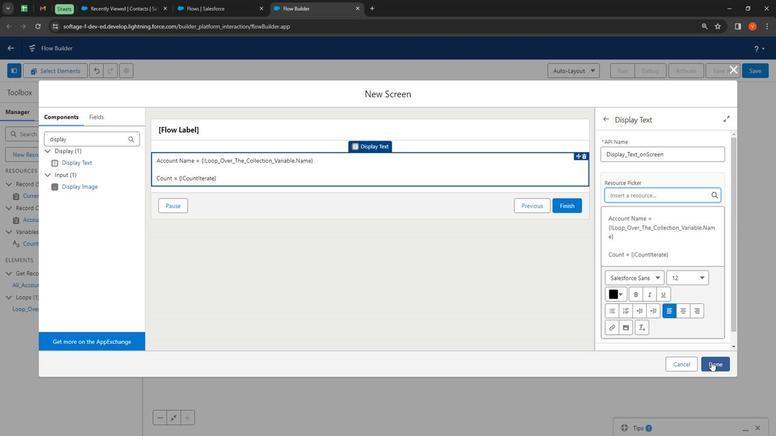 
Action: Mouse pressed left at (710, 362)
Screenshot: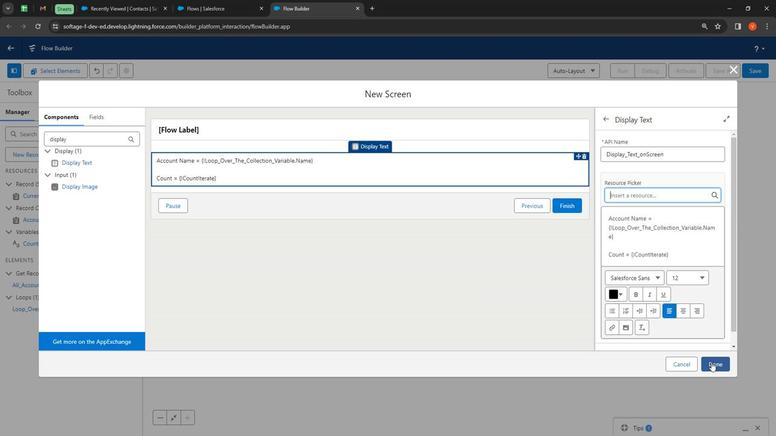 
Action: Mouse moved to (301, 246)
Screenshot: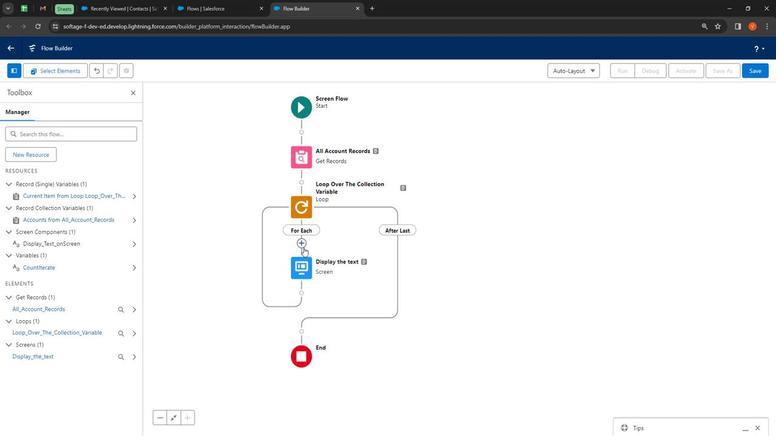 
Action: Mouse pressed left at (301, 246)
Screenshot: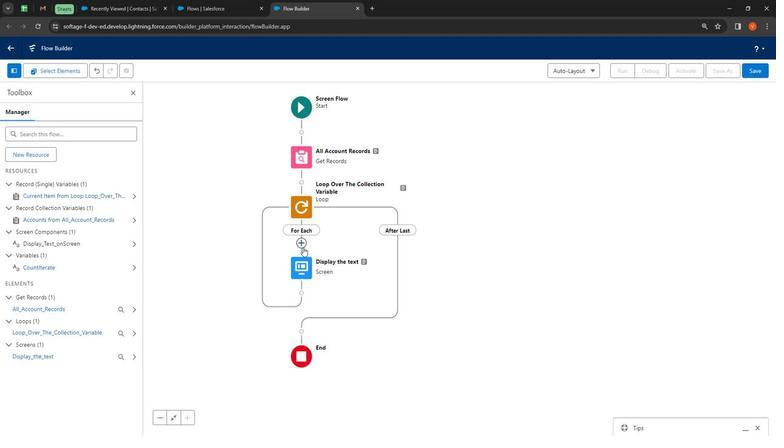 
Action: Mouse moved to (294, 384)
Screenshot: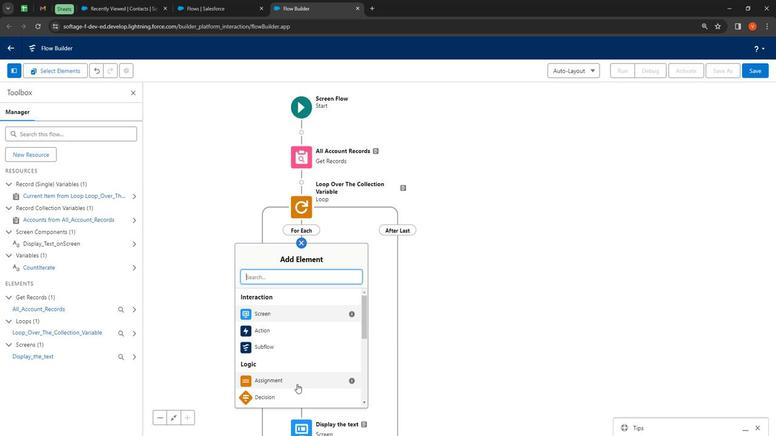 
Action: Mouse pressed left at (294, 384)
Screenshot: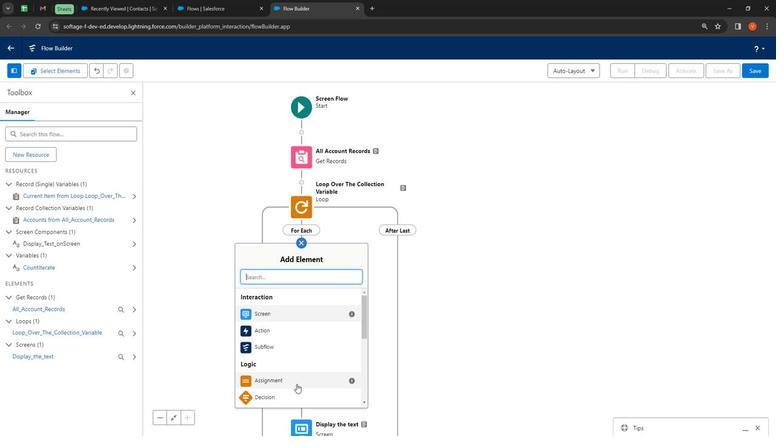
Action: Mouse moved to (245, 174)
Screenshot: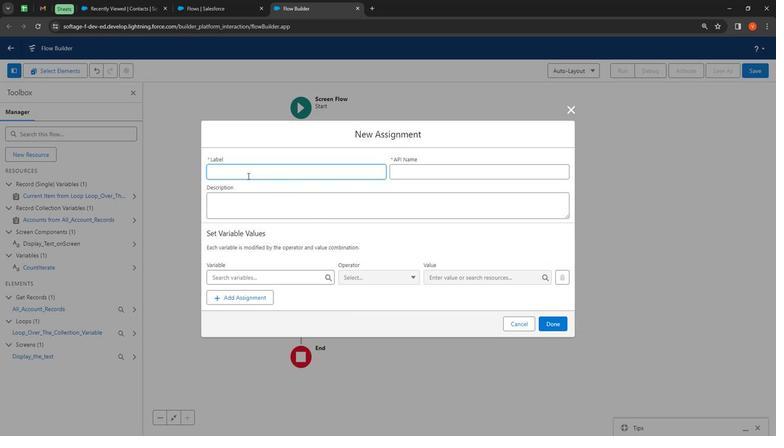 
Action: Mouse pressed left at (245, 174)
Screenshot: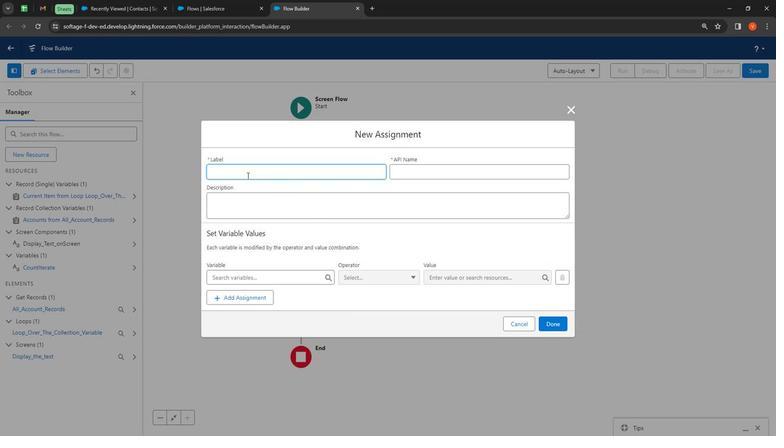 
Action: Key pressed <Key.shift><Key.shift><Key.shift><Key.shift><Key.shift><Key.shift><Key.shift><Key.shift><Key.shift><Key.shift><Key.shift><Key.shift><Key.shift><Key.shift><Key.shift><Key.shift><Key.shift><Key.shift><Key.shift><Key.shift><Key.shift><Key.shift><Key.shift><Key.shift><Key.shift><Key.shift><Key.shift><Key.shift><Key.shift><Key.shift><Key.shift><Key.shift><Key.shift><Key.shift><Key.shift><Key.shift><Key.shift><Key.shift><Key.shift><Key.shift><Key.shift><Key.shift><Key.shift><Key.shift><Key.shift><Key.shift><Key.shift><Key.shift>Incree<Key.backspace>ment<Key.space><Key.shift>This<Key.space>
Screenshot: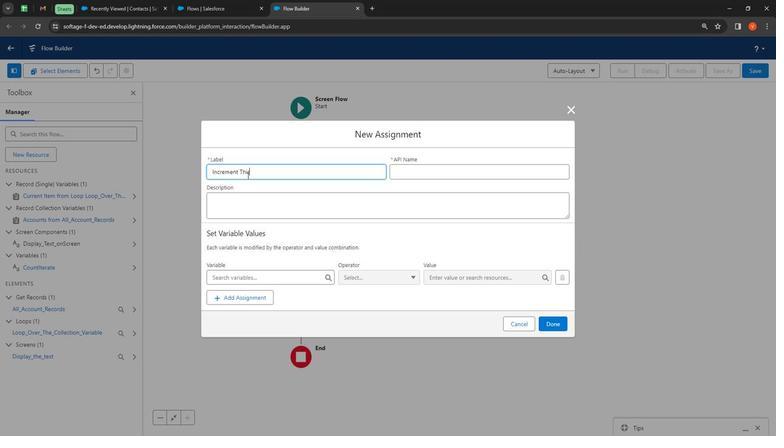 
Action: Mouse moved to (411, 172)
Screenshot: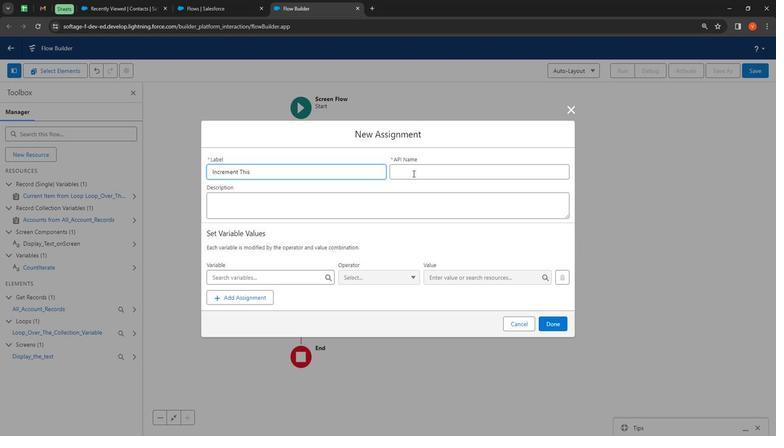 
Action: Mouse pressed left at (411, 172)
Screenshot: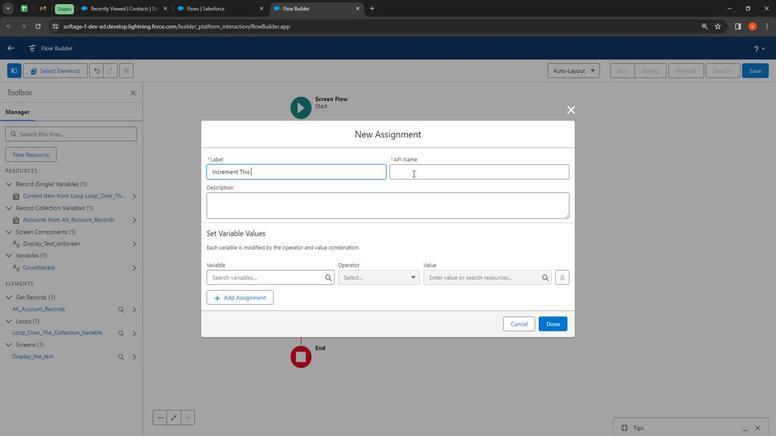 
Action: Mouse moved to (294, 174)
Screenshot: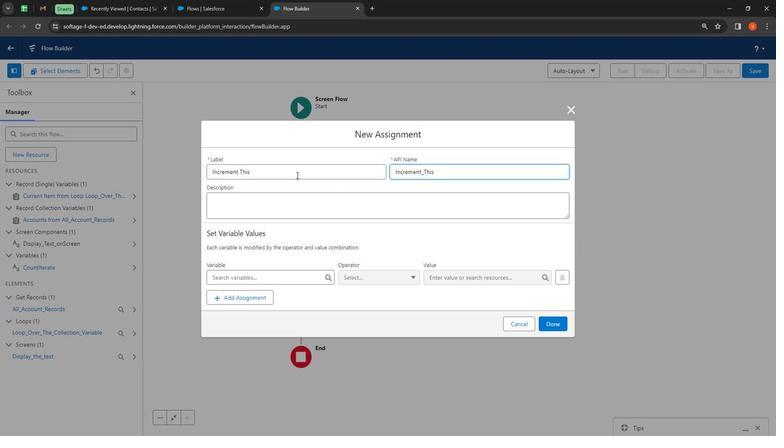 
Action: Mouse pressed left at (294, 174)
Screenshot: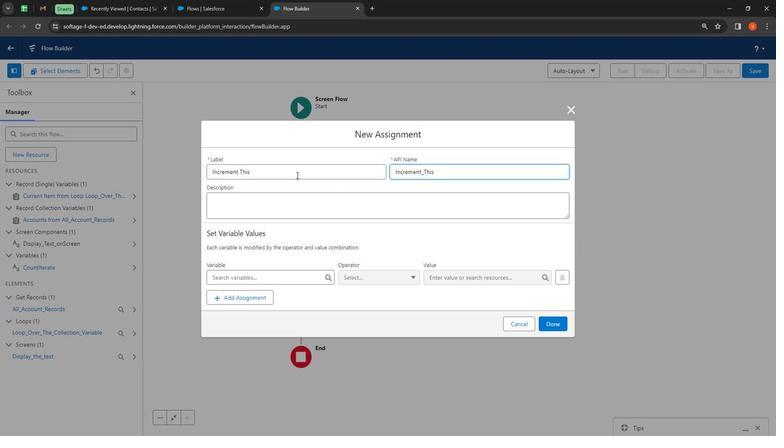 
Action: Mouse moved to (294, 174)
Screenshot: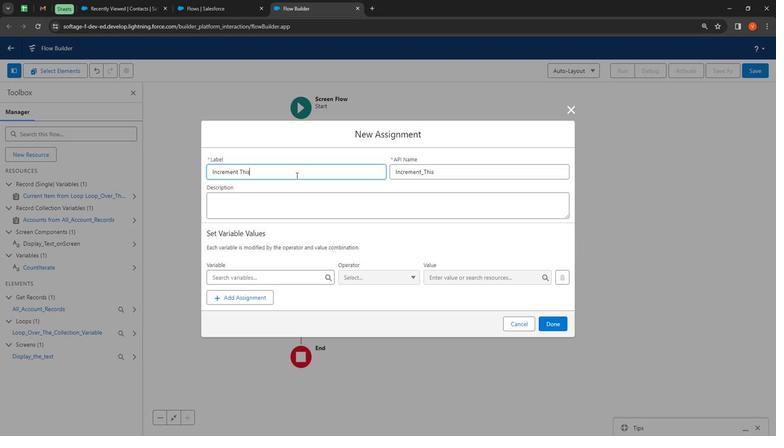 
Action: Mouse pressed left at (294, 174)
Screenshot: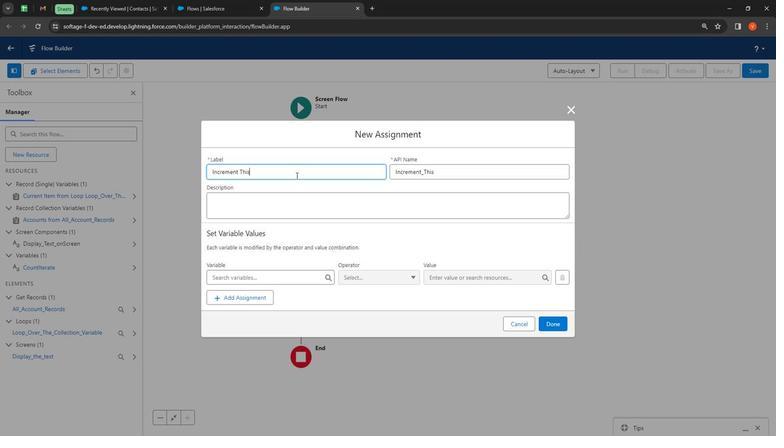 
Action: Mouse pressed left at (294, 174)
Screenshot: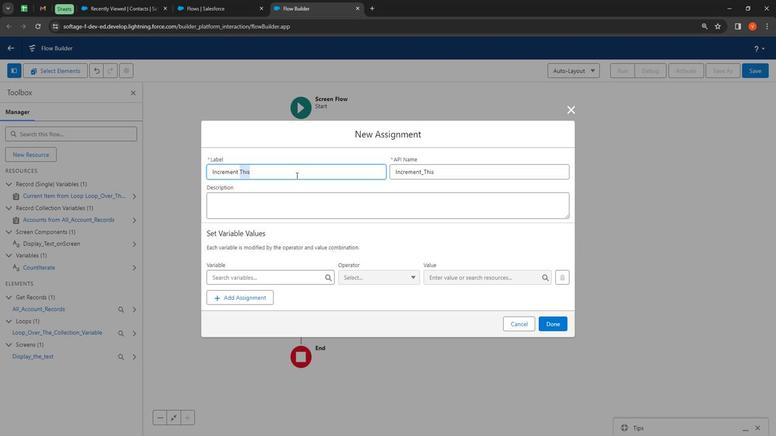
Action: Mouse moved to (294, 174)
Screenshot: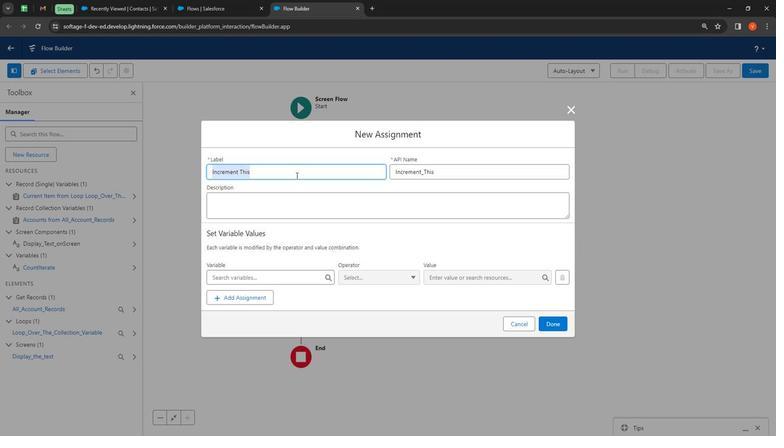 
Action: Mouse pressed left at (294, 174)
Screenshot: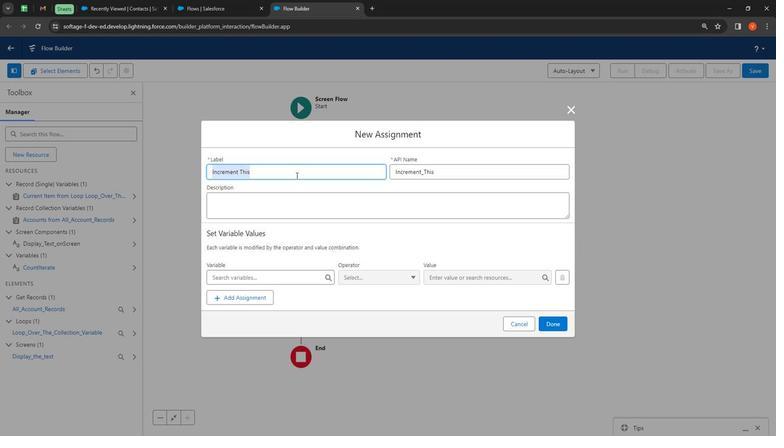 
Action: Mouse moved to (250, 170)
Screenshot: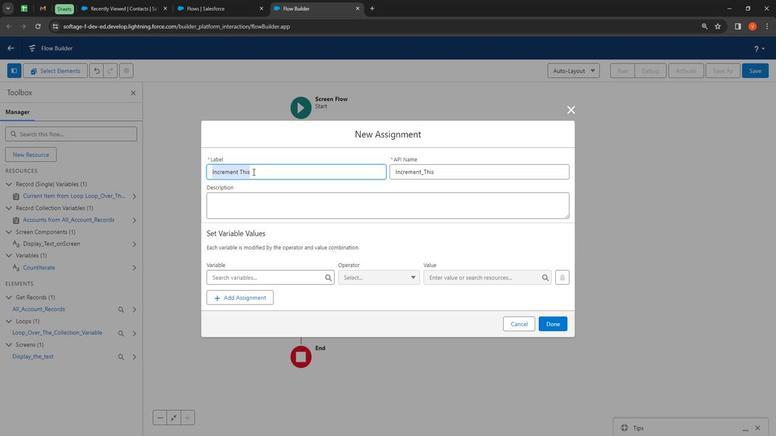 
Action: Mouse pressed left at (250, 170)
Screenshot: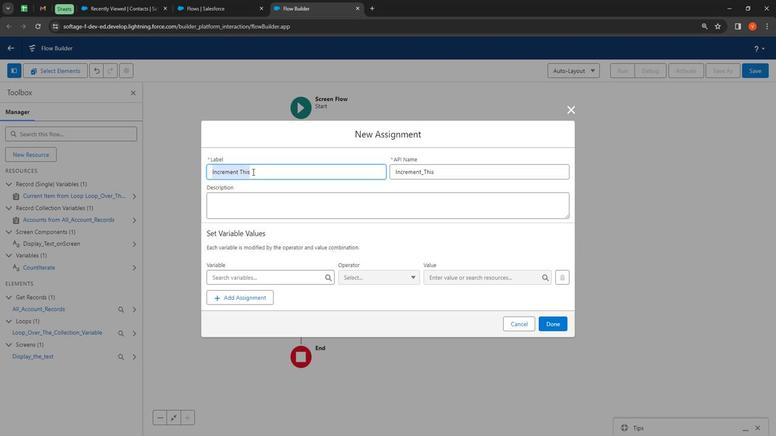 
Action: Mouse moved to (241, 172)
Screenshot: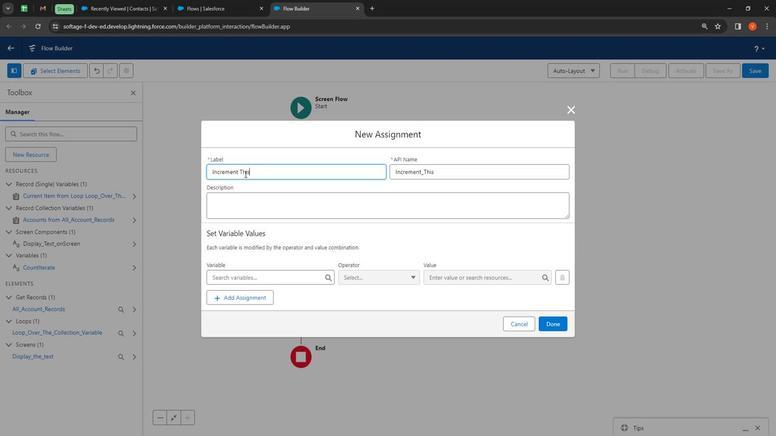 
Action: Mouse pressed left at (241, 172)
Screenshot: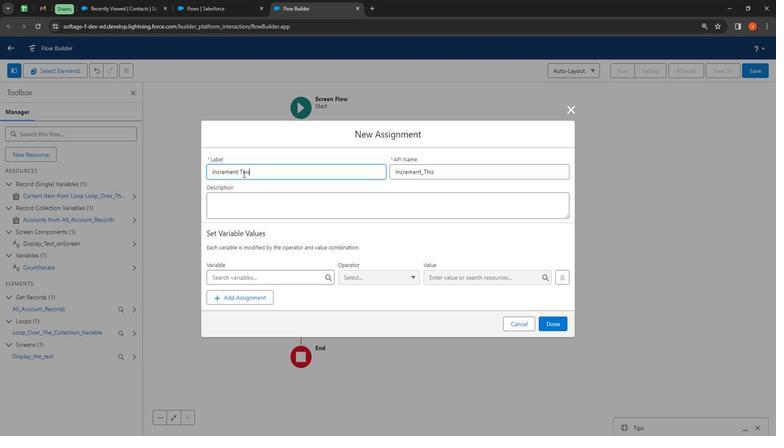 
Action: Mouse pressed left at (241, 172)
Screenshot: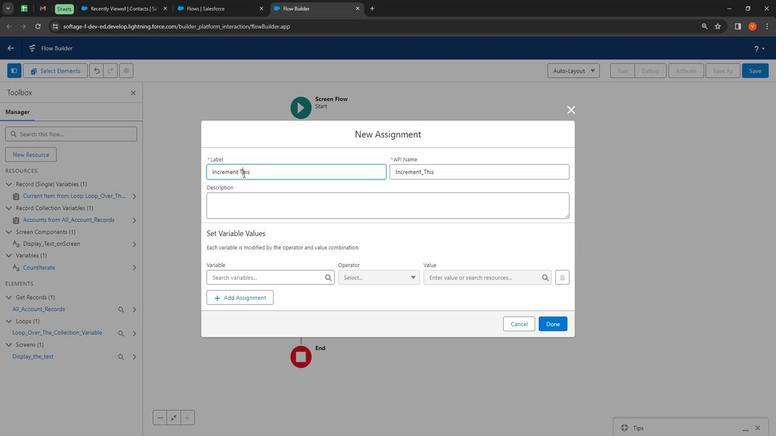 
Action: Mouse moved to (240, 173)
Screenshot: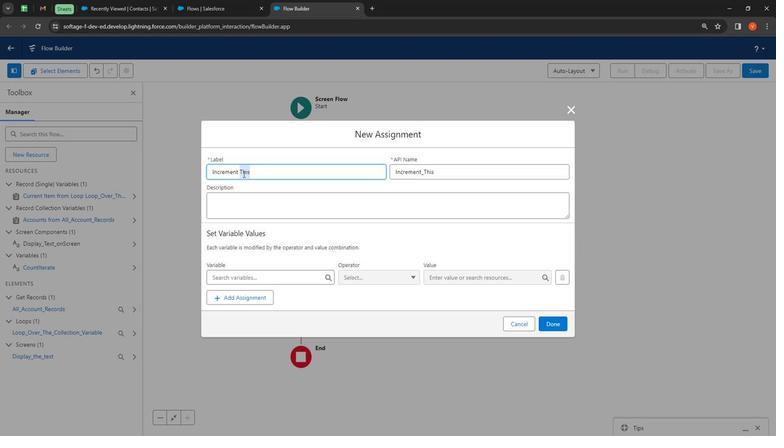 
Action: Key pressed <Key.shift>Count
Screenshot: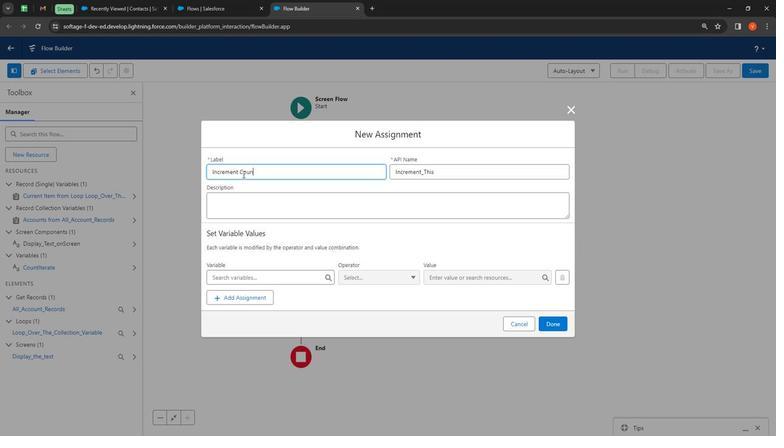 
Action: Mouse moved to (429, 172)
Screenshot: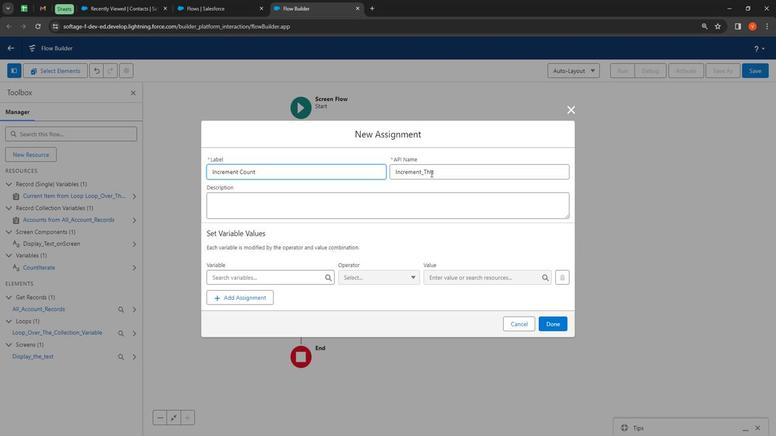 
Action: Mouse pressed left at (429, 172)
Screenshot: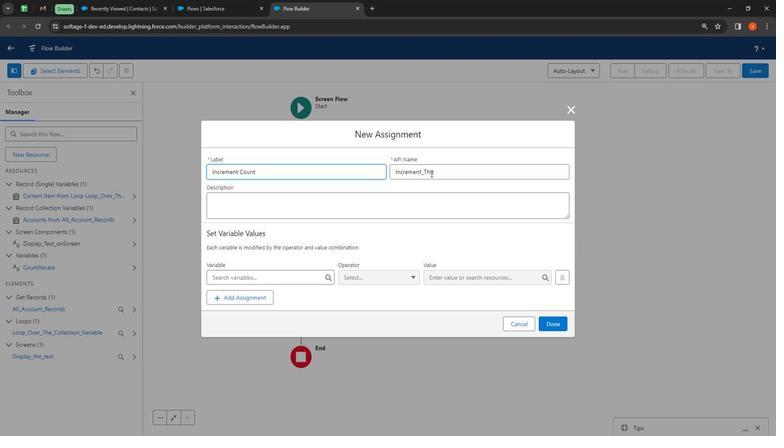 
Action: Mouse pressed left at (429, 172)
Screenshot: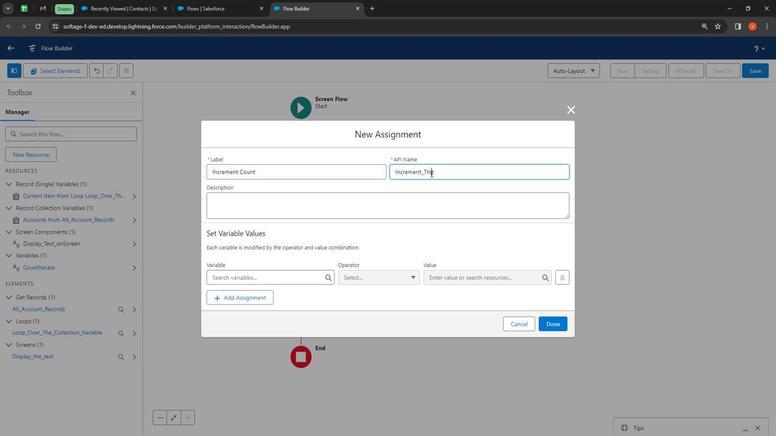 
Action: Mouse moved to (447, 172)
Screenshot: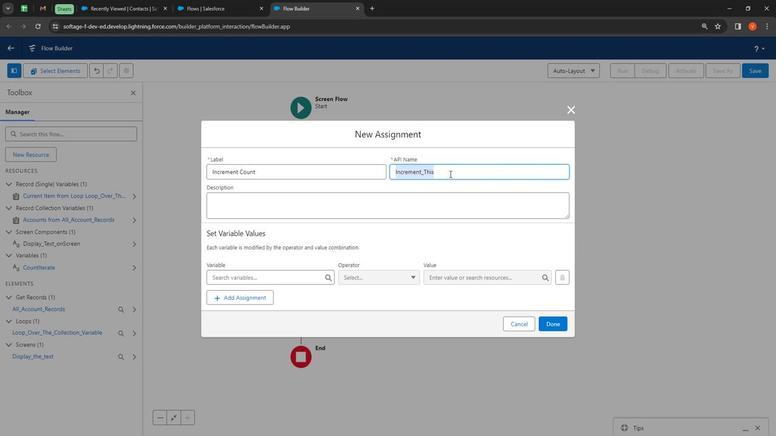 
Action: Mouse pressed left at (447, 172)
Screenshot: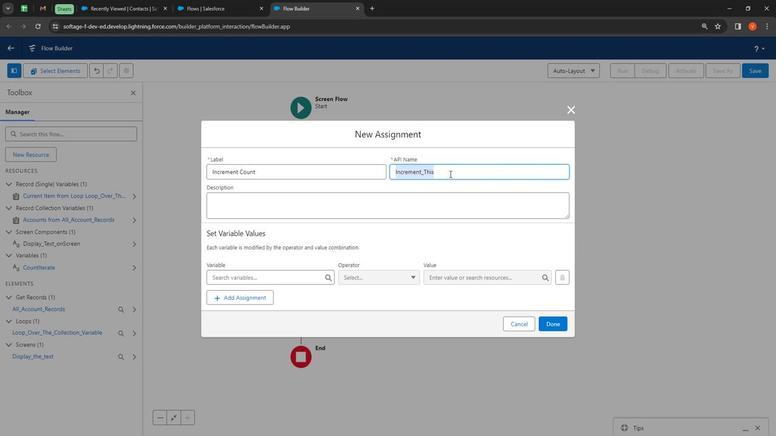 
Action: Key pressed <Key.backspace><Key.backspace><Key.backspace><Key.backspace><Key.shift>Counter
Screenshot: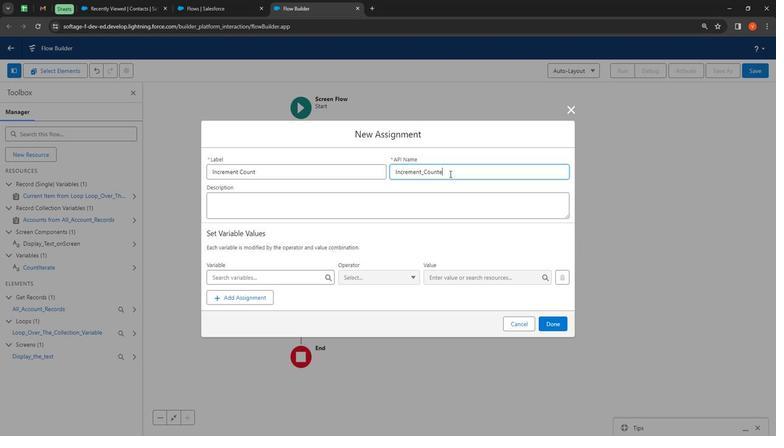 
Action: Mouse moved to (461, 182)
Screenshot: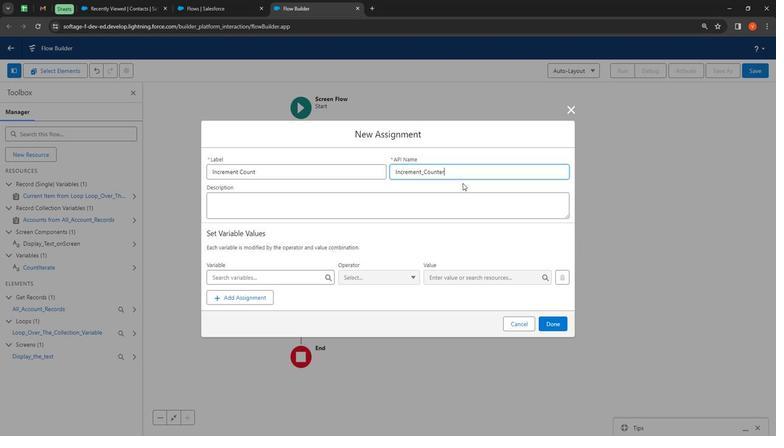 
Action: Key pressed <Key.backspace>
Screenshot: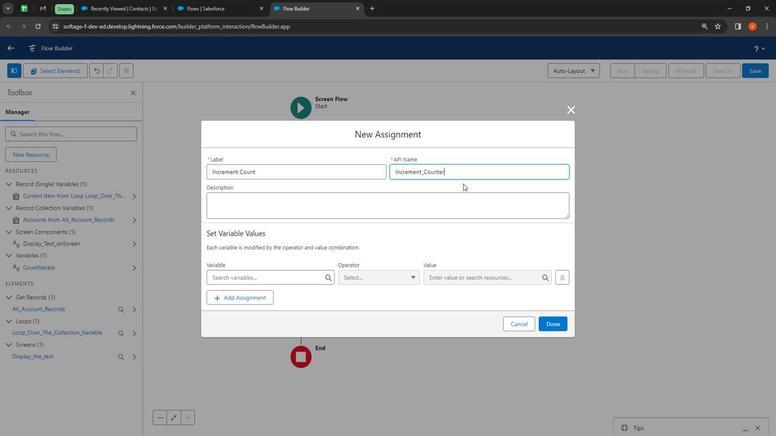
Action: Mouse moved to (467, 186)
Screenshot: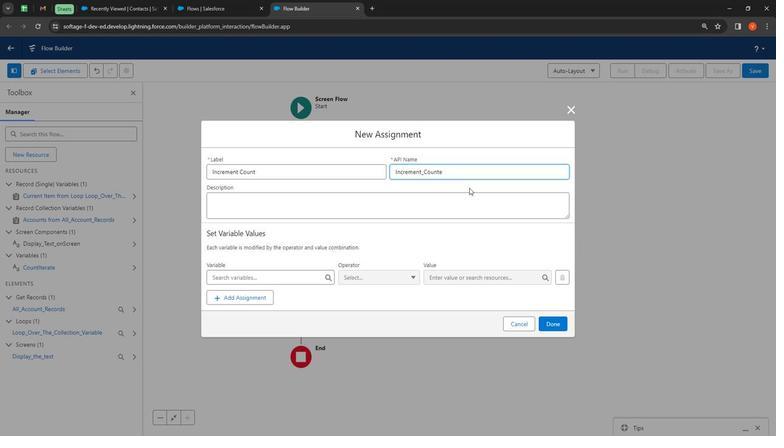 
Action: Key pressed <Key.backspace>
Screenshot: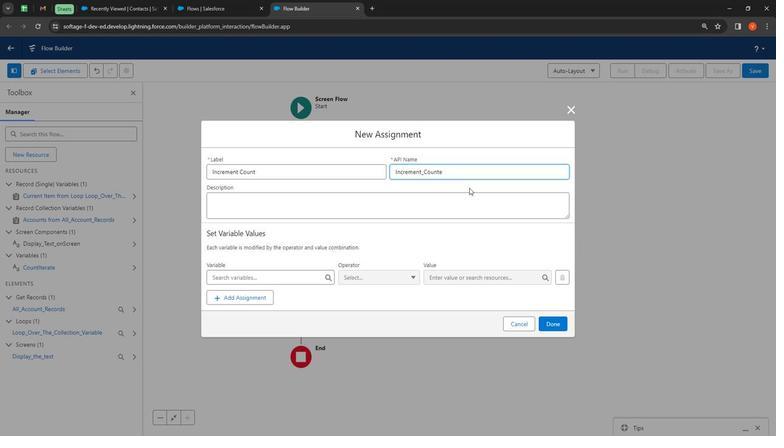 
Action: Mouse moved to (294, 202)
Screenshot: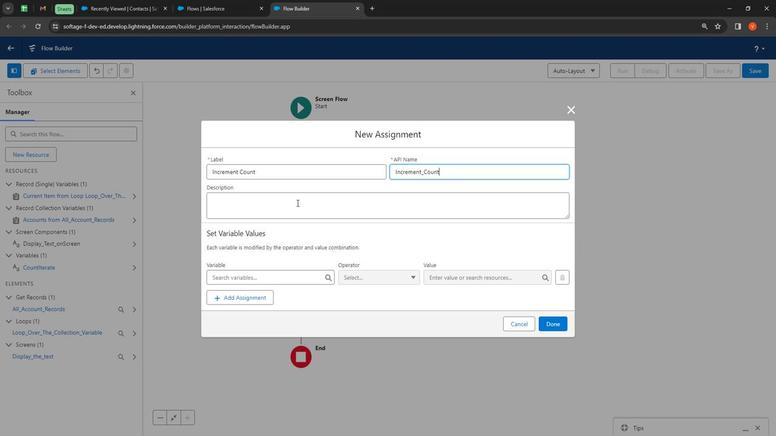 
Action: Mouse pressed left at (294, 202)
Screenshot: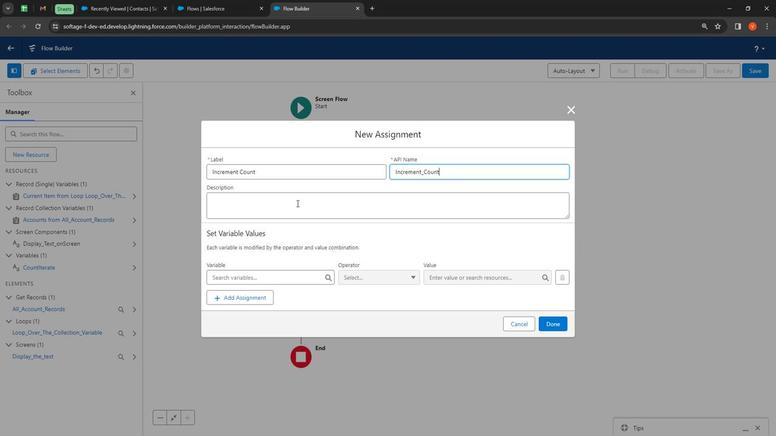 
Action: Key pressed <Key.shift>This<Key.space>assignmane<Key.backspace><Key.backspace><Key.backspace>ent<Key.space>r<Key.backspace>elemetn<Key.backspace><Key.backspace>nt<Key.space>update<Key.space>the<Key.space>variable<Key.space>again<Key.space>and<Key.space>again
Screenshot: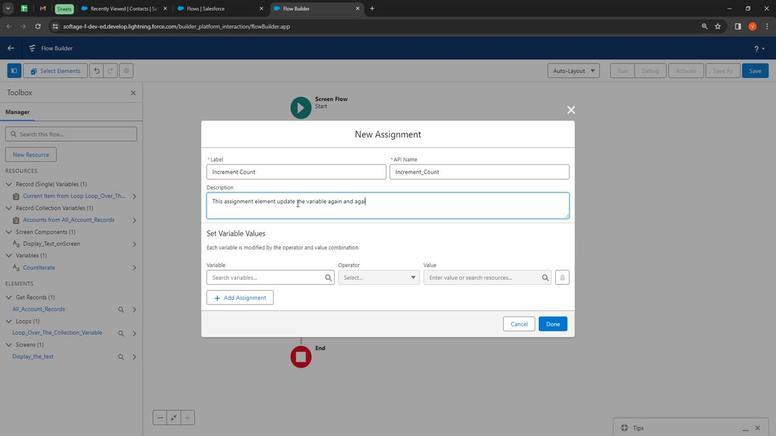 
Action: Mouse moved to (277, 280)
Screenshot: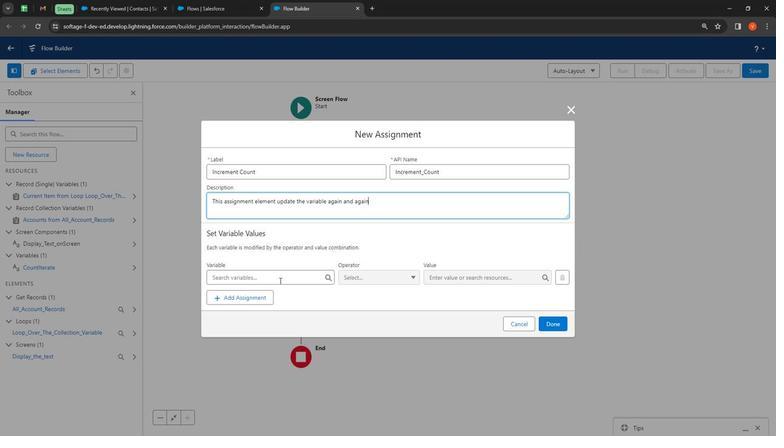 
Action: Mouse pressed left at (277, 280)
Screenshot: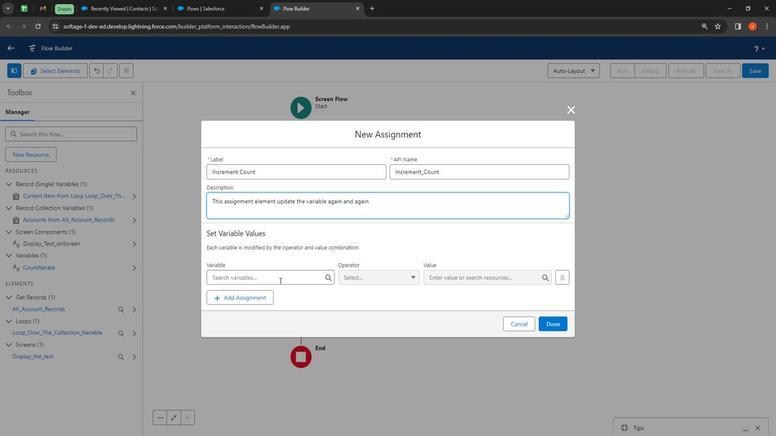 
Action: Mouse moved to (290, 263)
Screenshot: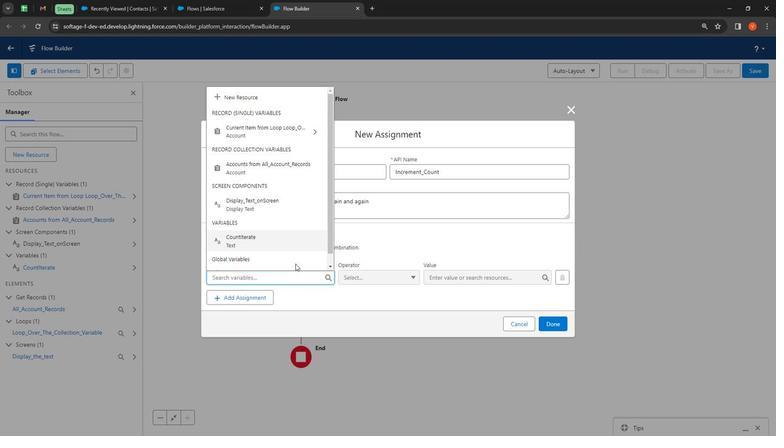 
Action: Key pressed <Key.shift>
Screenshot: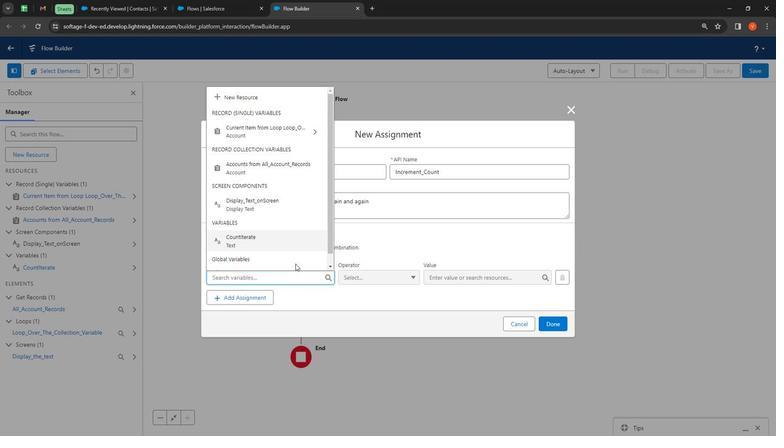 
Action: Mouse moved to (402, 252)
Screenshot: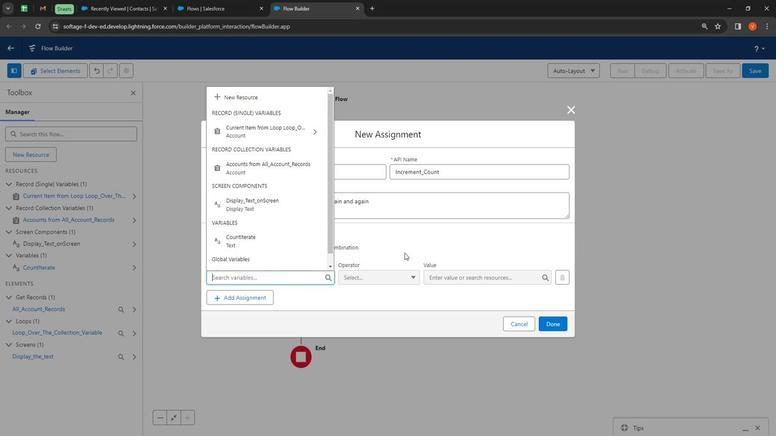 
Action: Mouse pressed left at (402, 252)
Screenshot: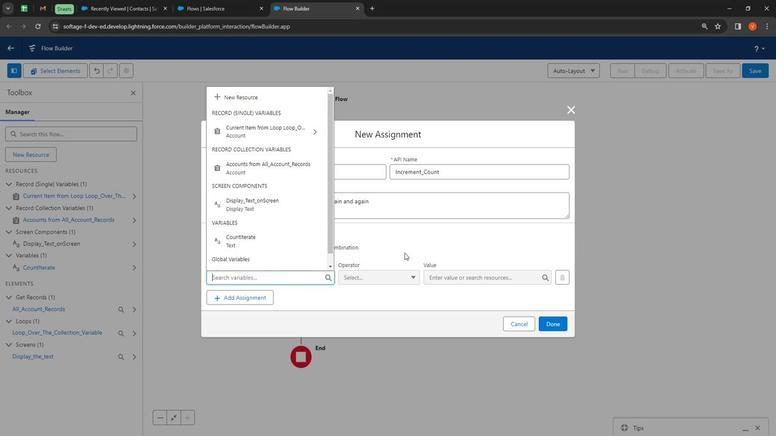 
Action: Mouse moved to (521, 319)
Screenshot: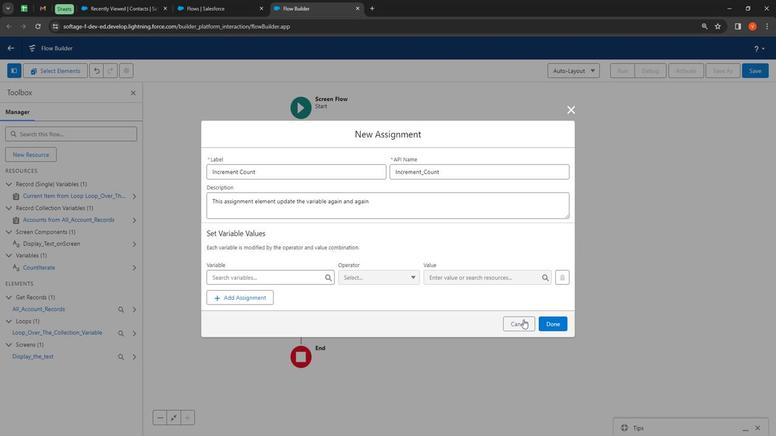 
Action: Mouse pressed left at (521, 319)
Screenshot: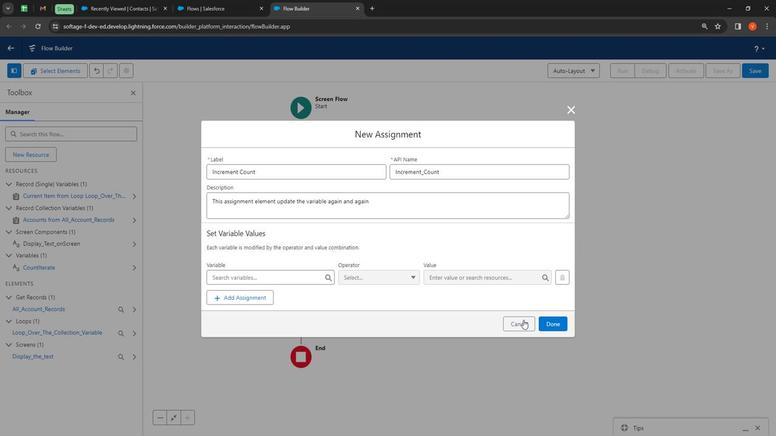 
Action: Mouse moved to (297, 270)
Screenshot: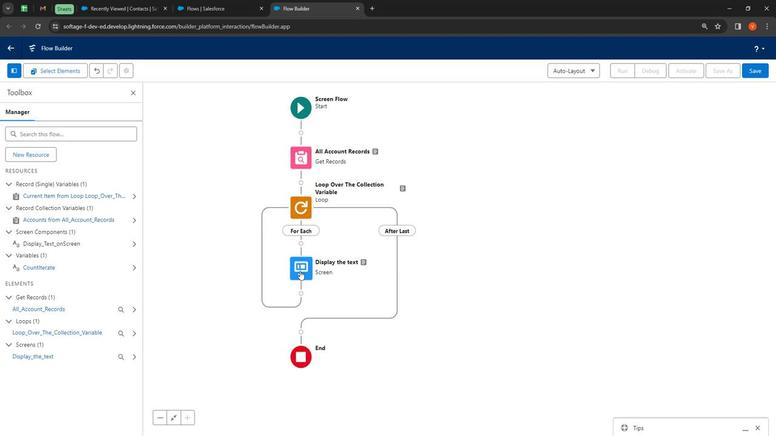 
Action: Mouse pressed left at (297, 270)
Screenshot: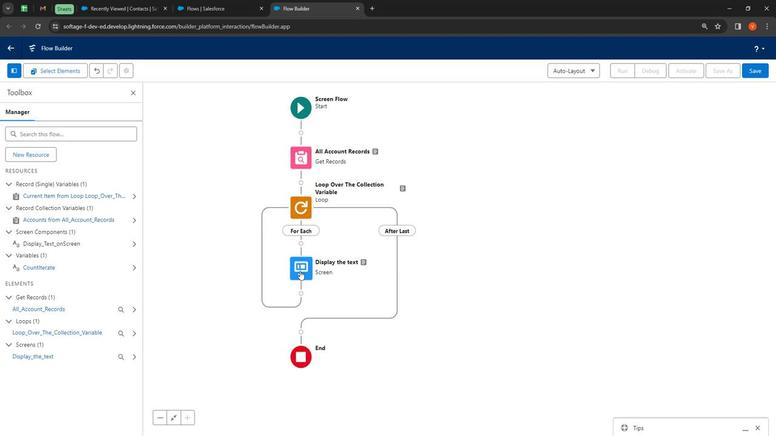 
Action: Mouse pressed left at (297, 270)
Screenshot: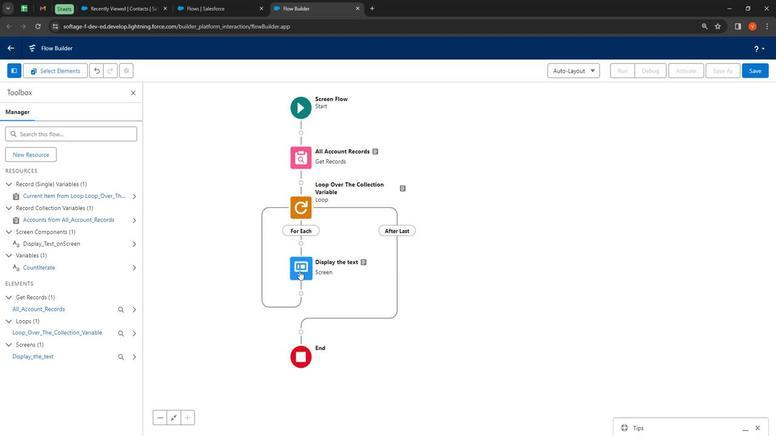 
Action: Mouse moved to (201, 177)
Screenshot: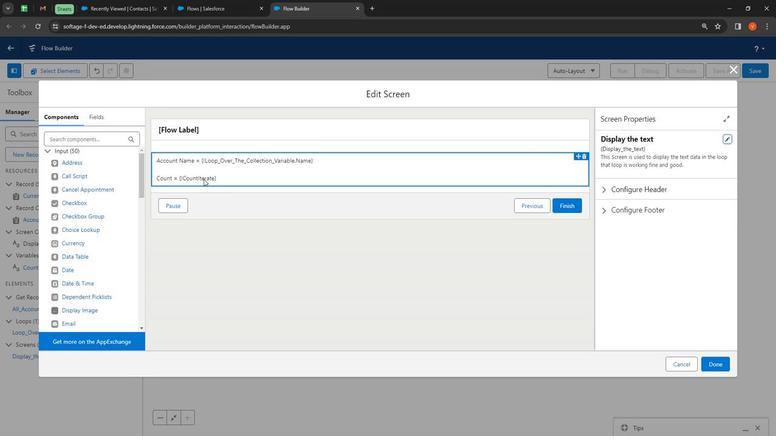 
Action: Mouse pressed left at (201, 177)
Screenshot: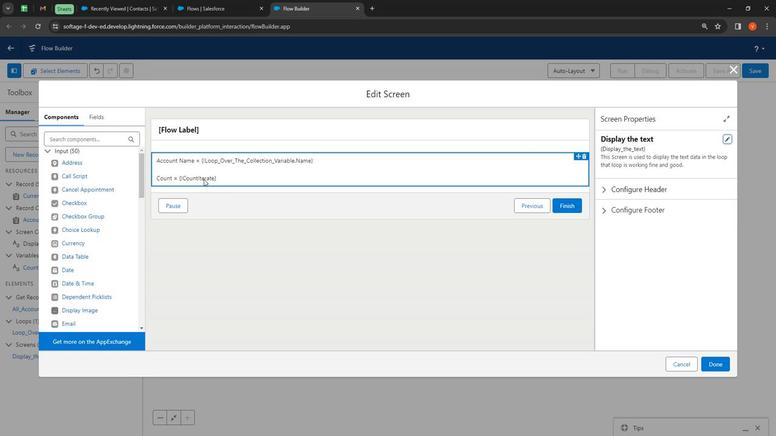 
Action: Mouse moved to (644, 251)
Screenshot: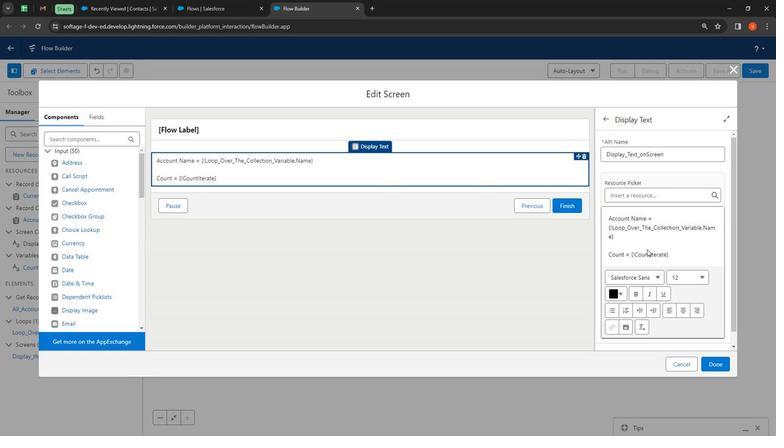 
Action: Mouse pressed left at (644, 251)
Screenshot: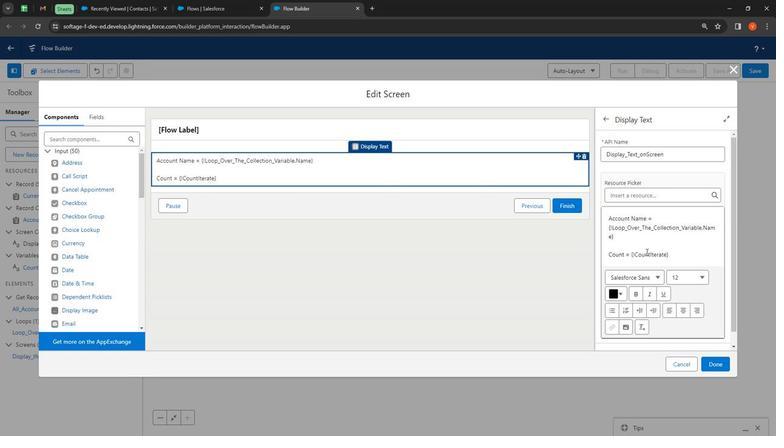 
Action: Mouse moved to (686, 363)
Screenshot: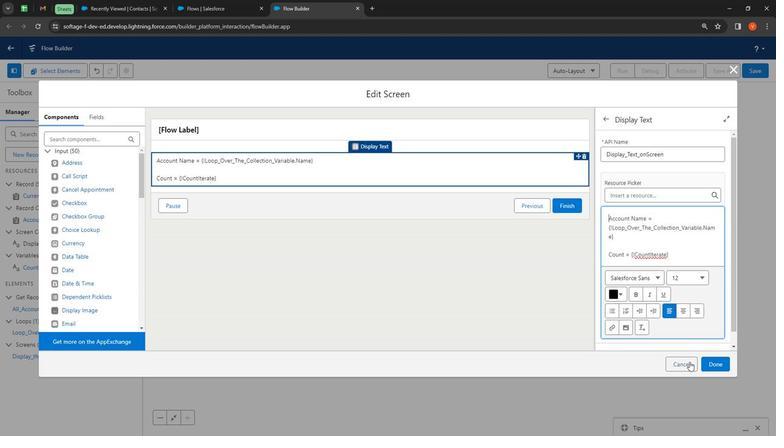
Action: Mouse pressed left at (686, 363)
Screenshot: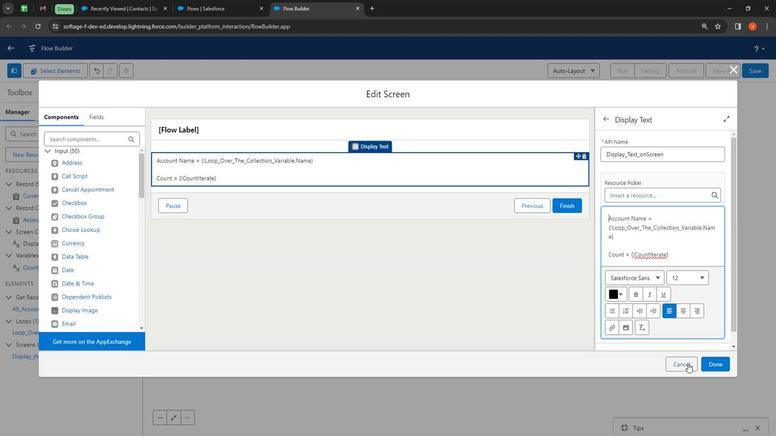 
Action: Mouse moved to (101, 266)
Screenshot: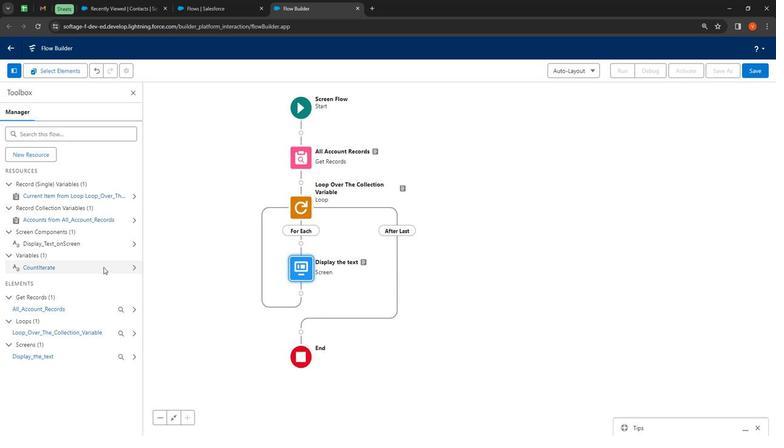 
Action: Mouse pressed left at (101, 266)
Screenshot: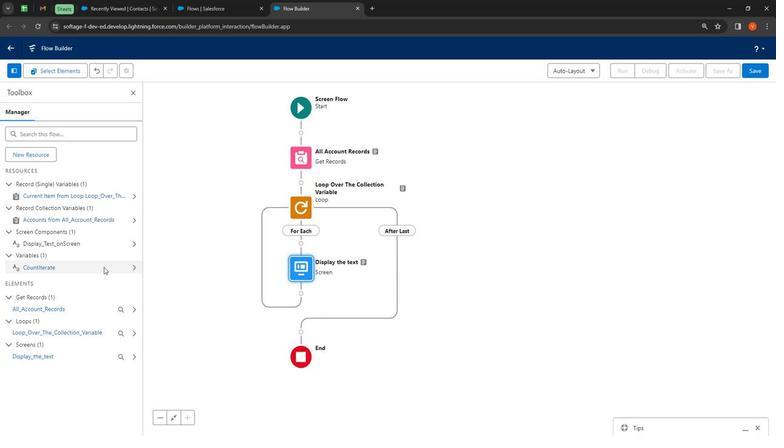 
Action: Mouse pressed left at (101, 266)
Screenshot: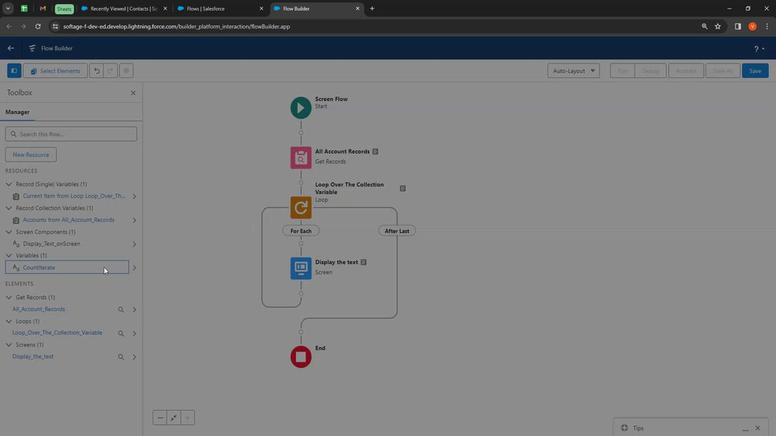 
Action: Mouse moved to (206, 268)
Screenshot: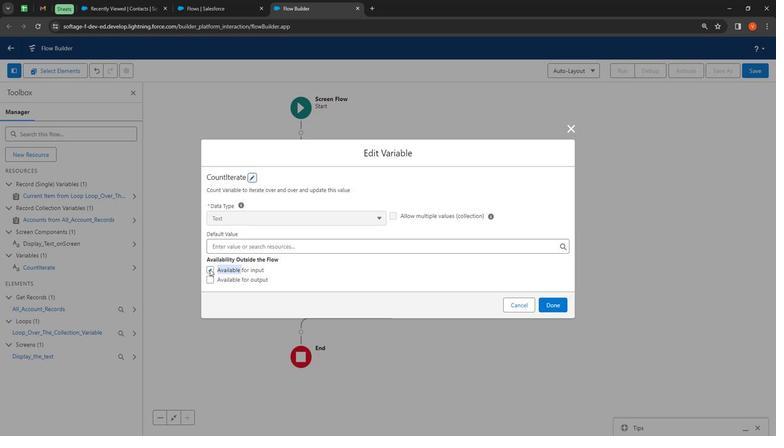
Action: Mouse pressed left at (206, 268)
Screenshot: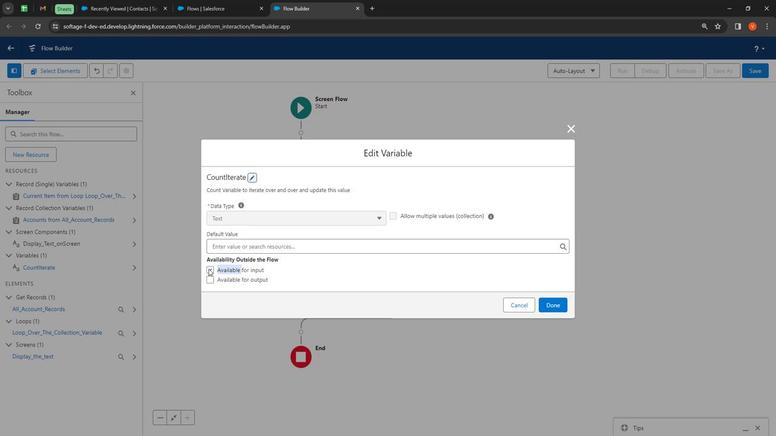 
Action: Mouse moved to (250, 179)
Screenshot: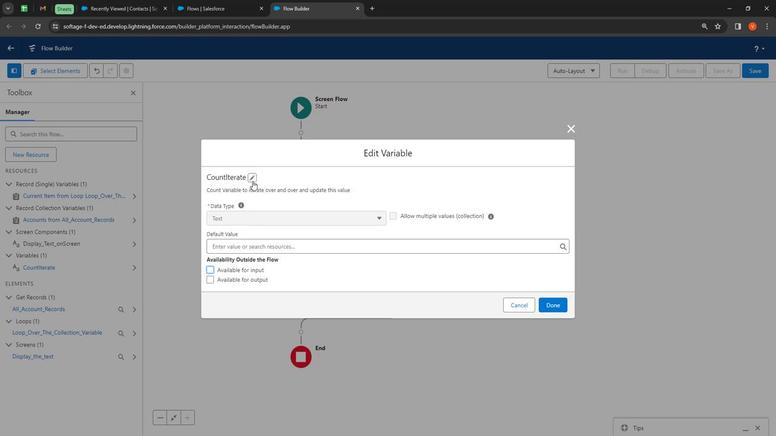 
Action: Mouse pressed left at (250, 179)
Screenshot: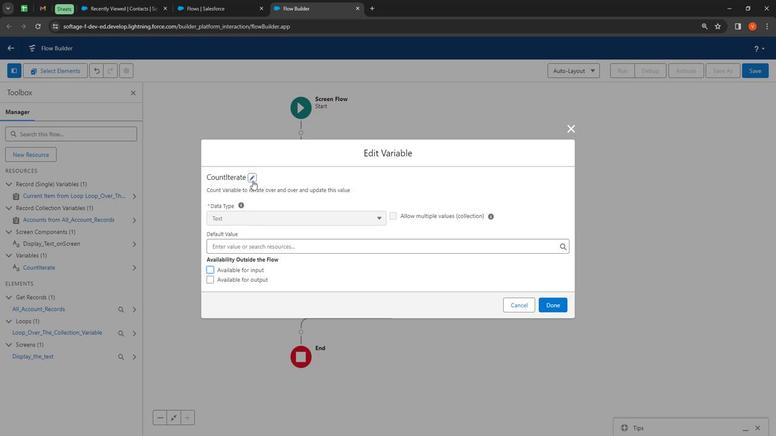 
Action: Mouse moved to (373, 240)
Screenshot: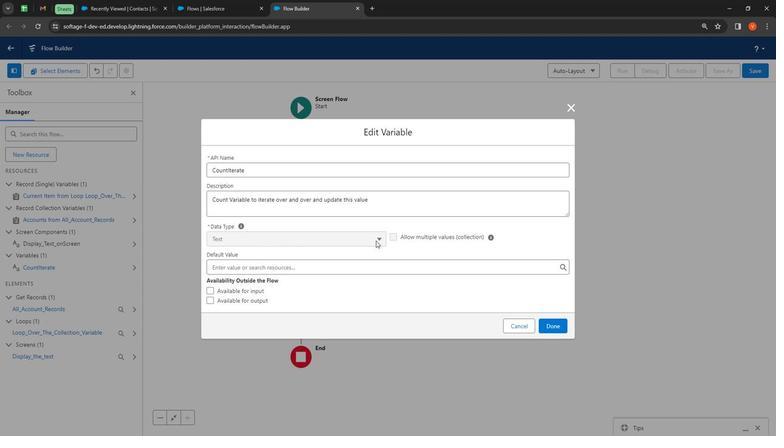 
Action: Mouse pressed left at (373, 240)
Screenshot: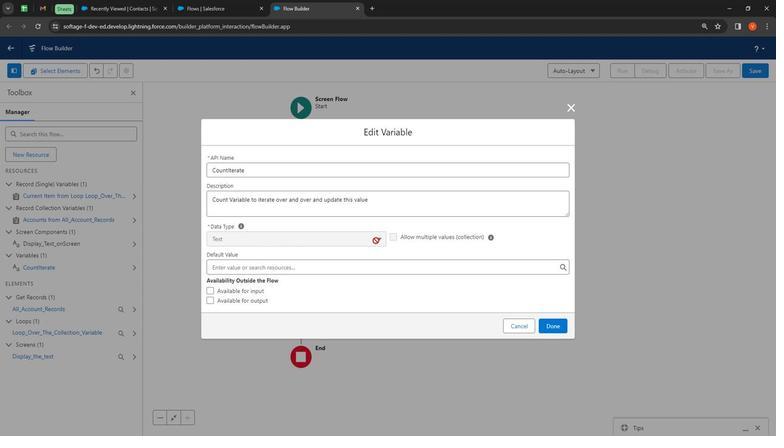 
Action: Mouse moved to (236, 222)
